 Task: Find connections with filter location Kāmāreddi with filter topic #Investingwith filter profile language French with filter current company PUMA Group with filter school Guru Nanak Khalsa College of Arts Science & Commerce with filter industry Plastics Manufacturing with filter service category Copywriting with filter keywords title Safety Engineer
Action: Mouse moved to (247, 310)
Screenshot: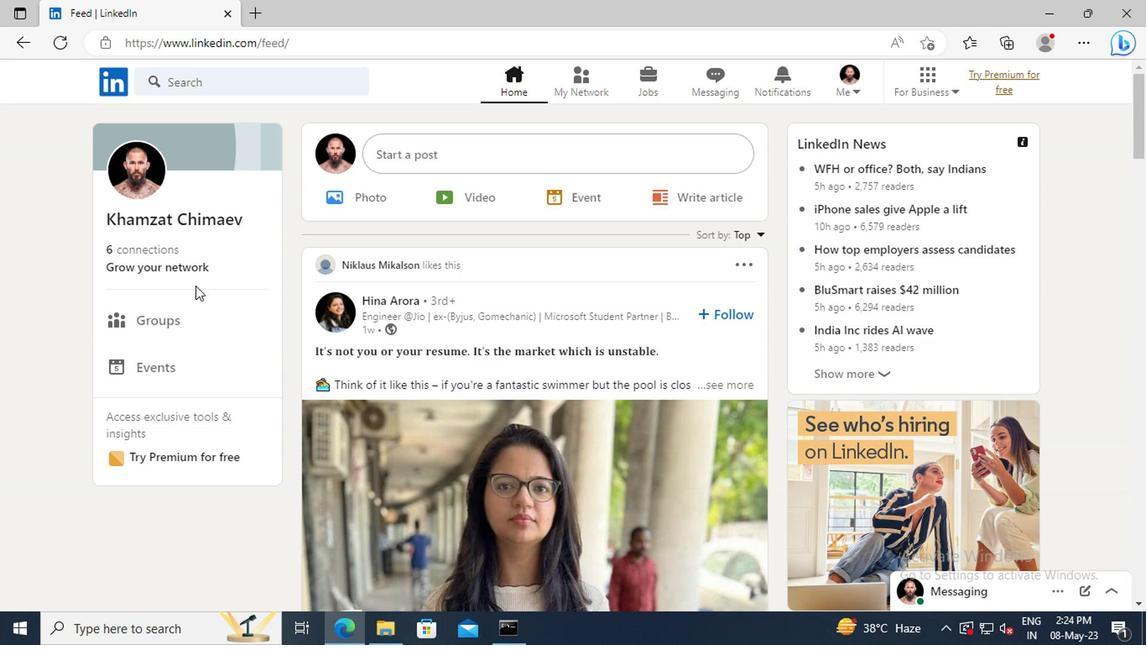 
Action: Mouse pressed left at (247, 310)
Screenshot: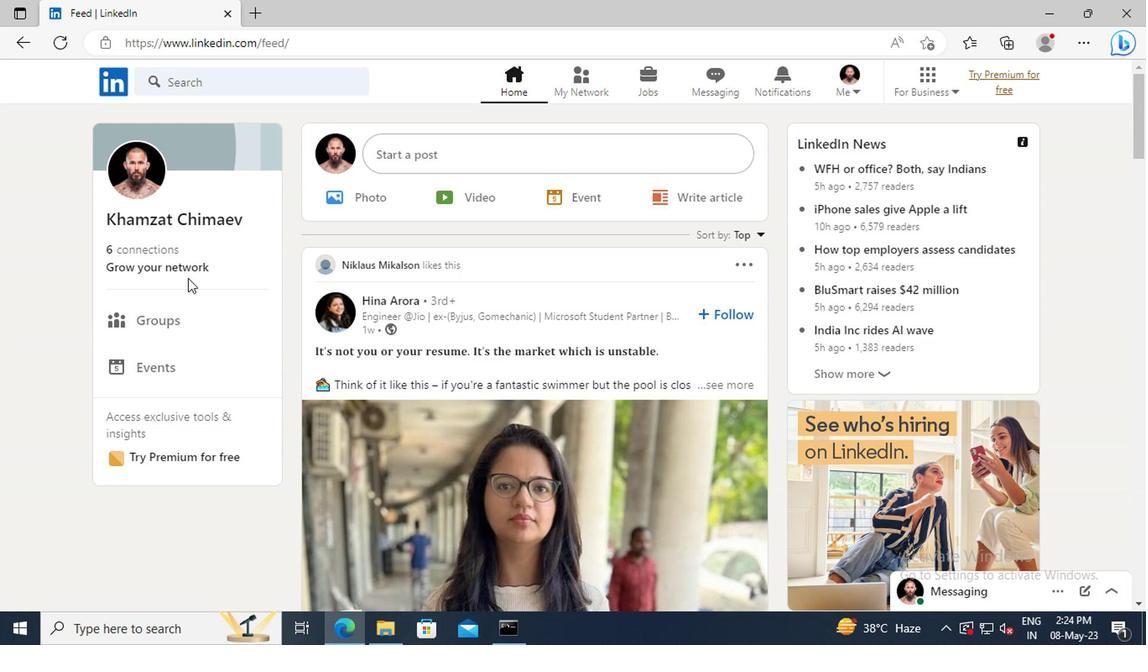 
Action: Mouse moved to (248, 248)
Screenshot: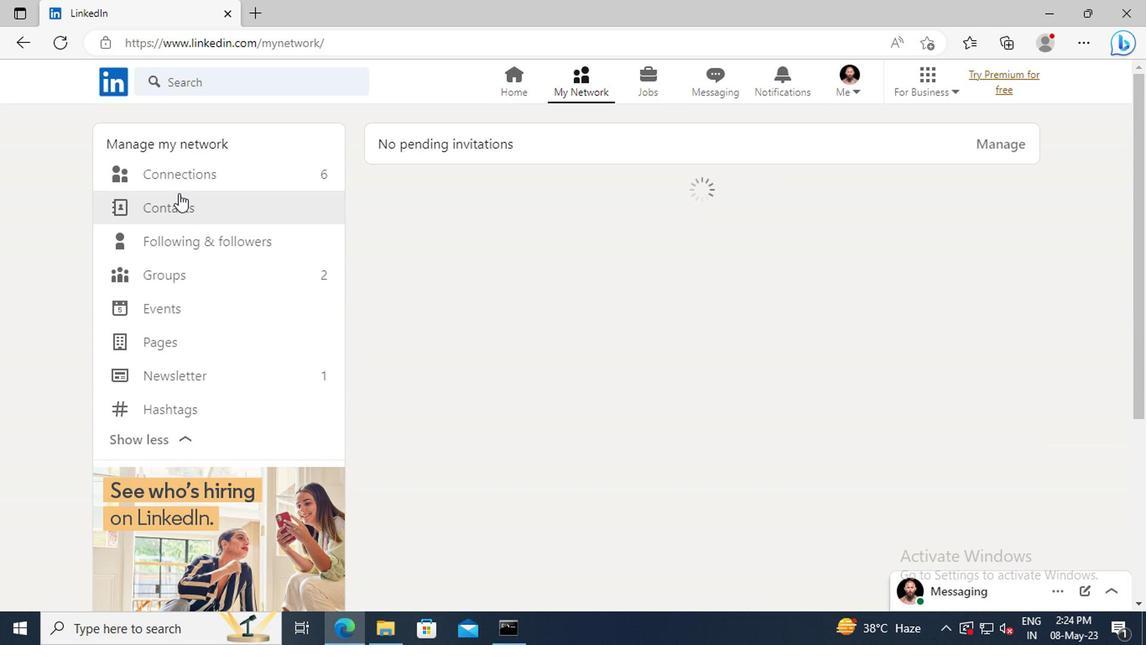 
Action: Mouse pressed left at (248, 248)
Screenshot: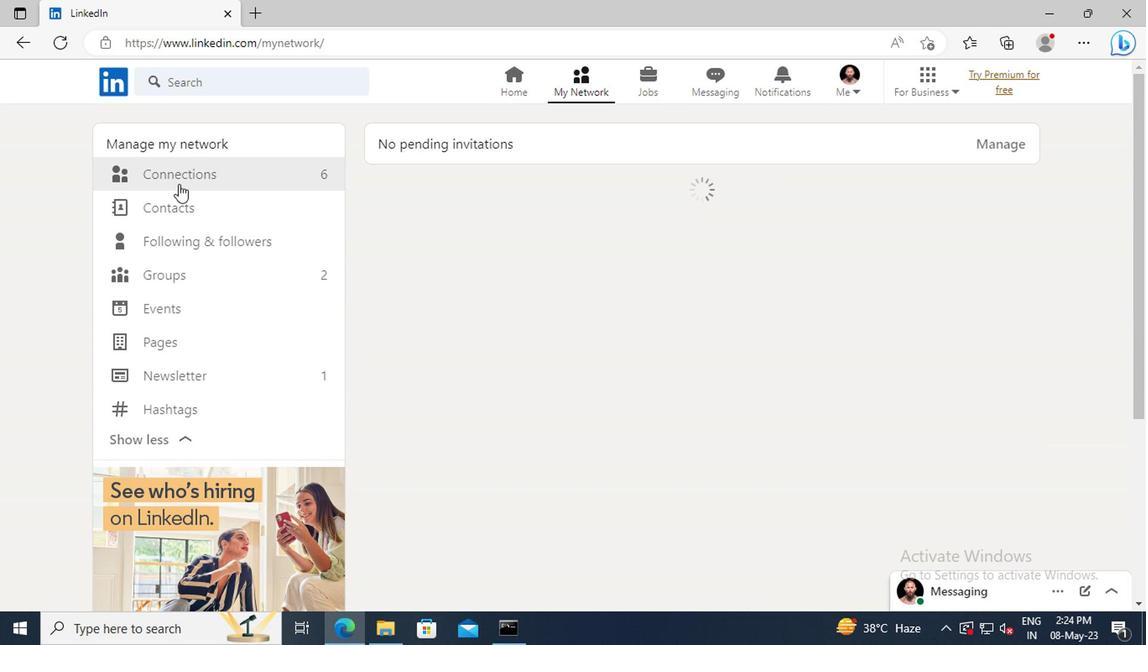 
Action: Mouse moved to (616, 243)
Screenshot: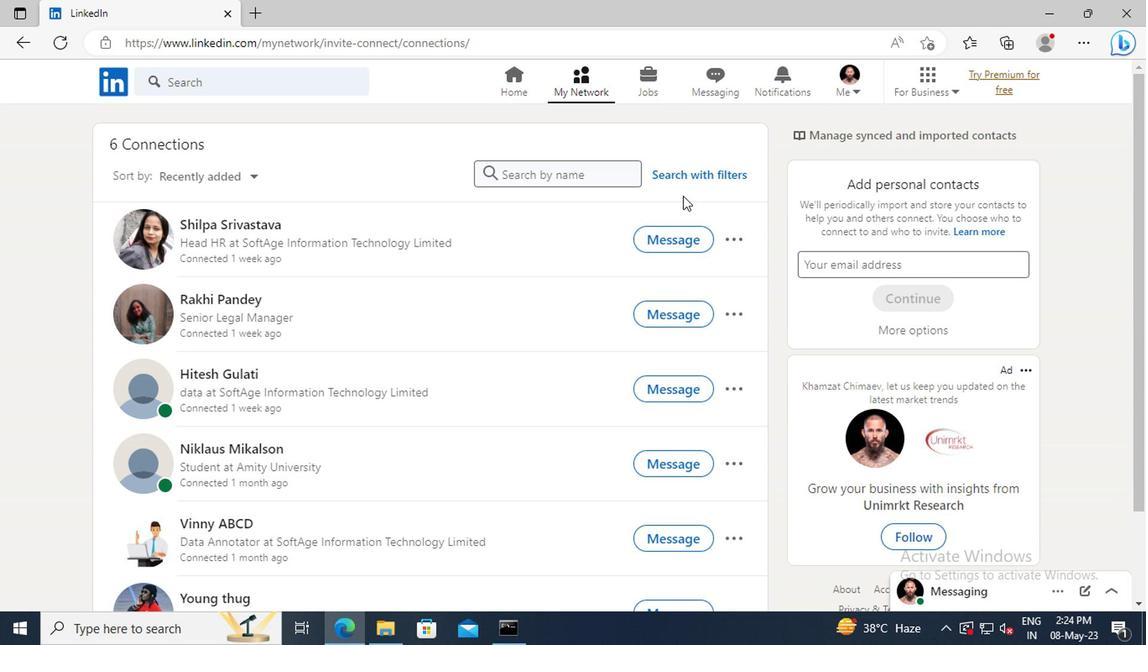 
Action: Mouse pressed left at (616, 243)
Screenshot: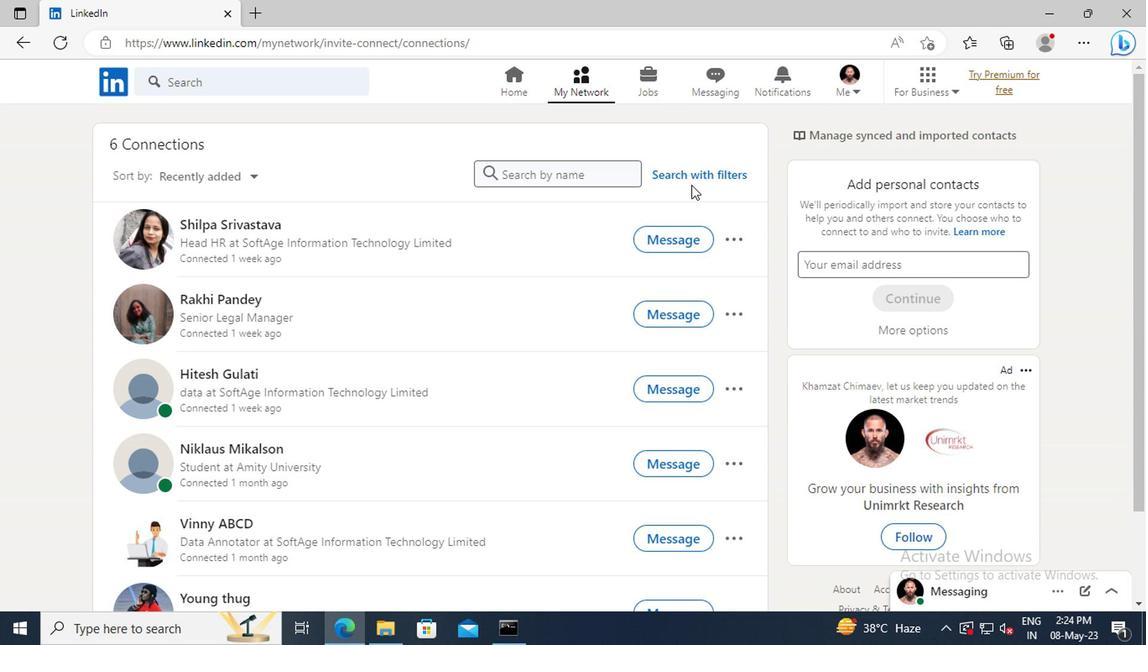 
Action: Mouse moved to (572, 213)
Screenshot: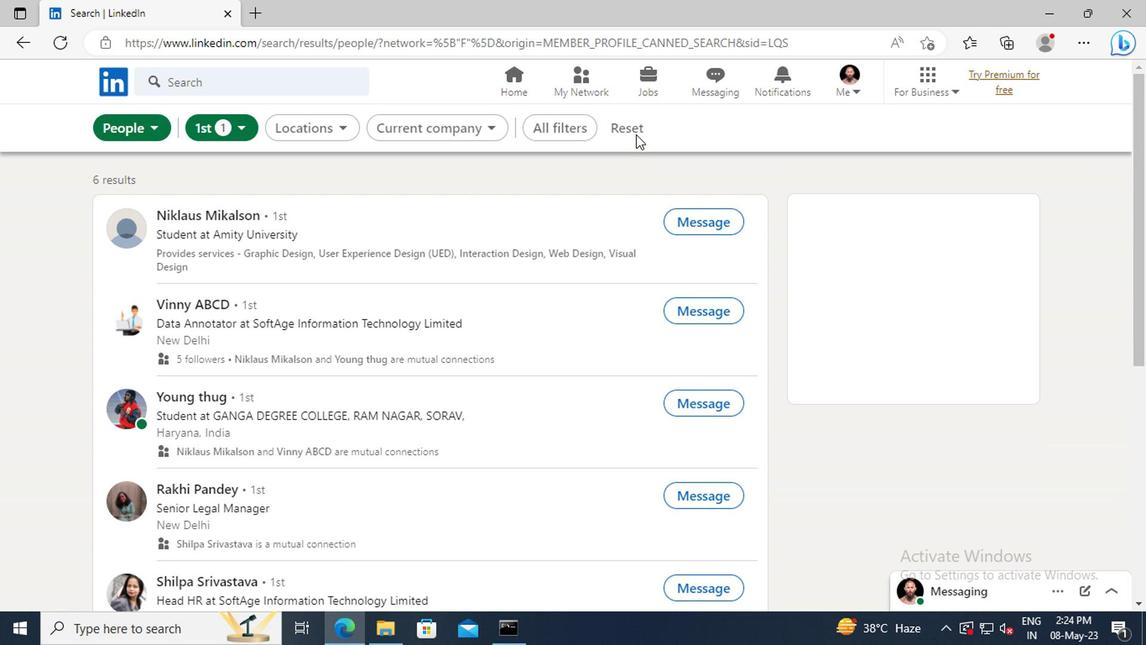 
Action: Mouse pressed left at (572, 213)
Screenshot: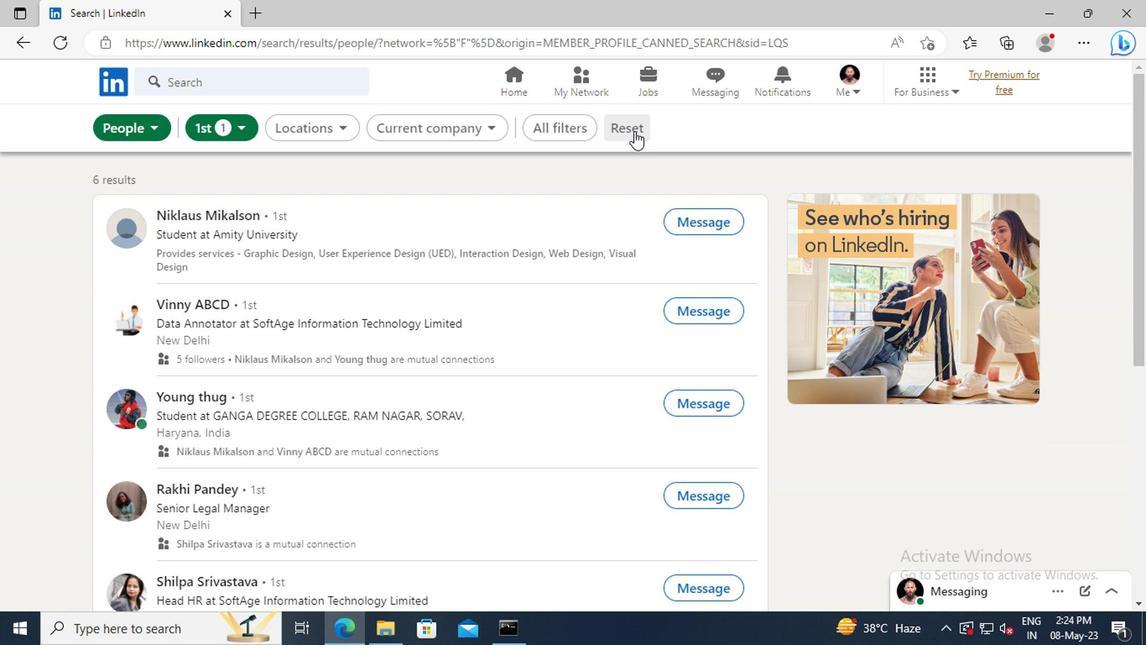 
Action: Mouse moved to (555, 213)
Screenshot: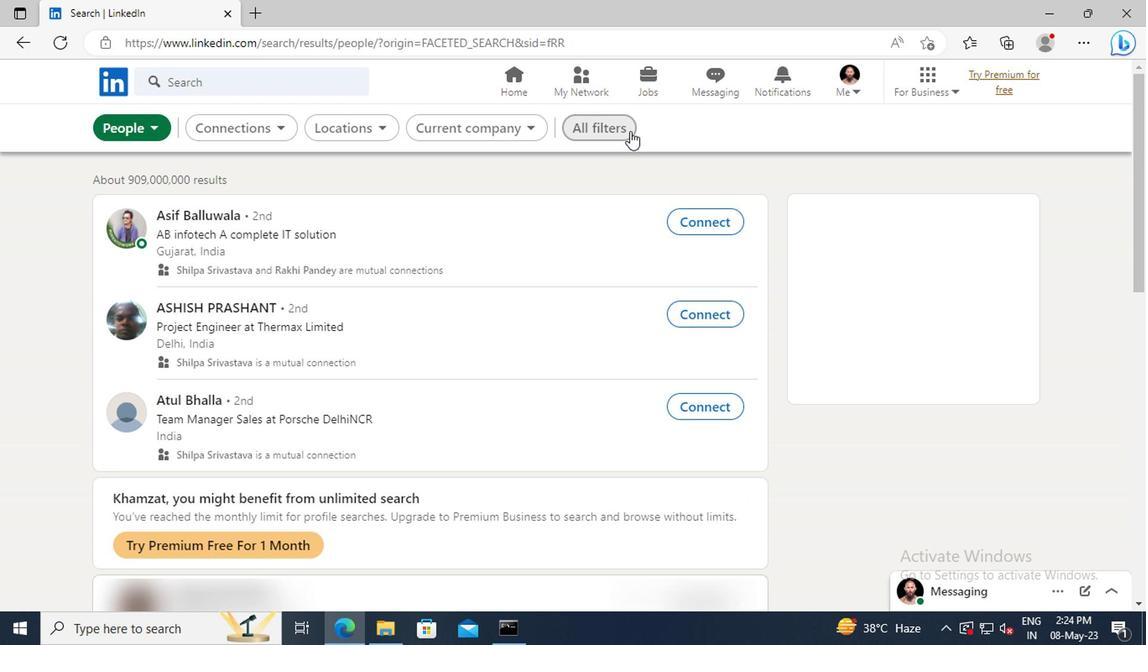 
Action: Mouse pressed left at (555, 213)
Screenshot: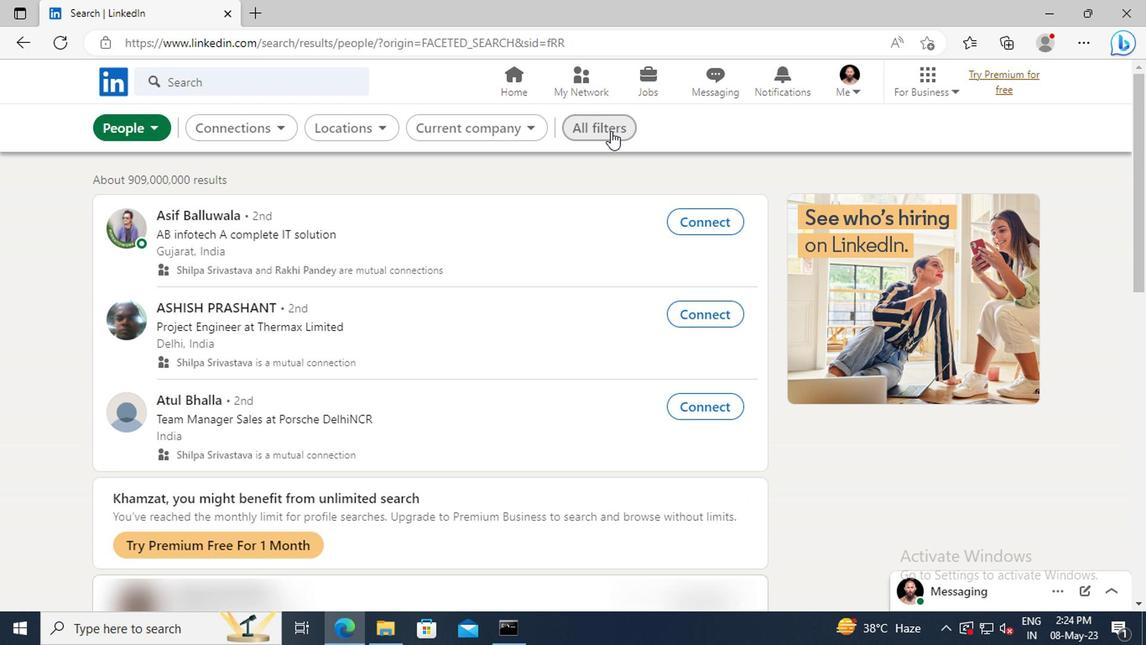 
Action: Mouse moved to (817, 343)
Screenshot: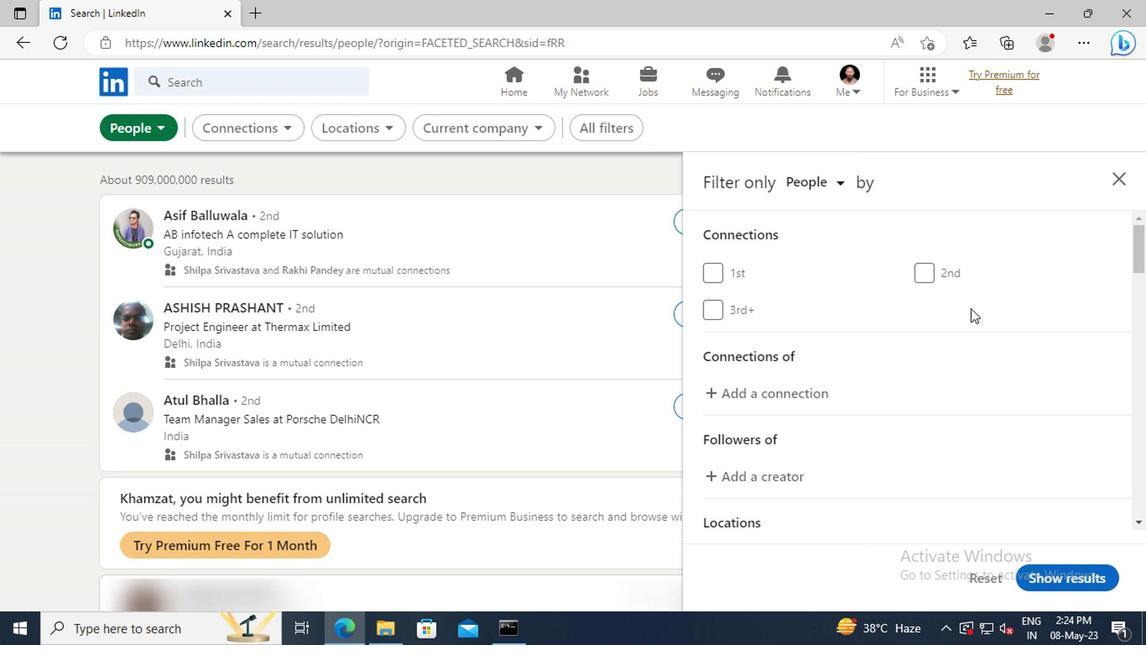 
Action: Mouse scrolled (817, 342) with delta (0, 0)
Screenshot: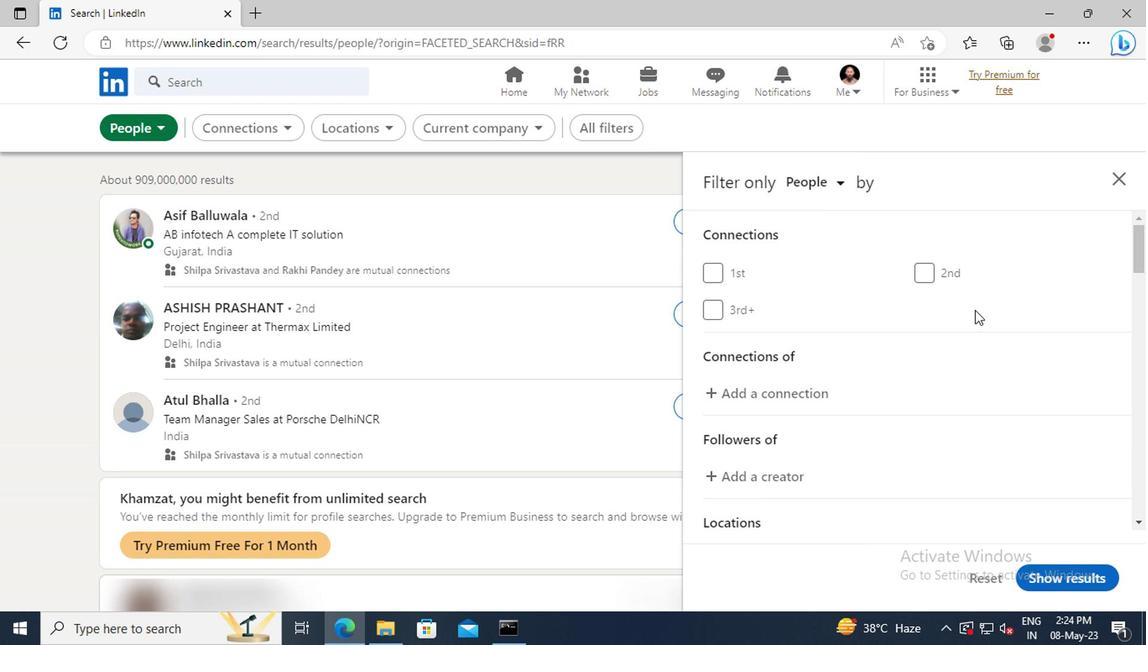 
Action: Mouse scrolled (817, 342) with delta (0, 0)
Screenshot: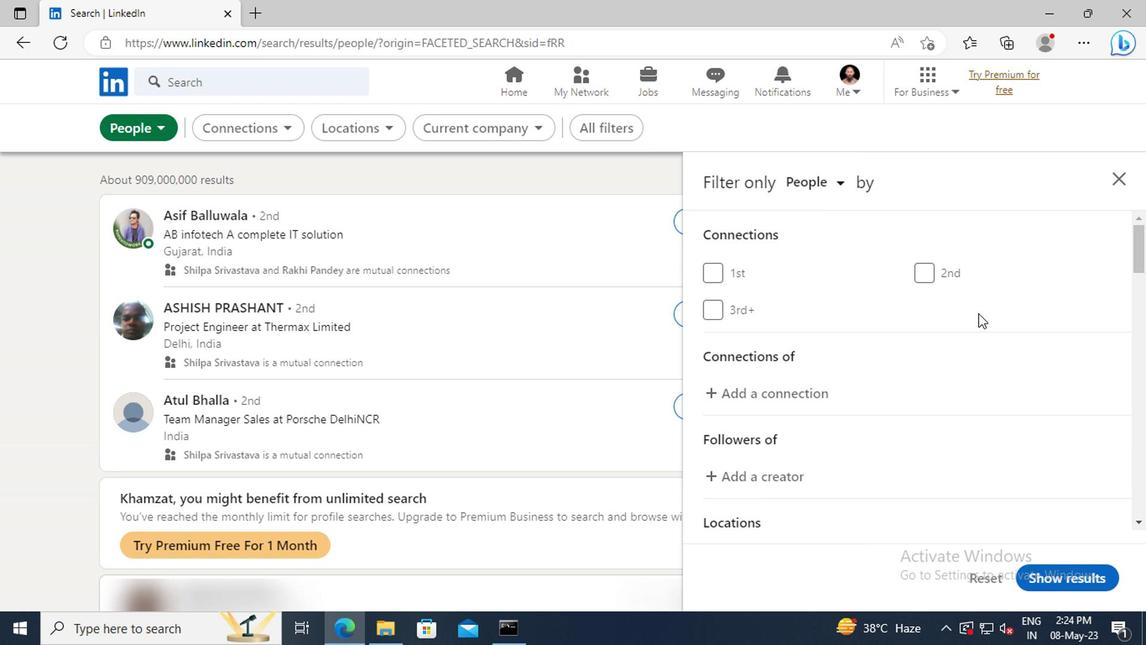 
Action: Mouse scrolled (817, 342) with delta (0, 0)
Screenshot: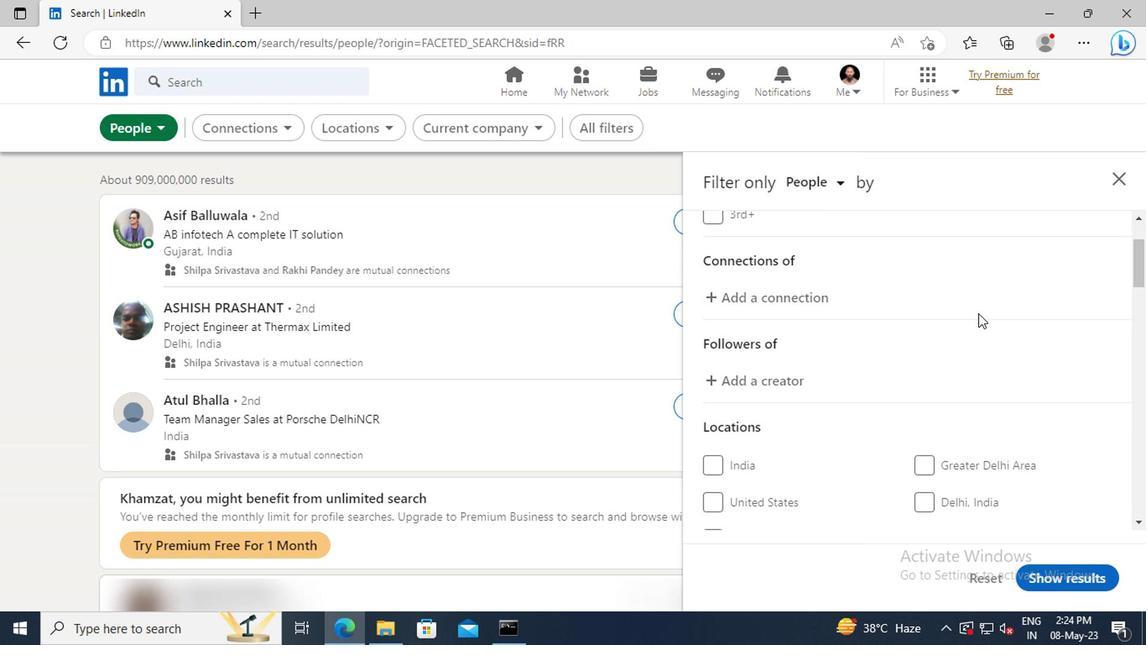 
Action: Mouse scrolled (817, 342) with delta (0, 0)
Screenshot: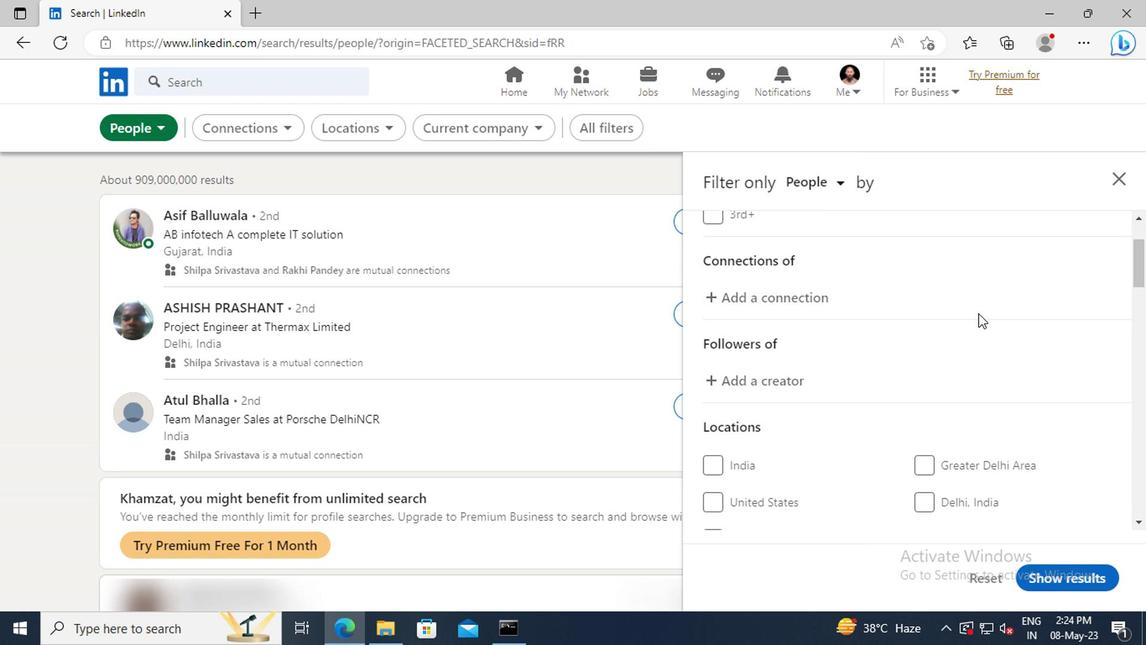 
Action: Mouse scrolled (817, 342) with delta (0, 0)
Screenshot: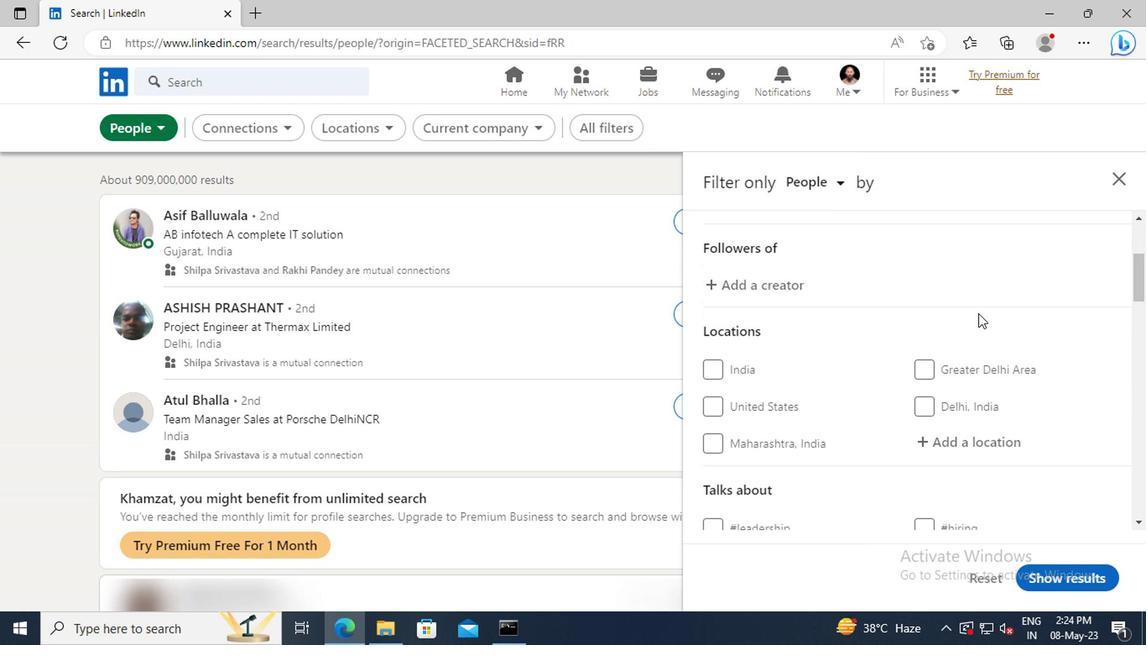 
Action: Mouse scrolled (817, 342) with delta (0, 0)
Screenshot: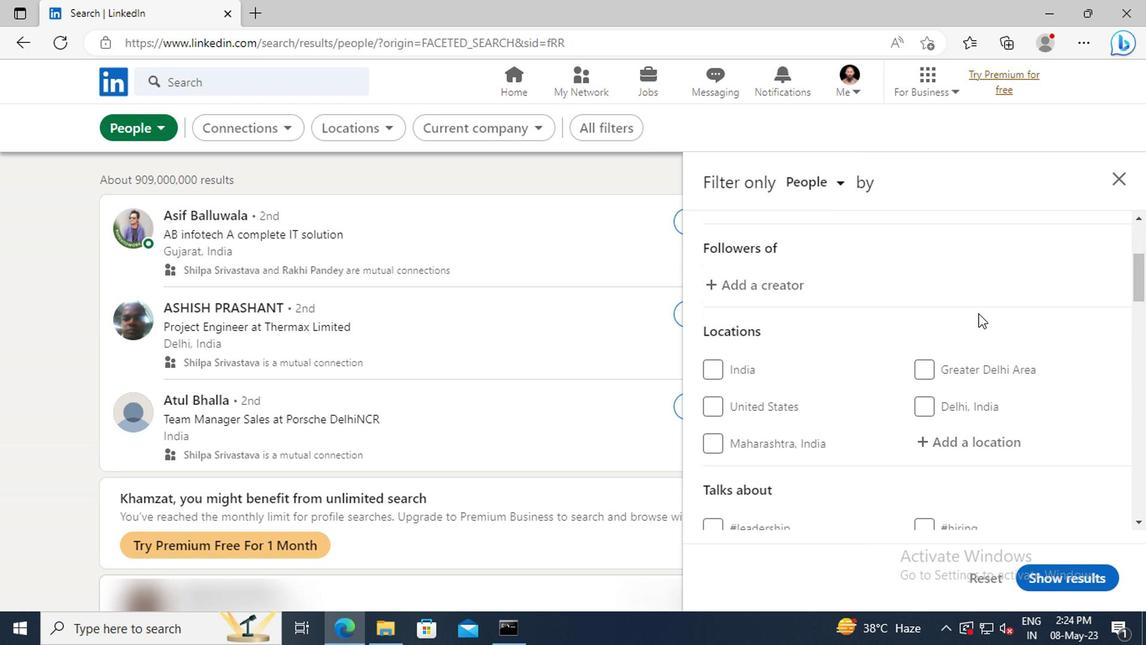 
Action: Mouse moved to (819, 370)
Screenshot: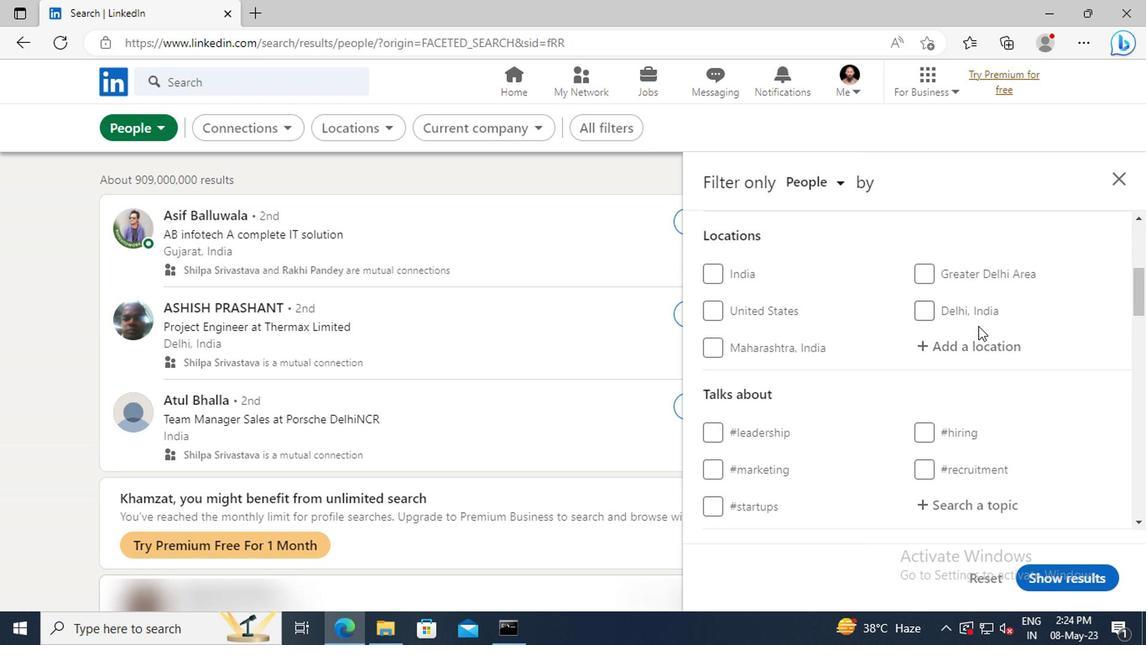 
Action: Mouse pressed left at (819, 370)
Screenshot: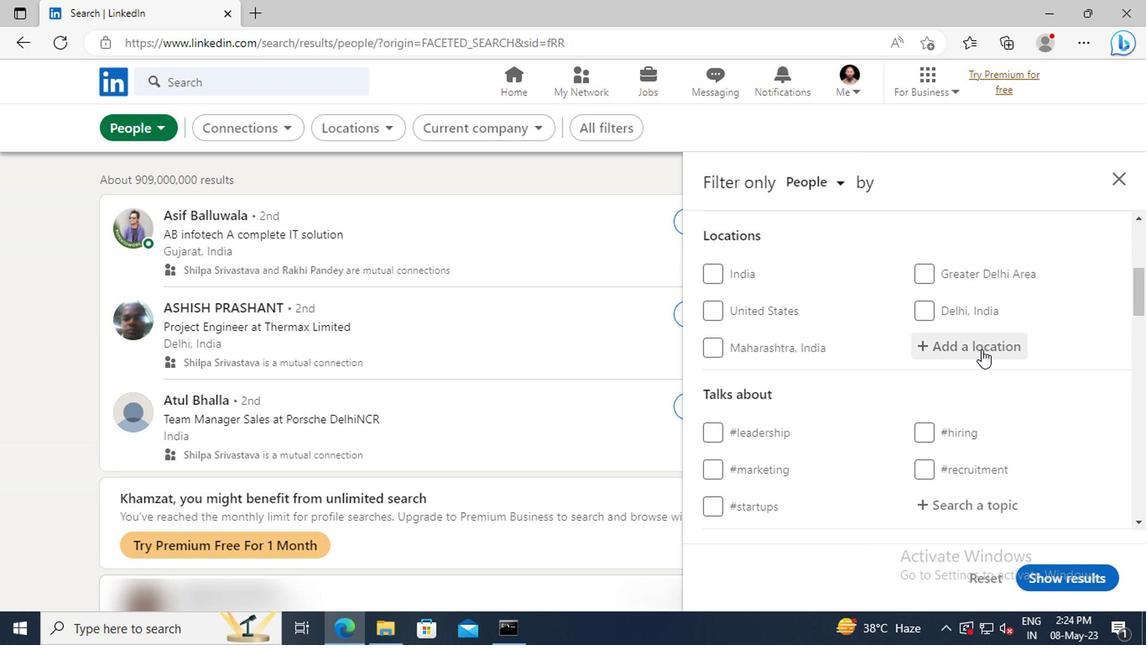 
Action: Key pressed <Key.shift>KAMAREDDI<Key.enter>
Screenshot: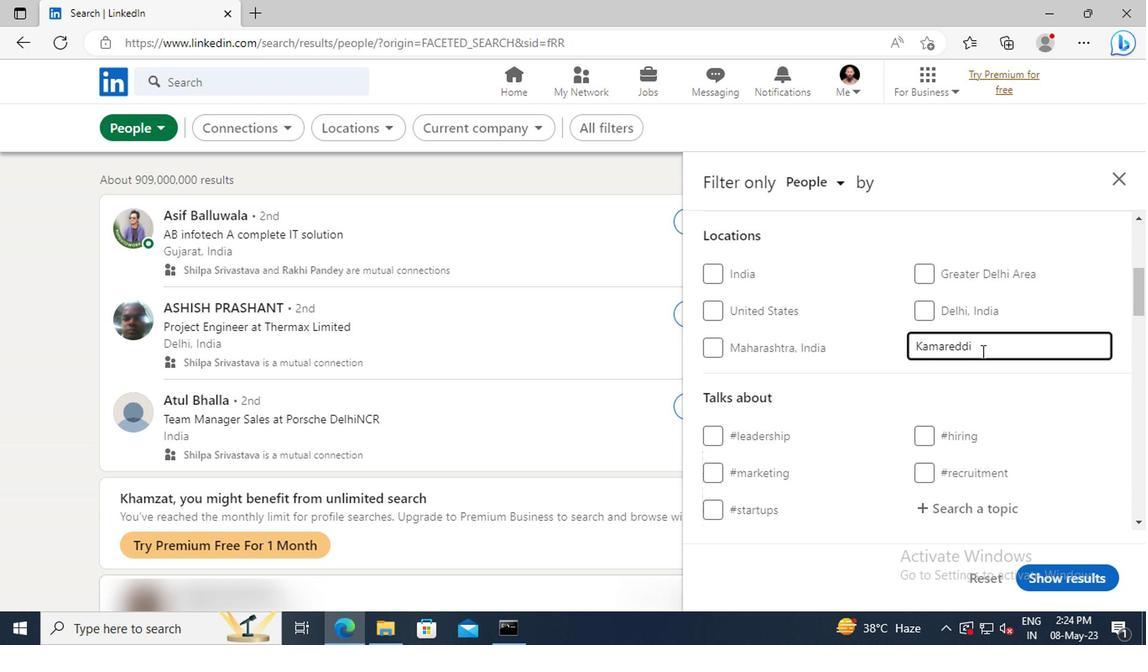 
Action: Mouse scrolled (819, 369) with delta (0, 0)
Screenshot: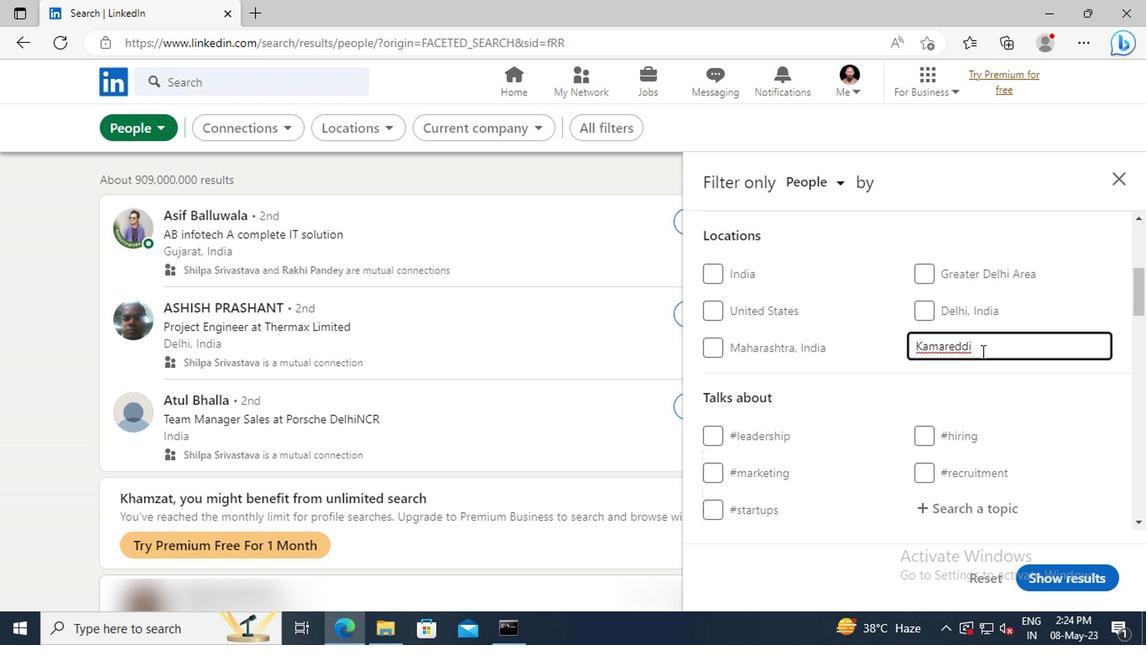 
Action: Mouse scrolled (819, 369) with delta (0, 0)
Screenshot: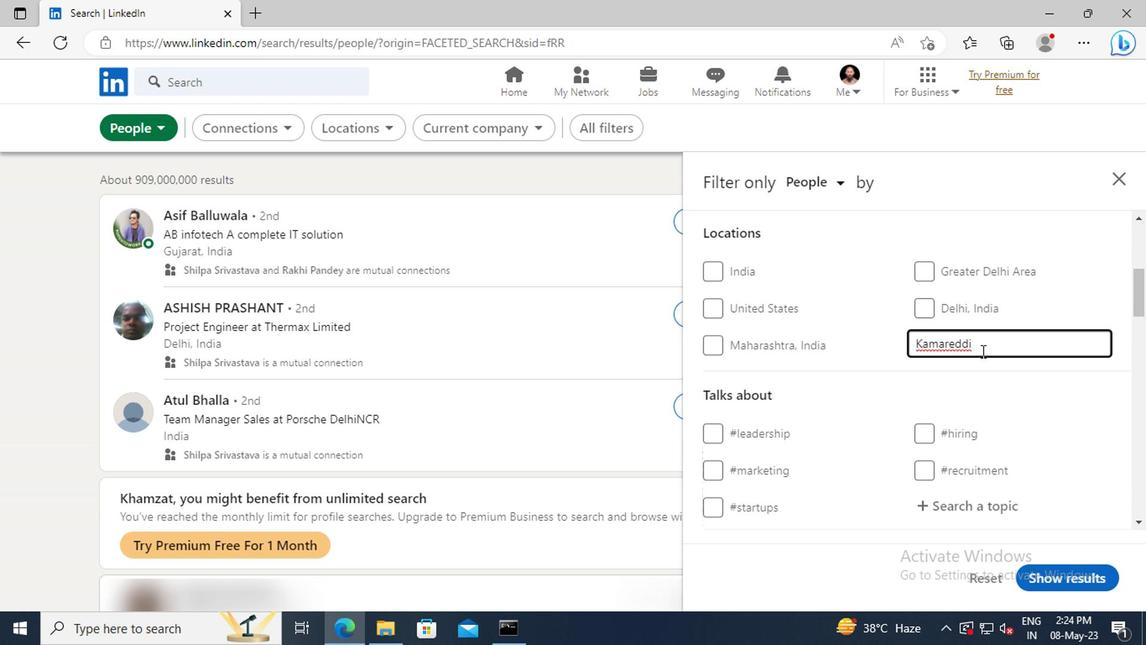 
Action: Mouse scrolled (819, 369) with delta (0, 0)
Screenshot: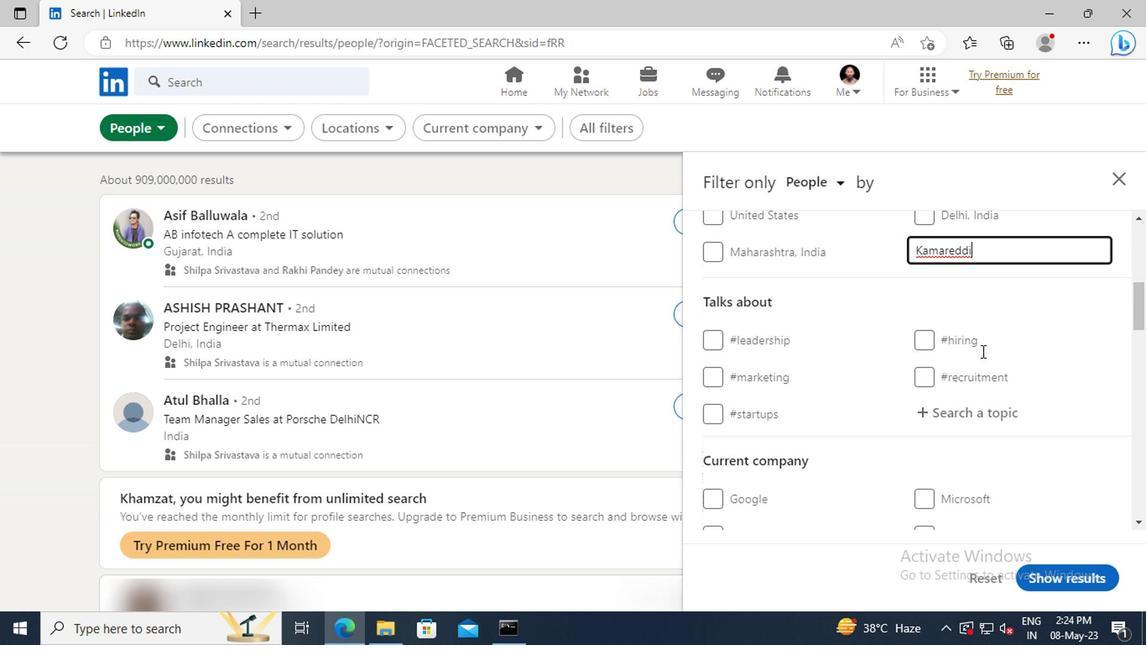 
Action: Mouse moved to (820, 376)
Screenshot: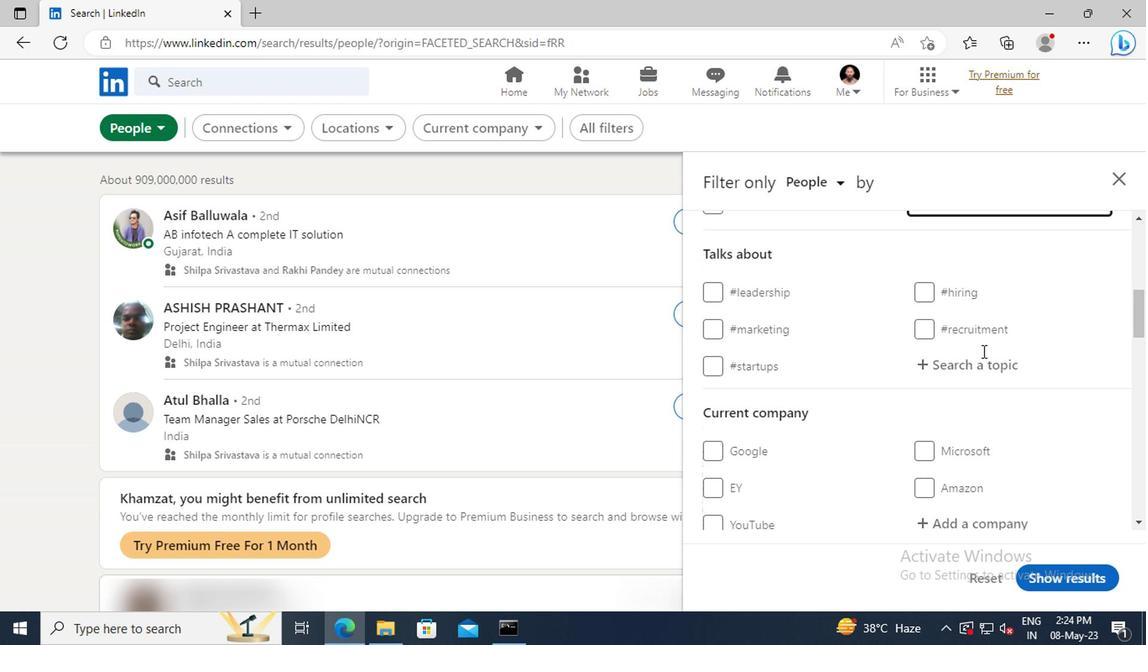 
Action: Mouse pressed left at (820, 376)
Screenshot: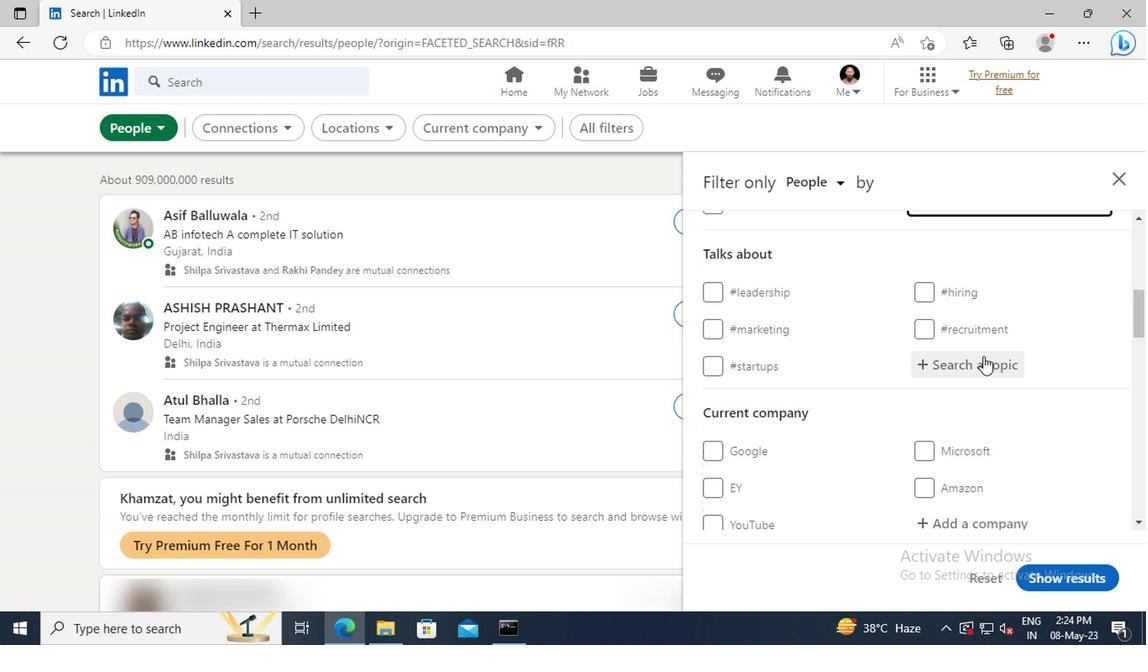 
Action: Key pressed <Key.shift>INVEST
Screenshot: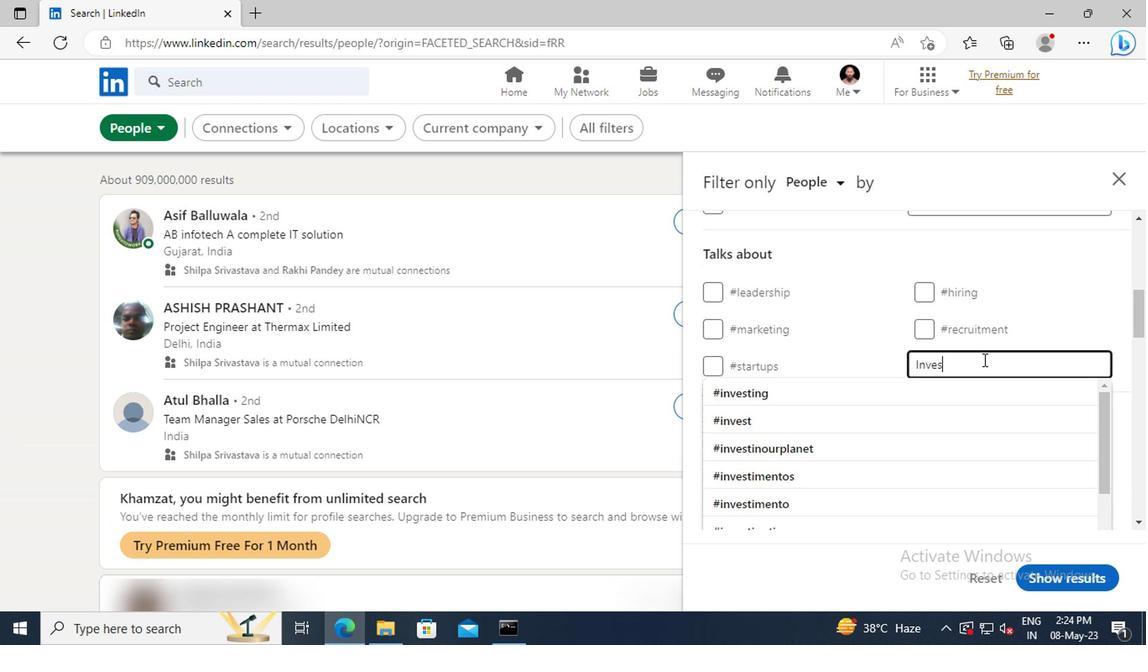 
Action: Mouse moved to (824, 394)
Screenshot: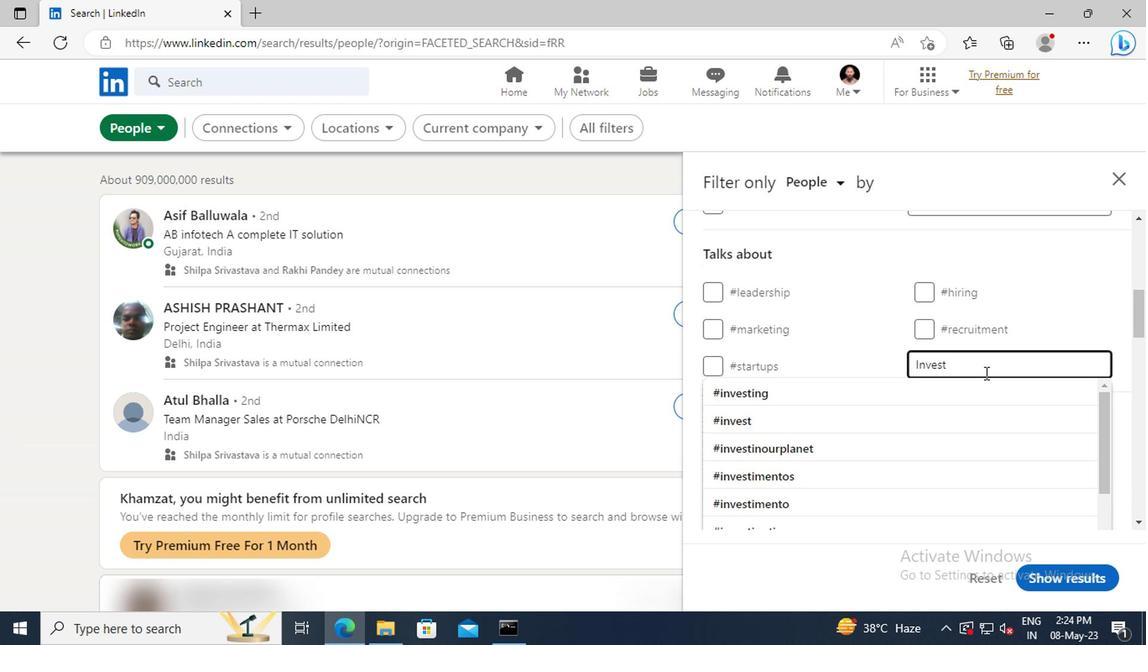 
Action: Mouse pressed left at (824, 394)
Screenshot: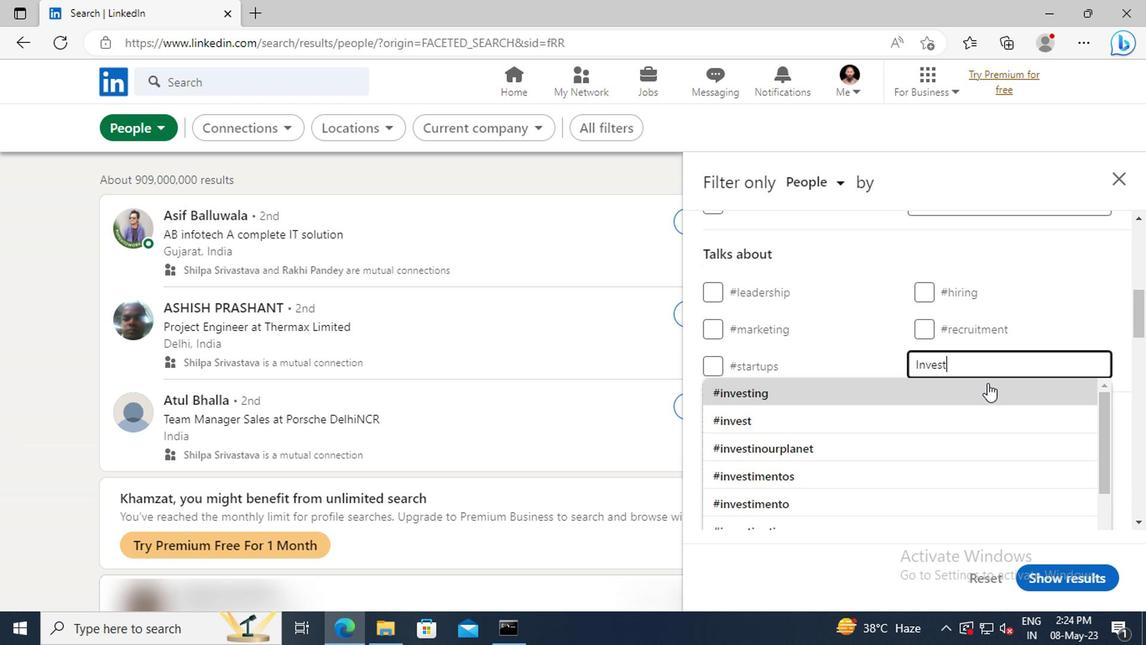 
Action: Mouse scrolled (824, 393) with delta (0, 0)
Screenshot: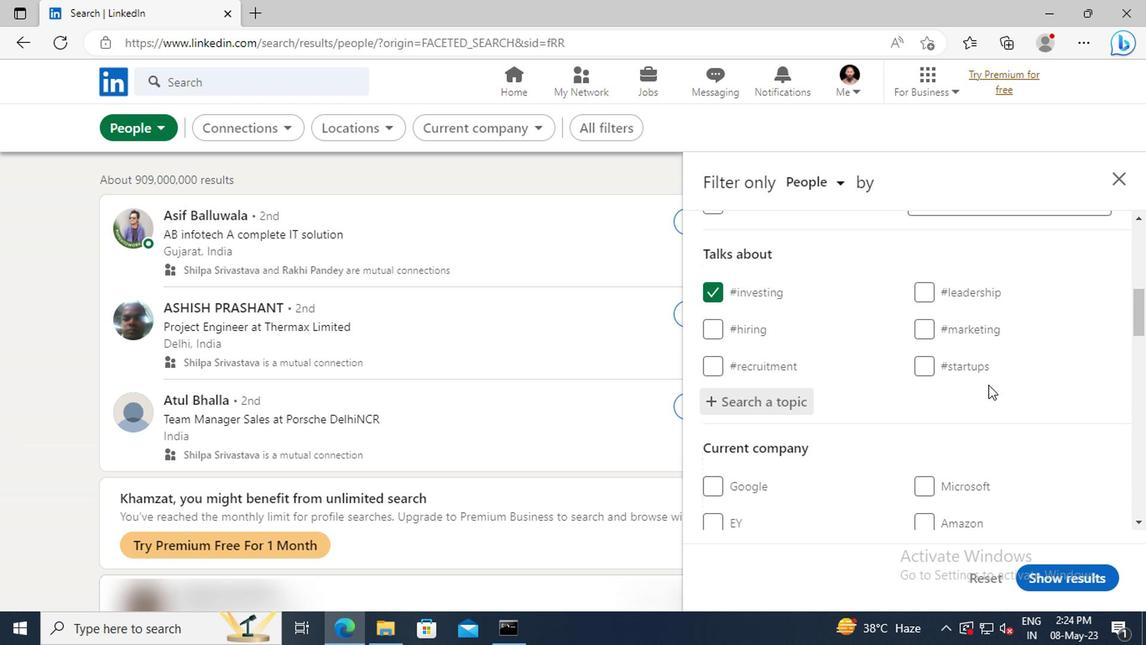 
Action: Mouse scrolled (824, 393) with delta (0, 0)
Screenshot: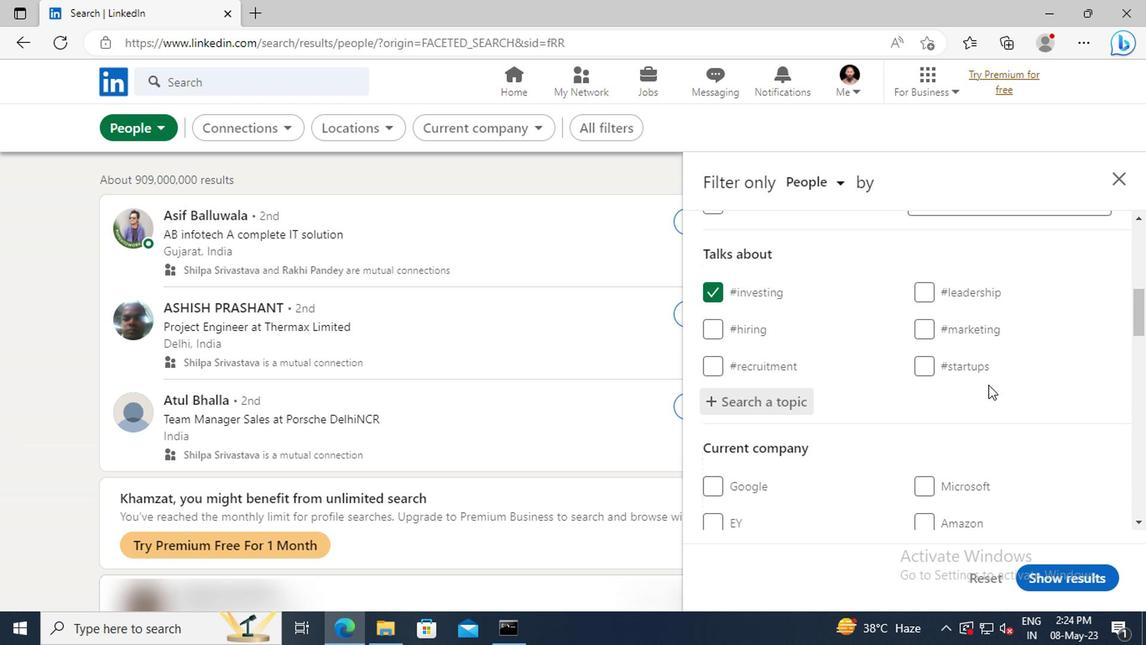 
Action: Mouse scrolled (824, 393) with delta (0, 0)
Screenshot: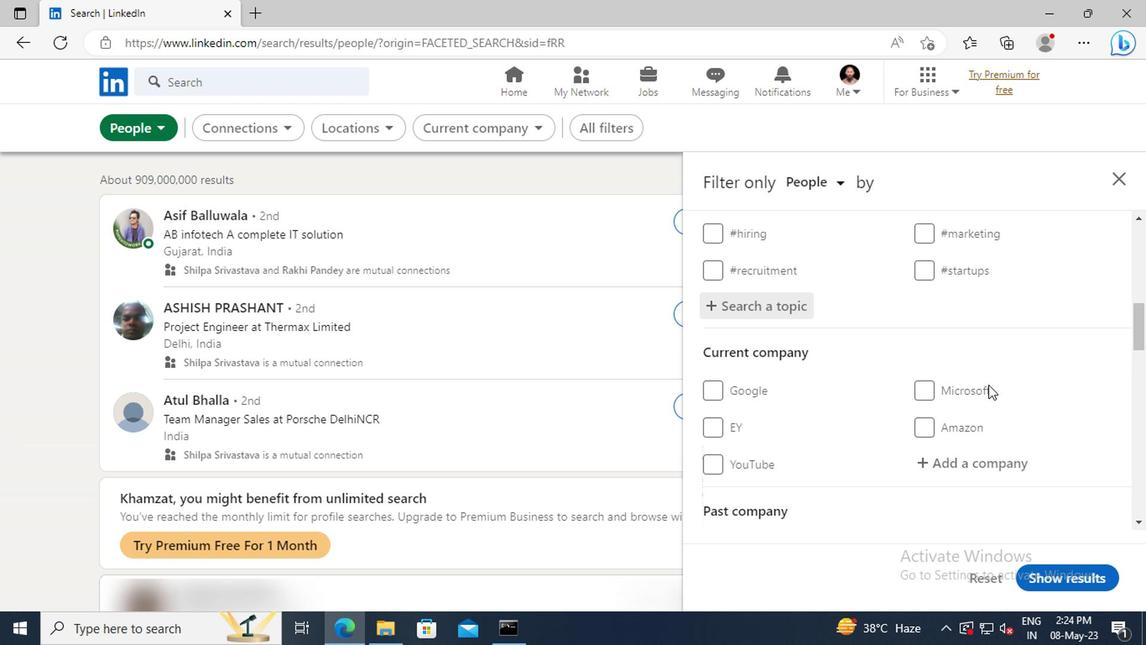 
Action: Mouse scrolled (824, 393) with delta (0, 0)
Screenshot: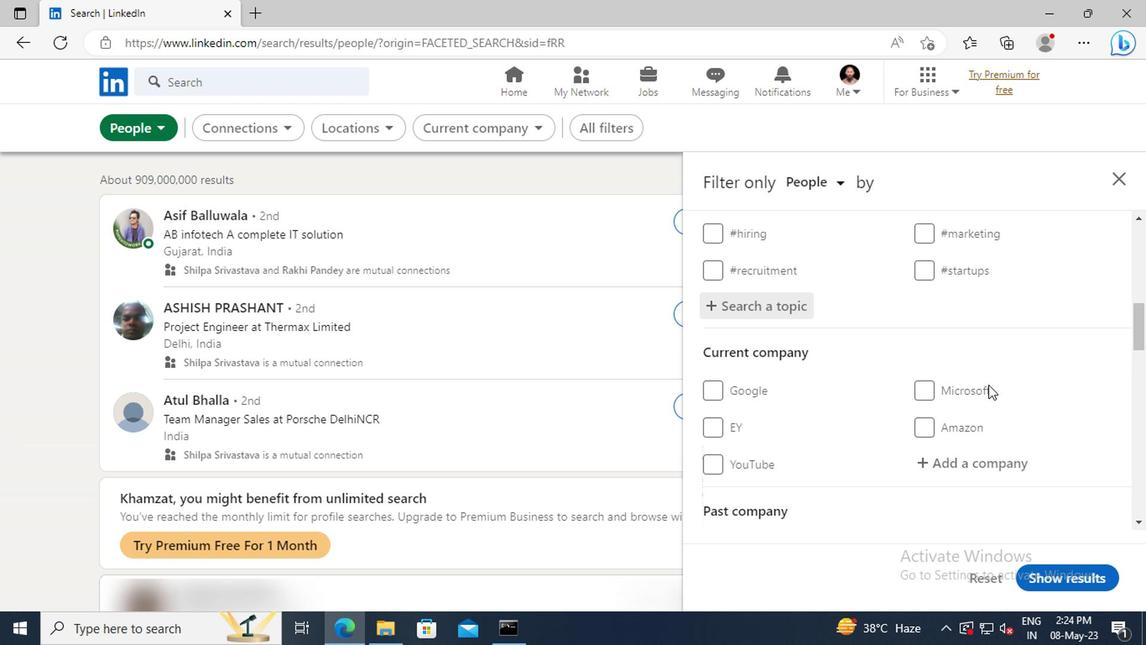 
Action: Mouse scrolled (824, 393) with delta (0, 0)
Screenshot: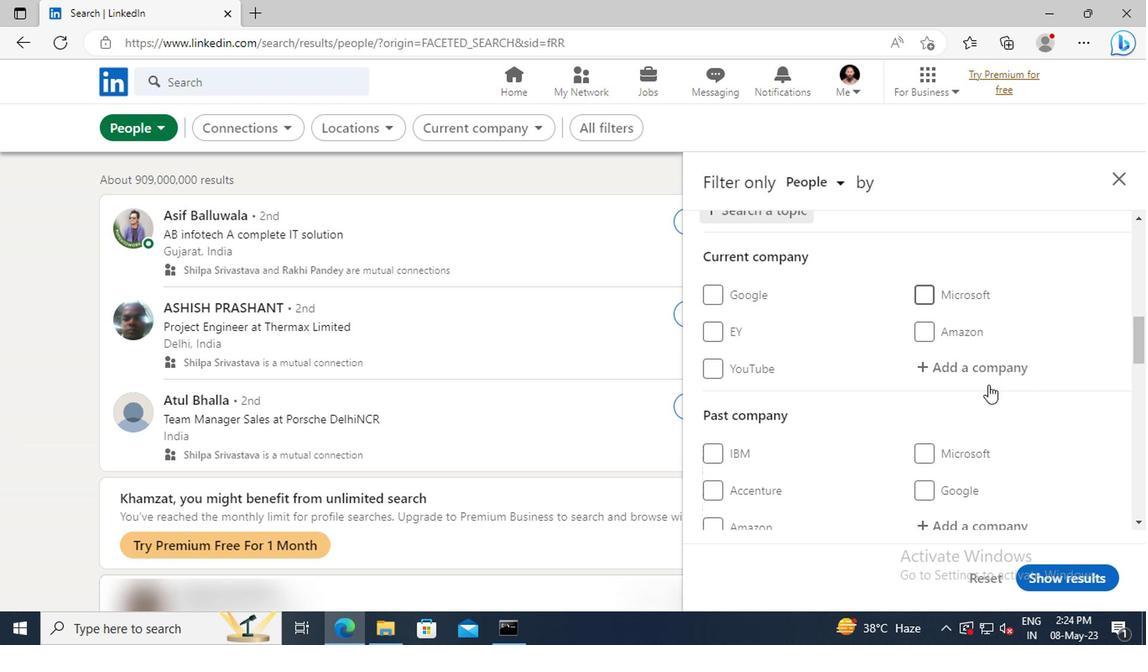 
Action: Mouse scrolled (824, 393) with delta (0, 0)
Screenshot: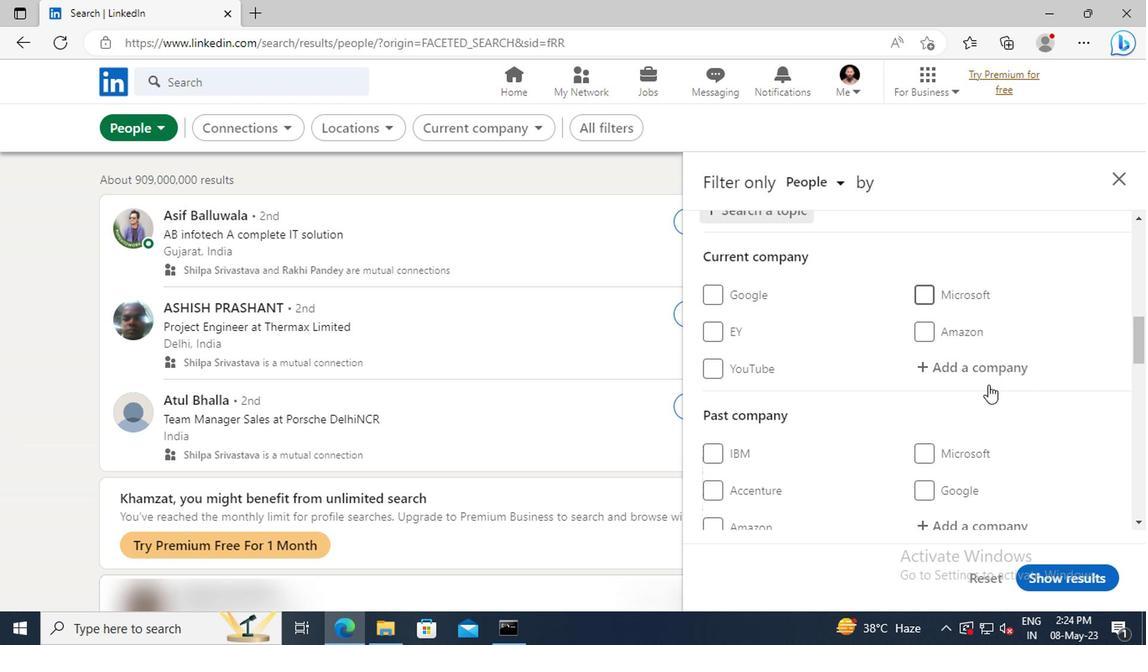 
Action: Mouse scrolled (824, 393) with delta (0, 0)
Screenshot: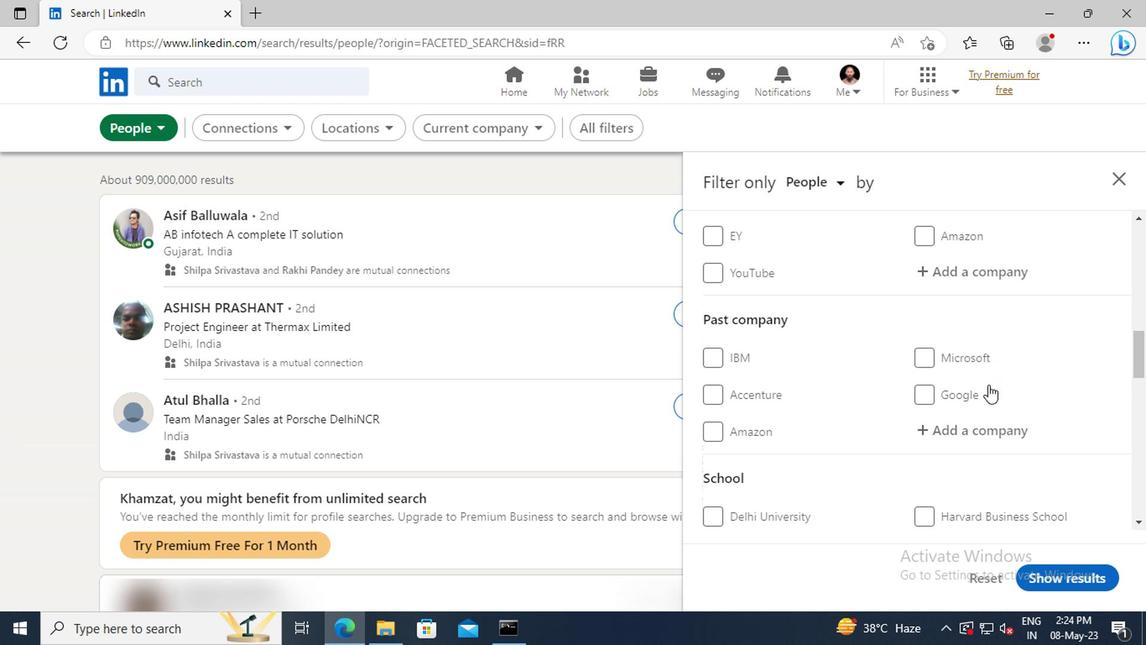 
Action: Mouse scrolled (824, 393) with delta (0, 0)
Screenshot: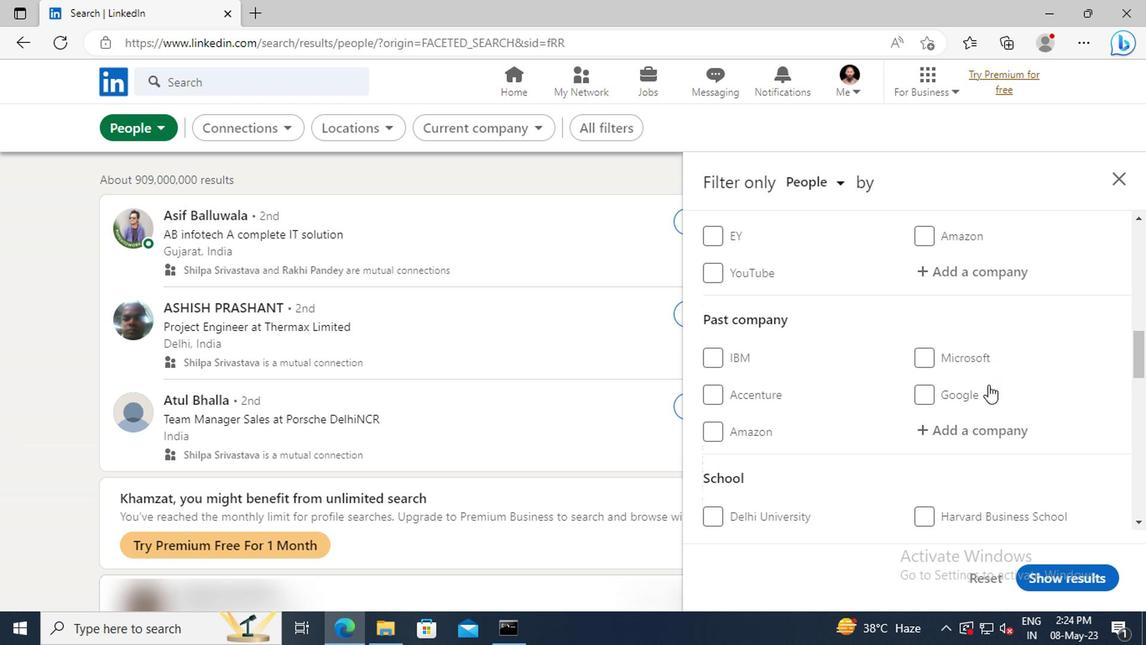 
Action: Mouse scrolled (824, 393) with delta (0, 0)
Screenshot: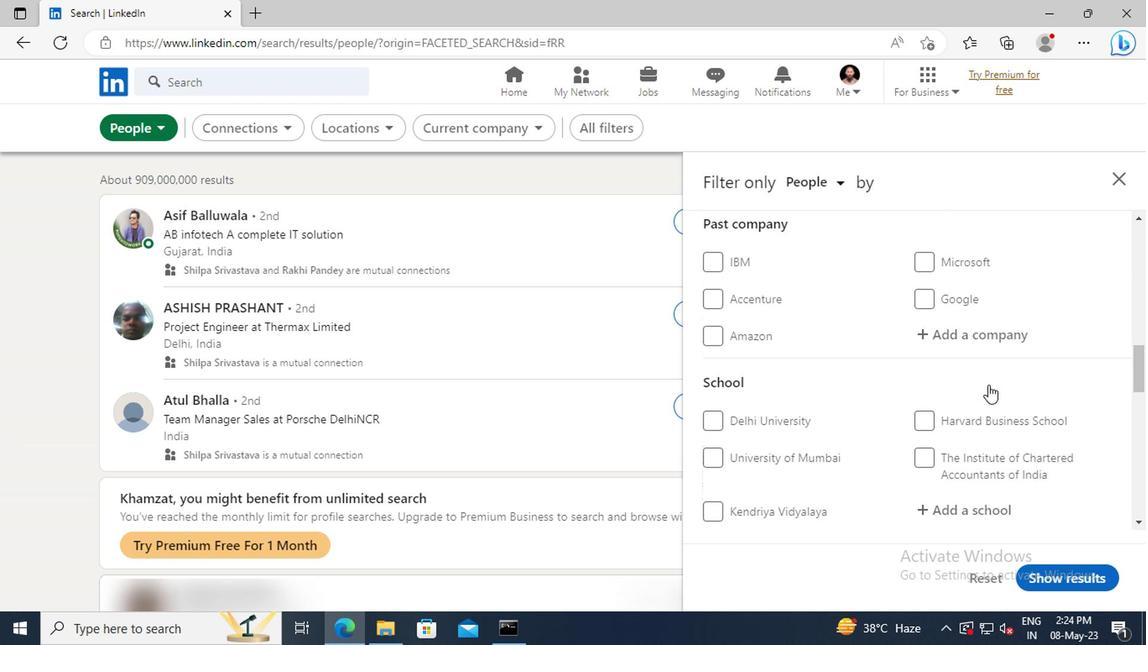 
Action: Mouse scrolled (824, 393) with delta (0, 0)
Screenshot: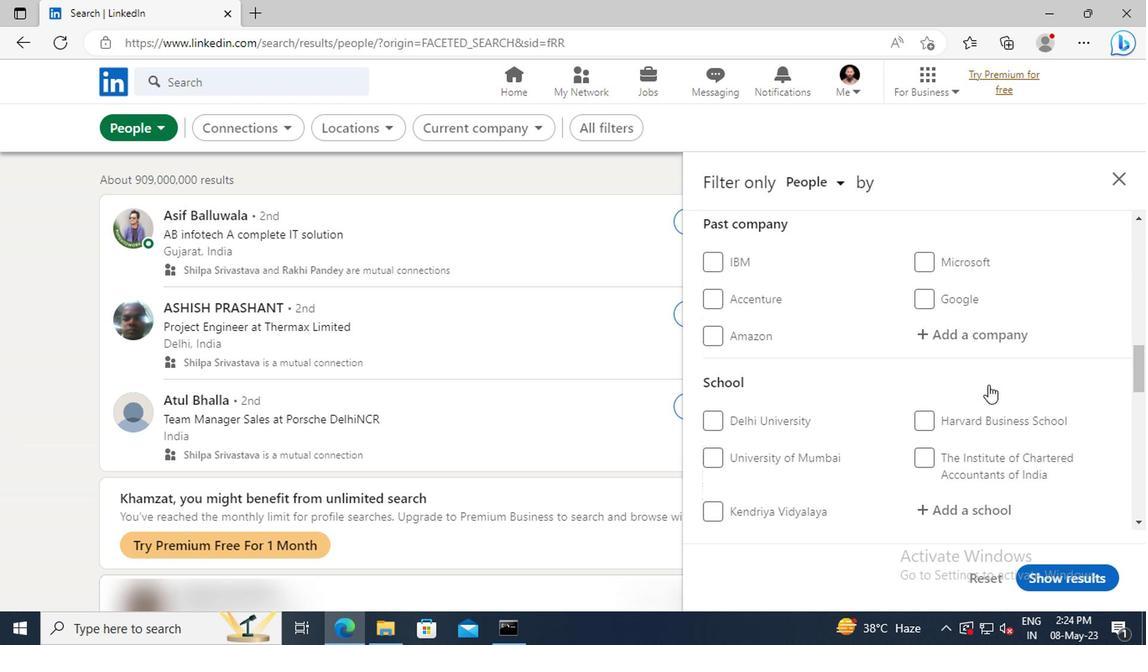 
Action: Mouse scrolled (824, 393) with delta (0, 0)
Screenshot: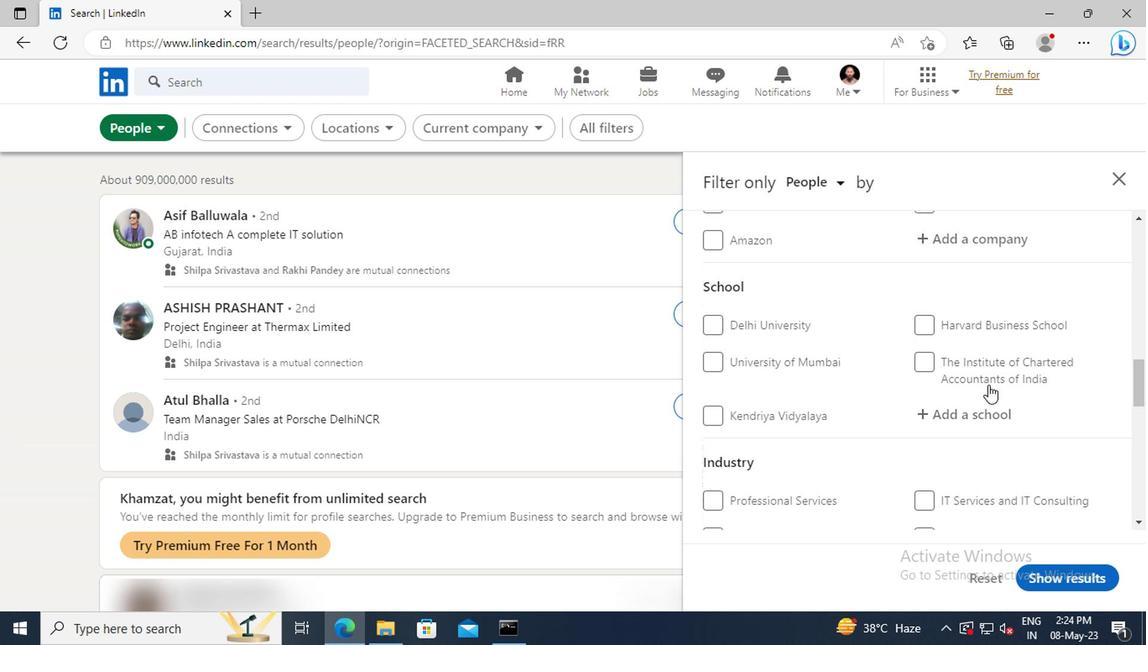 
Action: Mouse scrolled (824, 393) with delta (0, 0)
Screenshot: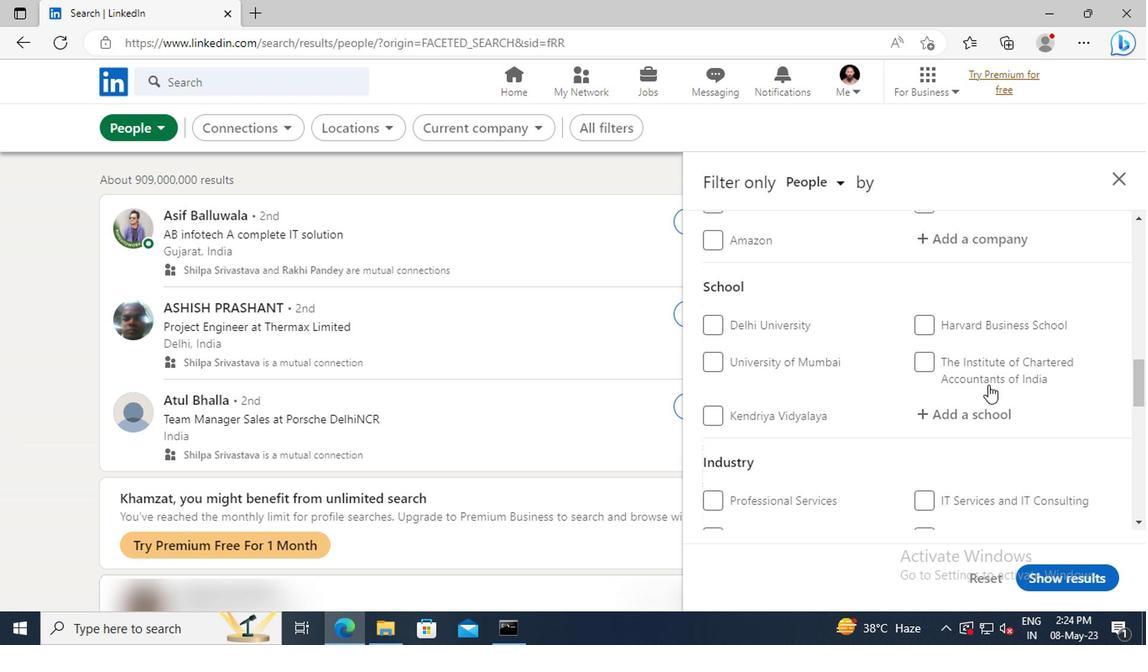 
Action: Mouse scrolled (824, 393) with delta (0, 0)
Screenshot: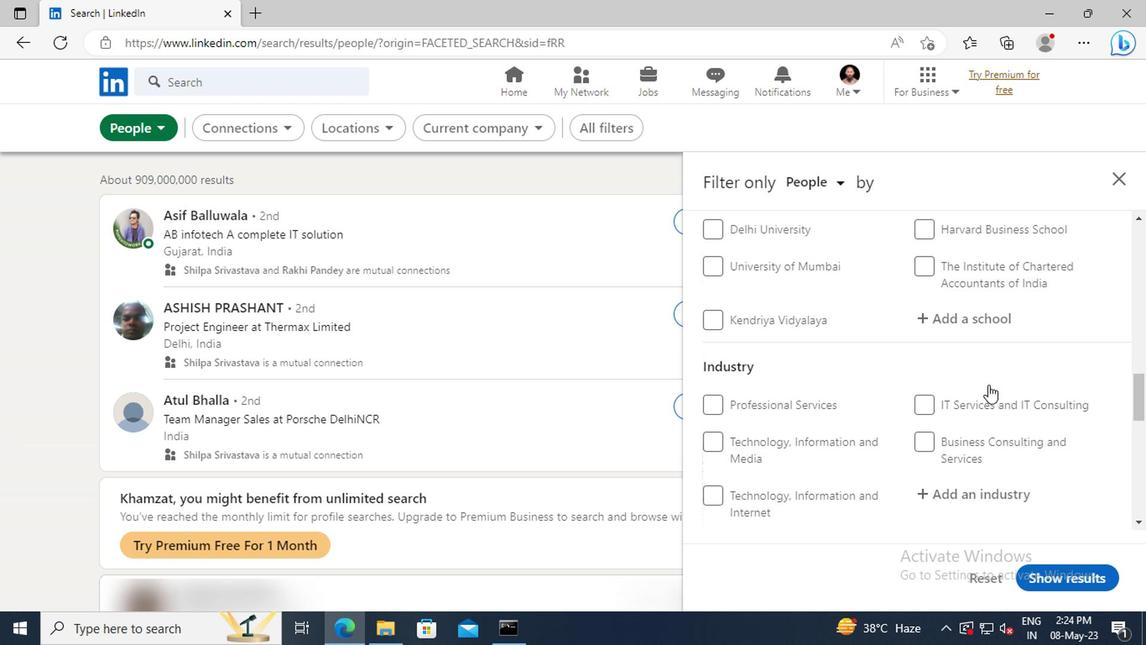 
Action: Mouse scrolled (824, 393) with delta (0, 0)
Screenshot: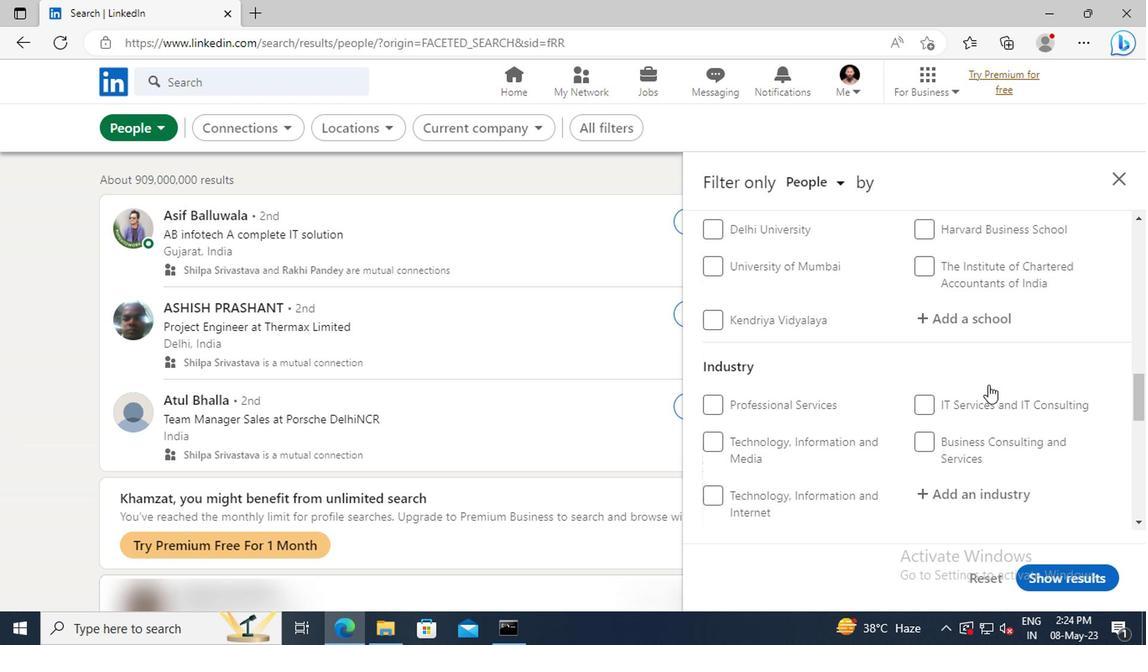 
Action: Mouse scrolled (824, 393) with delta (0, 0)
Screenshot: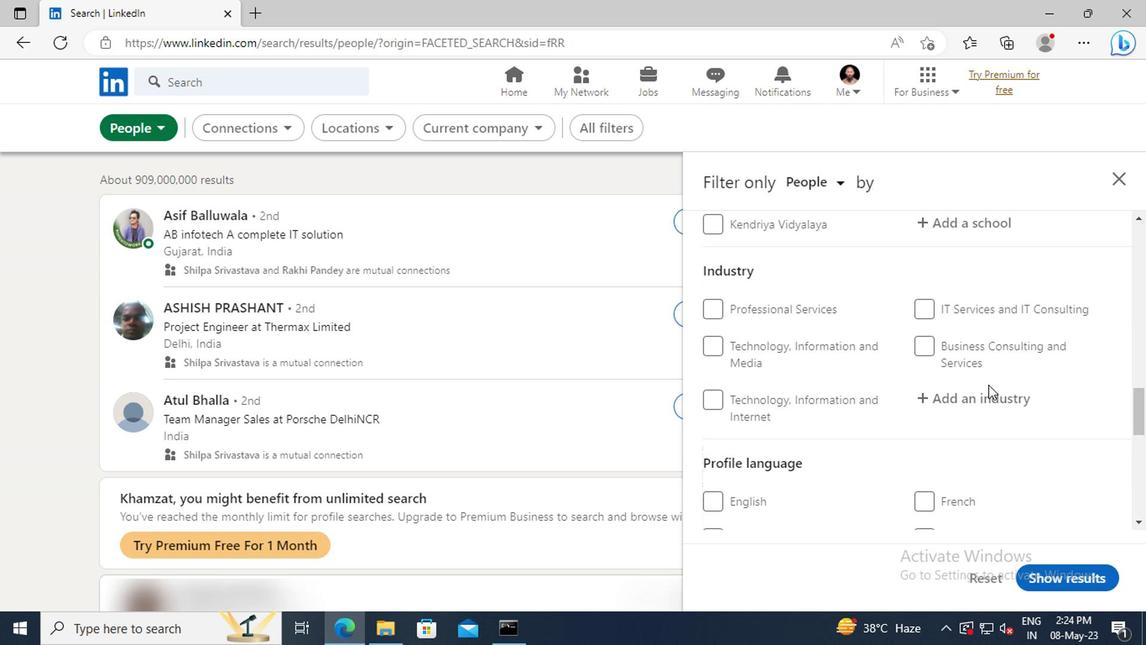 
Action: Mouse scrolled (824, 393) with delta (0, 0)
Screenshot: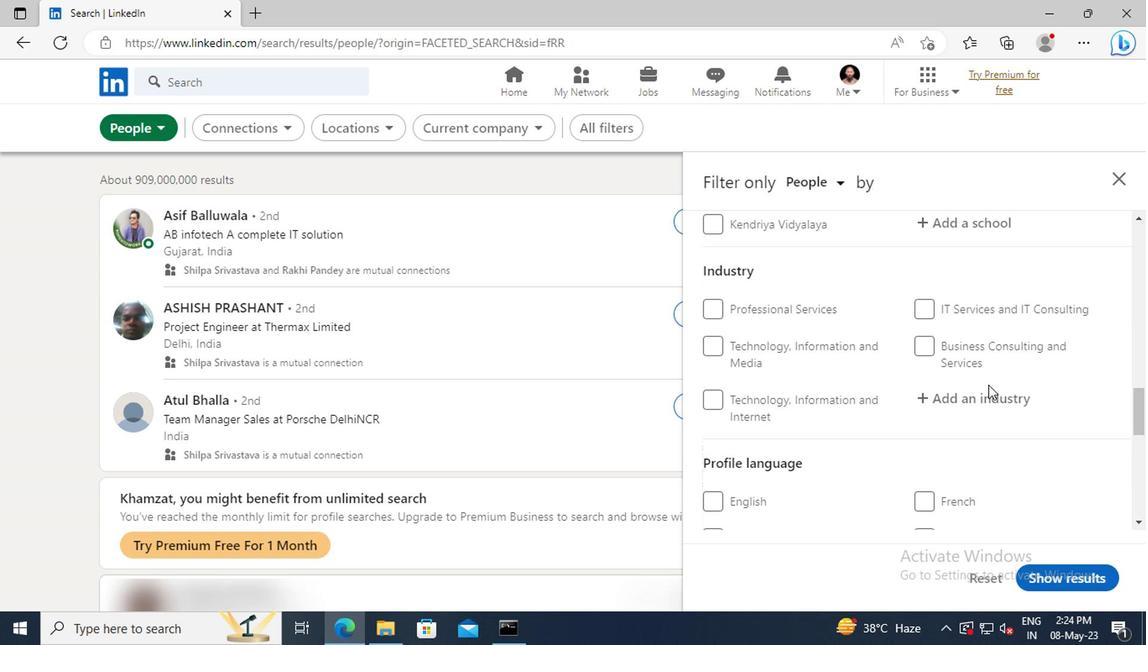 
Action: Mouse moved to (781, 410)
Screenshot: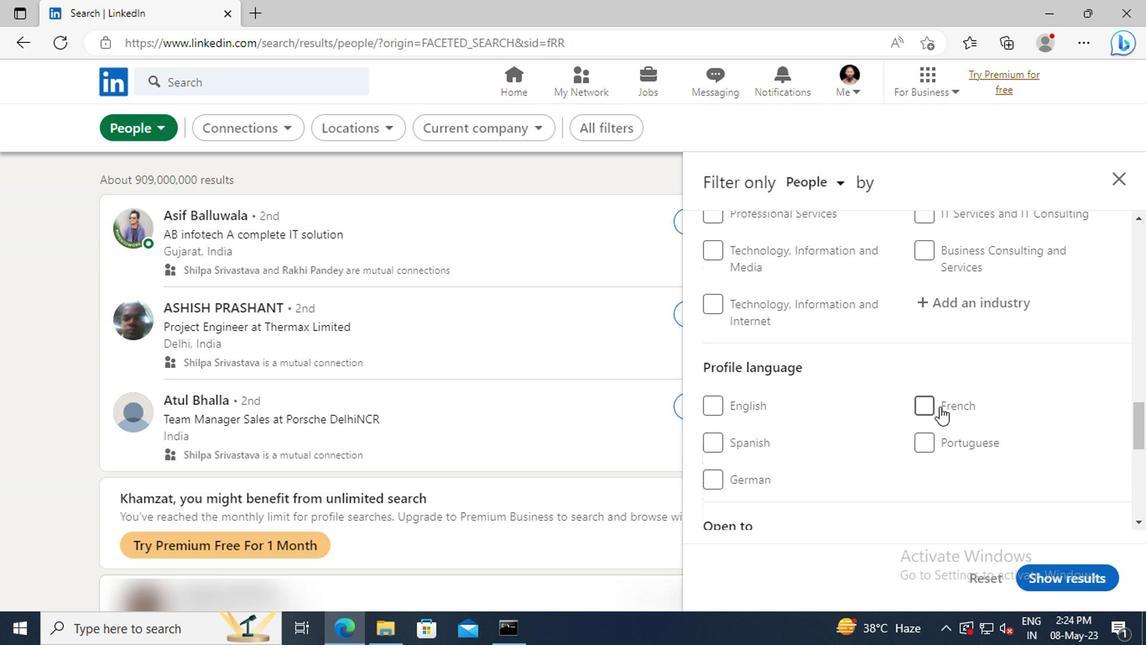 
Action: Mouse pressed left at (781, 410)
Screenshot: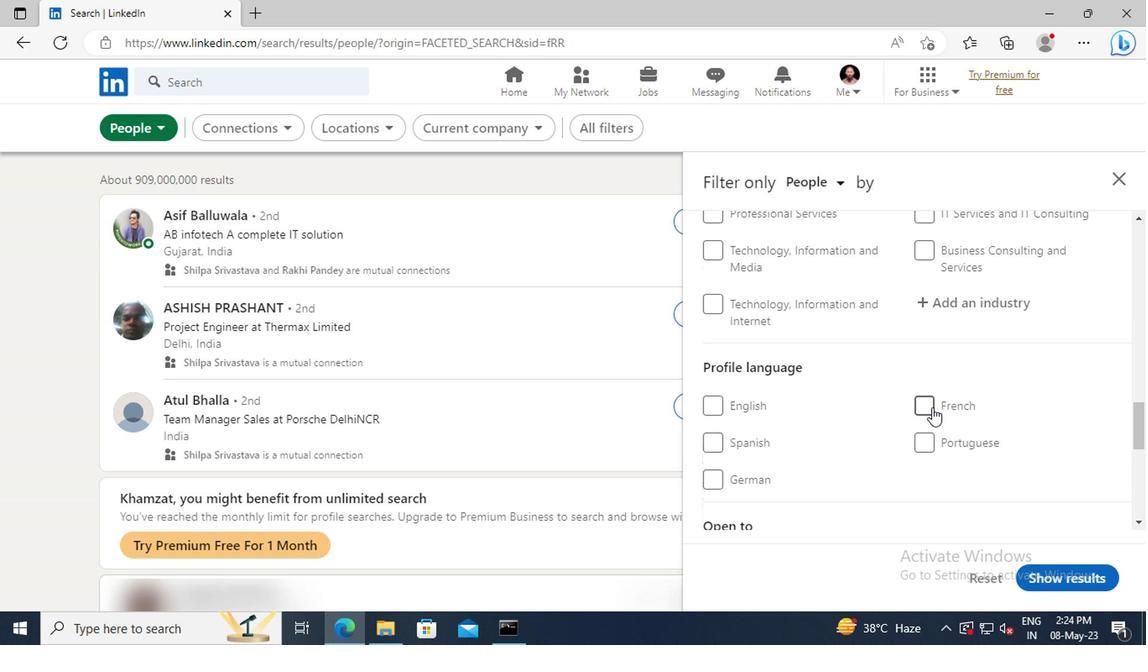 
Action: Mouse moved to (802, 388)
Screenshot: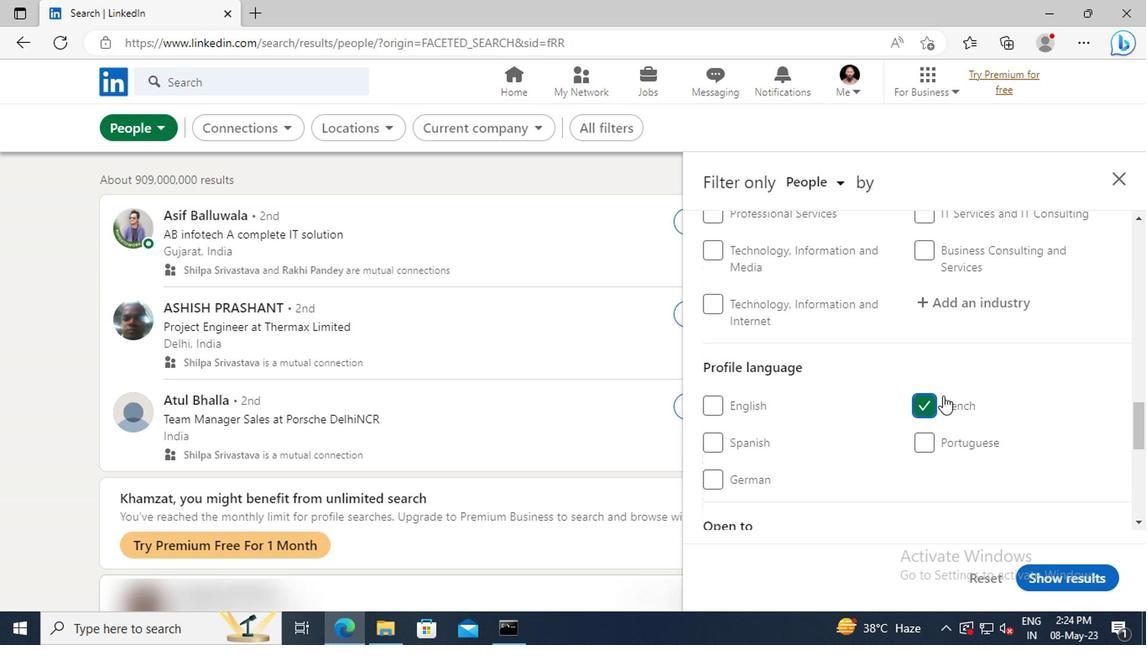 
Action: Mouse scrolled (802, 389) with delta (0, 0)
Screenshot: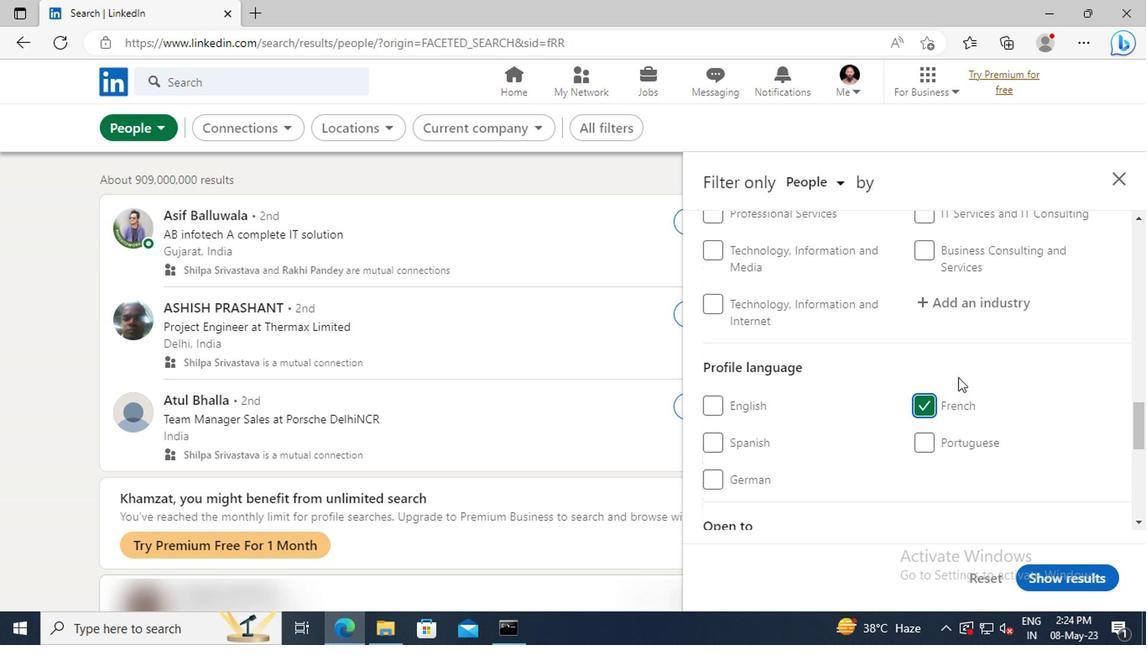 
Action: Mouse scrolled (802, 389) with delta (0, 0)
Screenshot: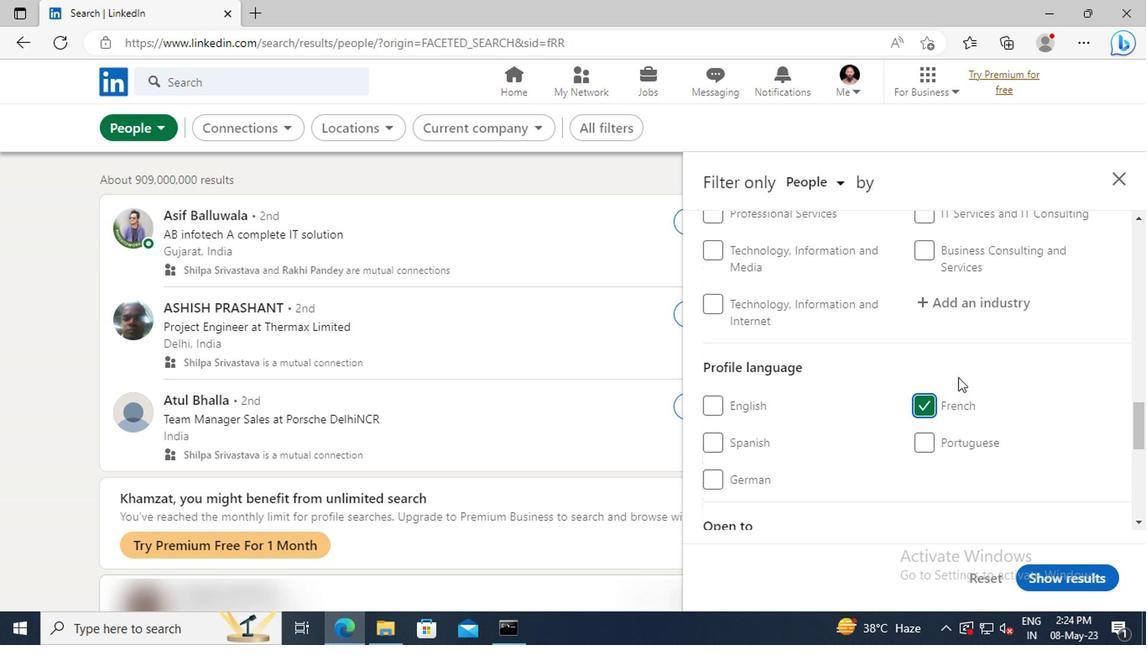 
Action: Mouse scrolled (802, 389) with delta (0, 0)
Screenshot: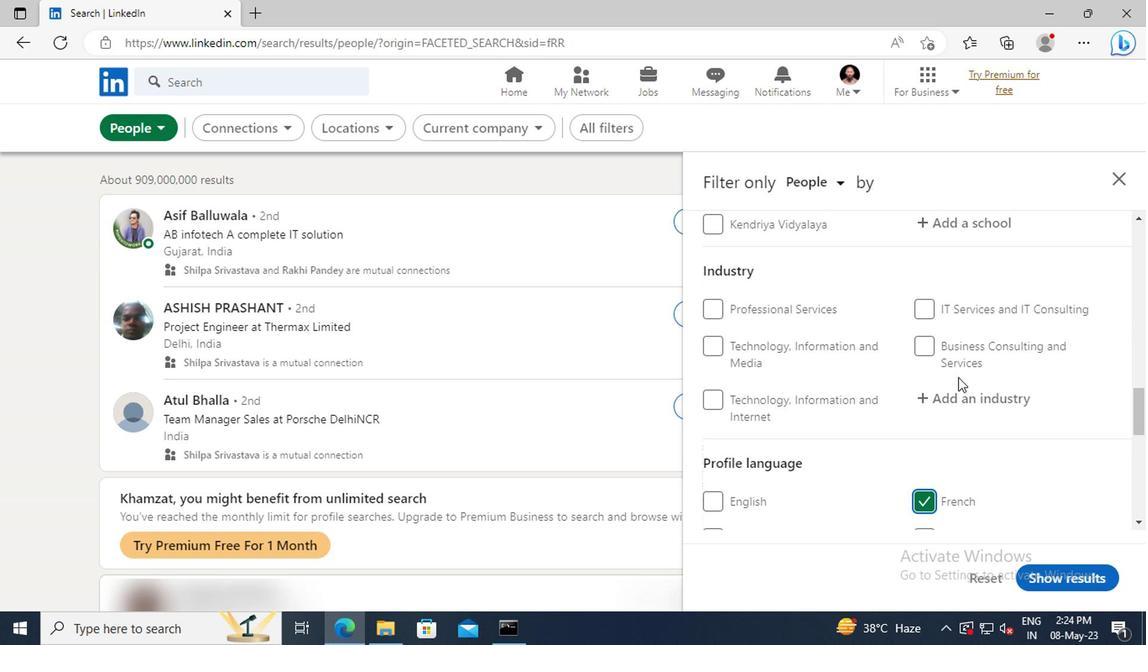 
Action: Mouse scrolled (802, 389) with delta (0, 0)
Screenshot: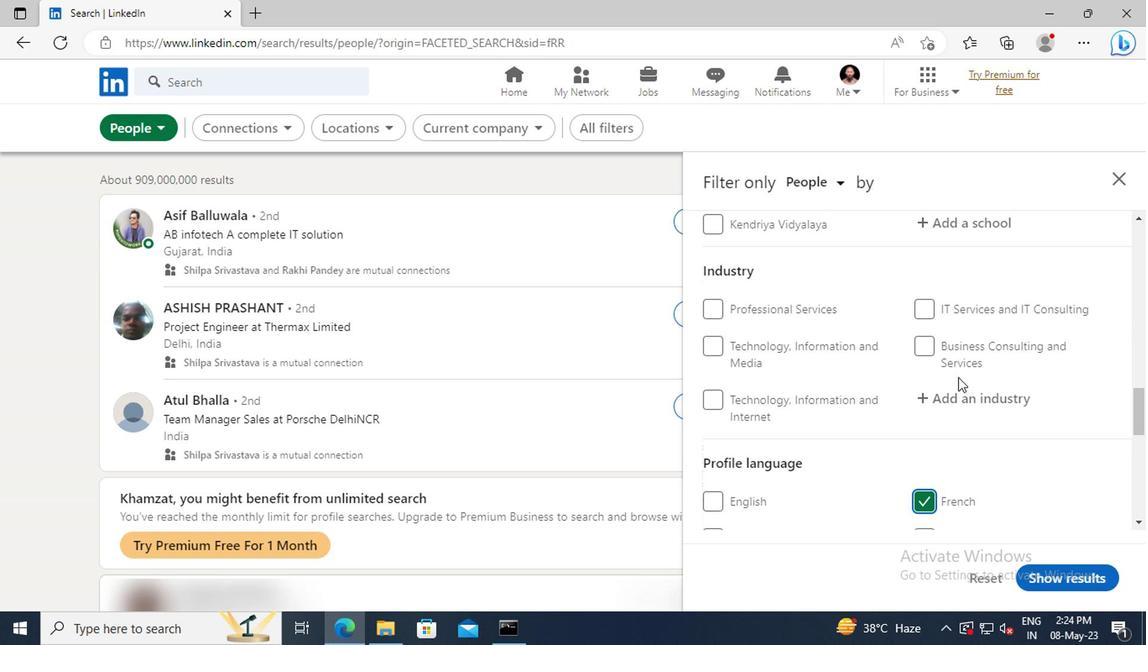 
Action: Mouse scrolled (802, 389) with delta (0, 0)
Screenshot: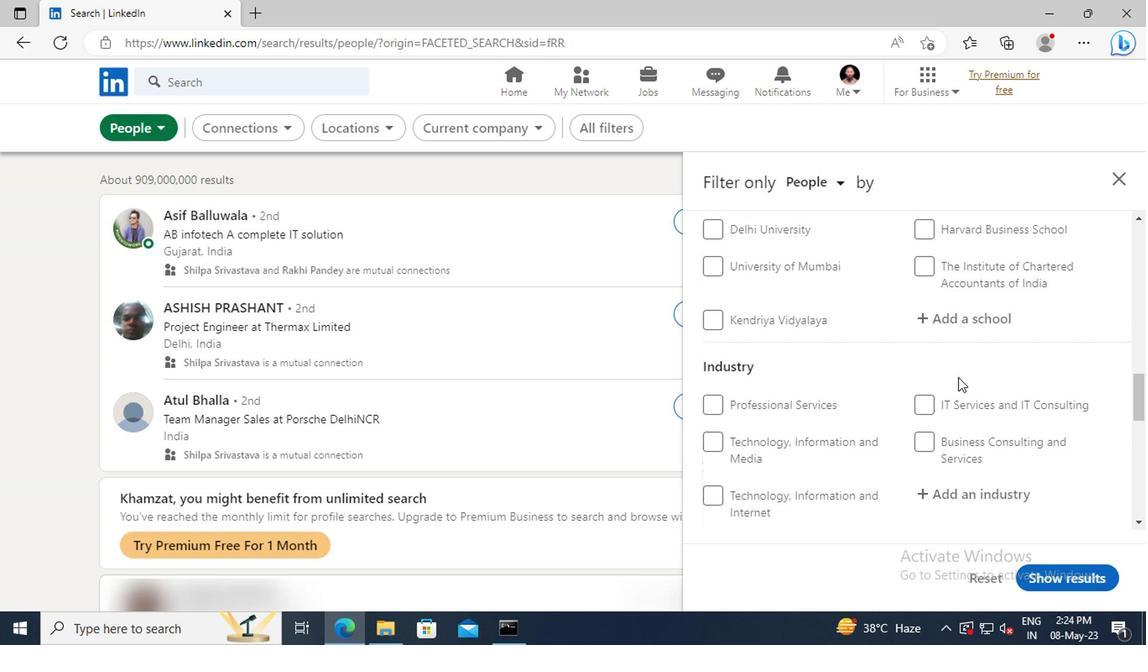 
Action: Mouse scrolled (802, 389) with delta (0, 0)
Screenshot: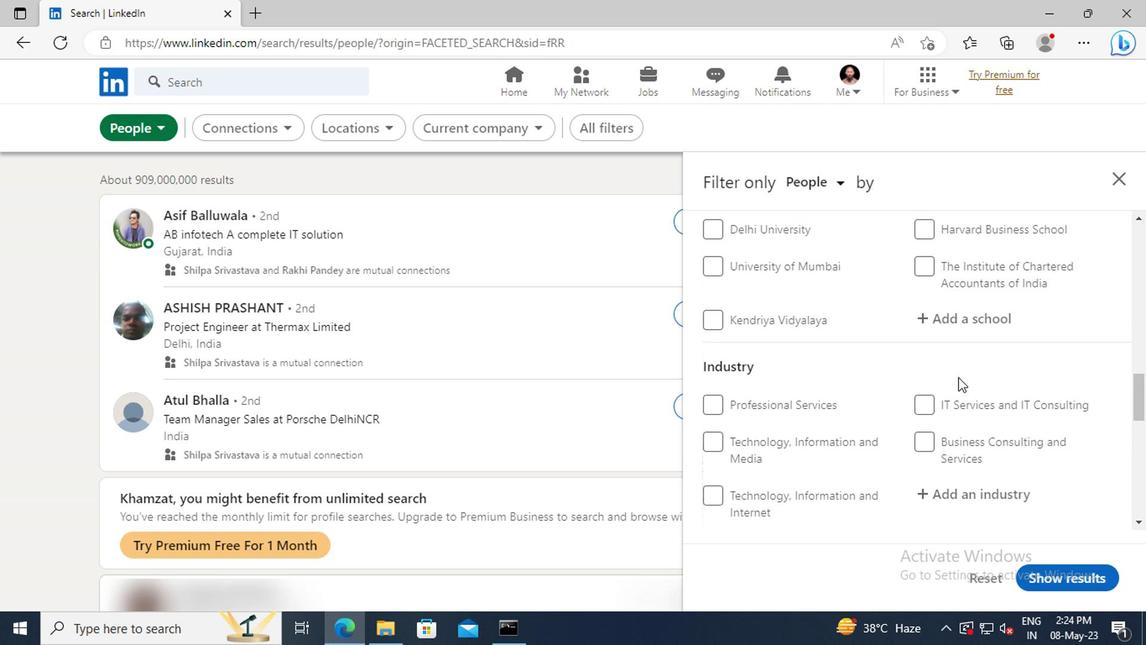 
Action: Mouse scrolled (802, 389) with delta (0, 0)
Screenshot: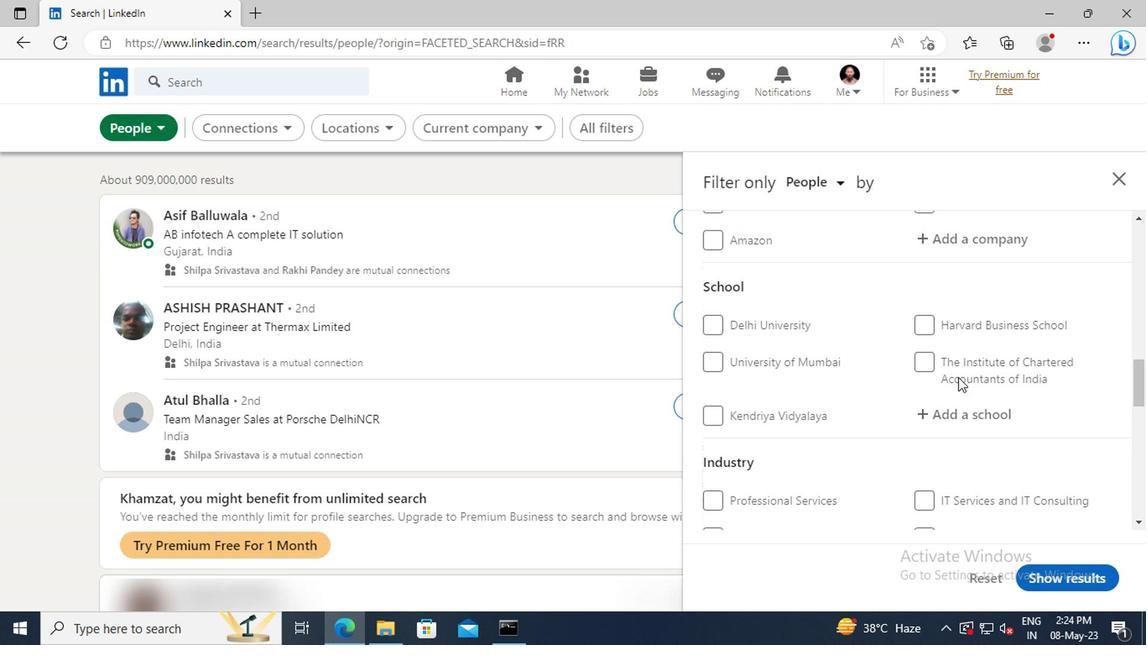 
Action: Mouse scrolled (802, 389) with delta (0, 0)
Screenshot: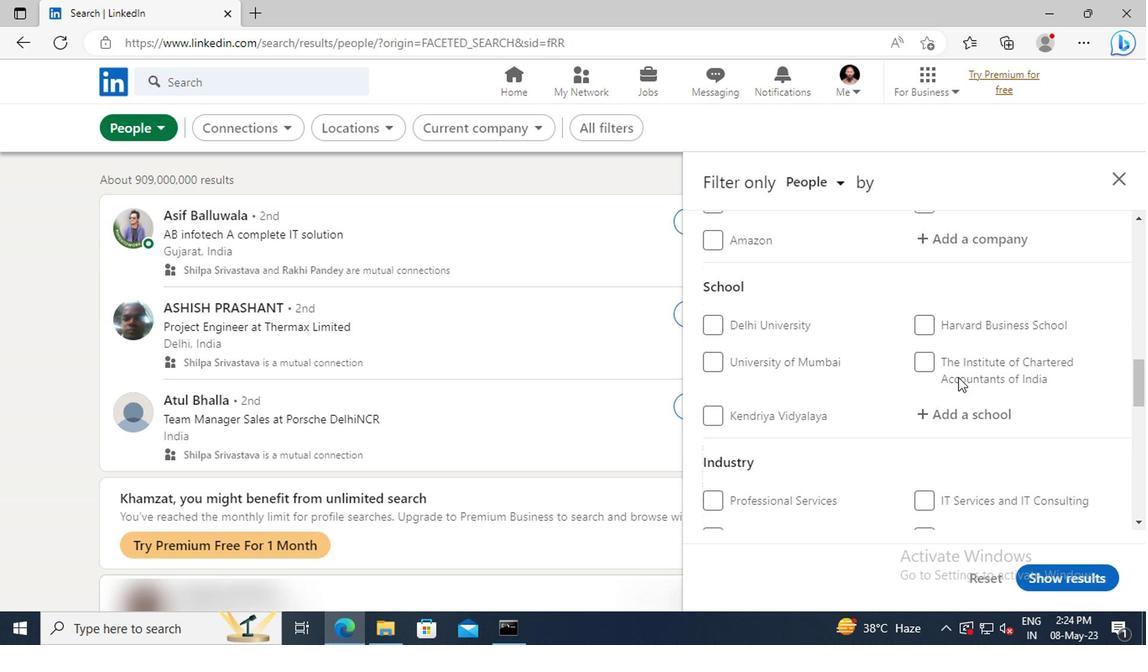
Action: Mouse scrolled (802, 389) with delta (0, 0)
Screenshot: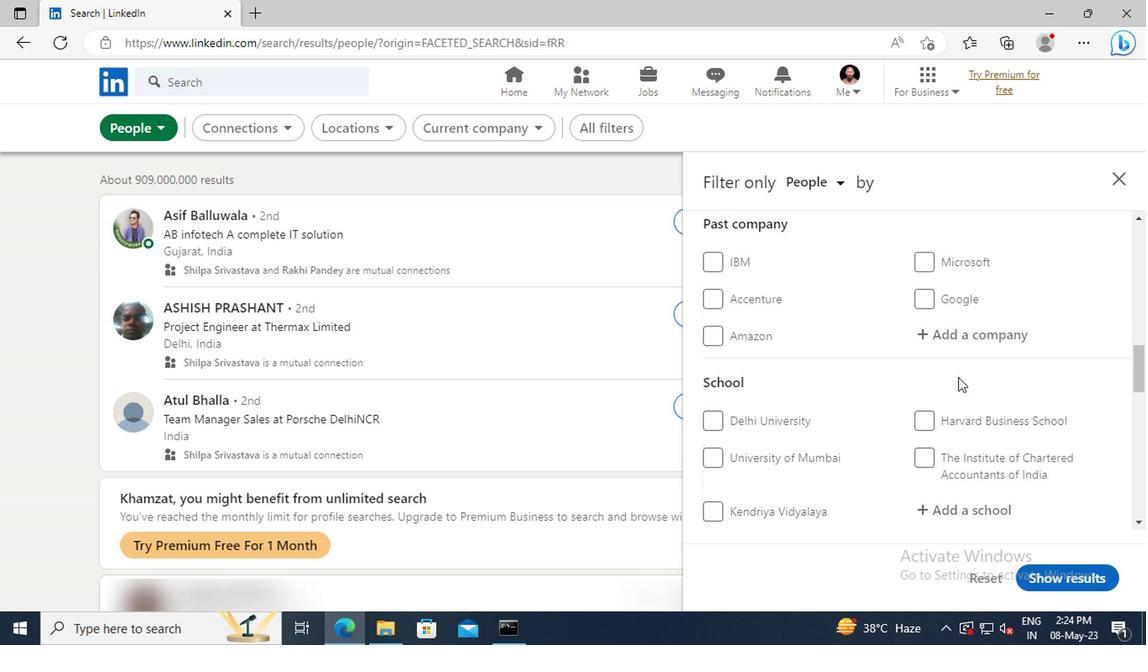 
Action: Mouse scrolled (802, 389) with delta (0, 0)
Screenshot: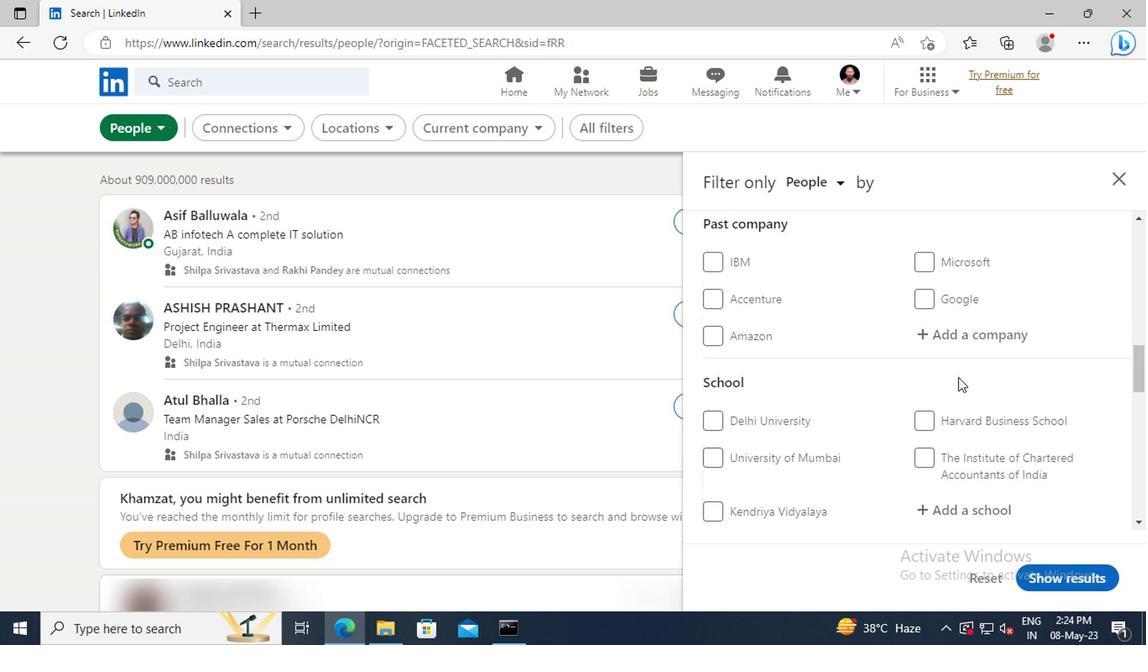 
Action: Mouse scrolled (802, 389) with delta (0, 0)
Screenshot: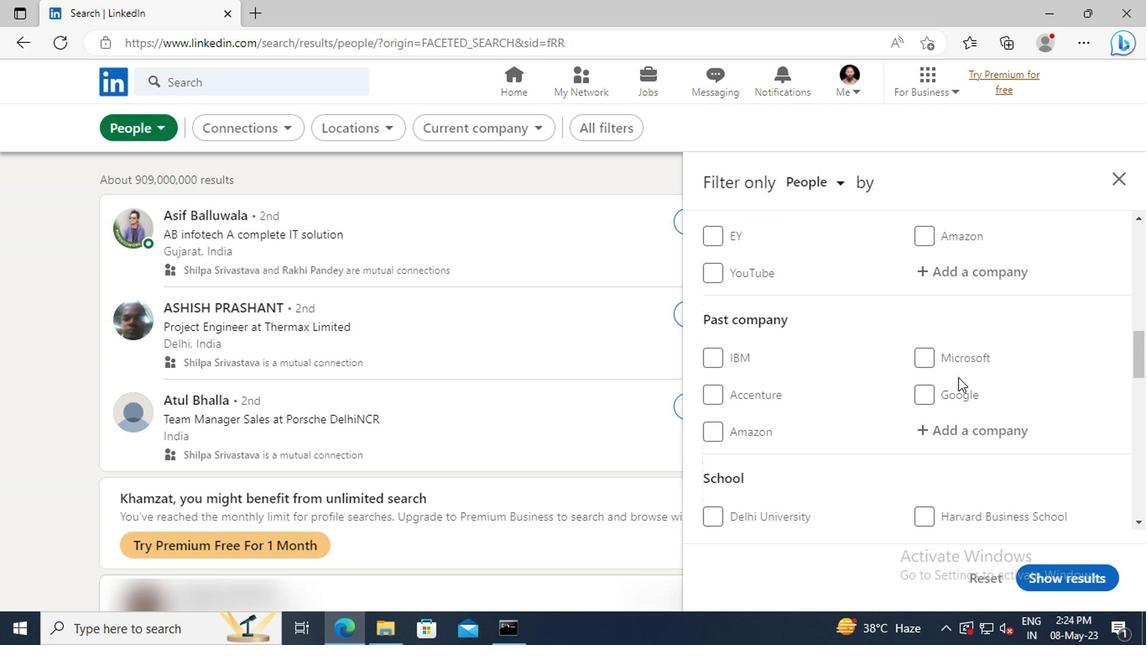 
Action: Mouse scrolled (802, 389) with delta (0, 0)
Screenshot: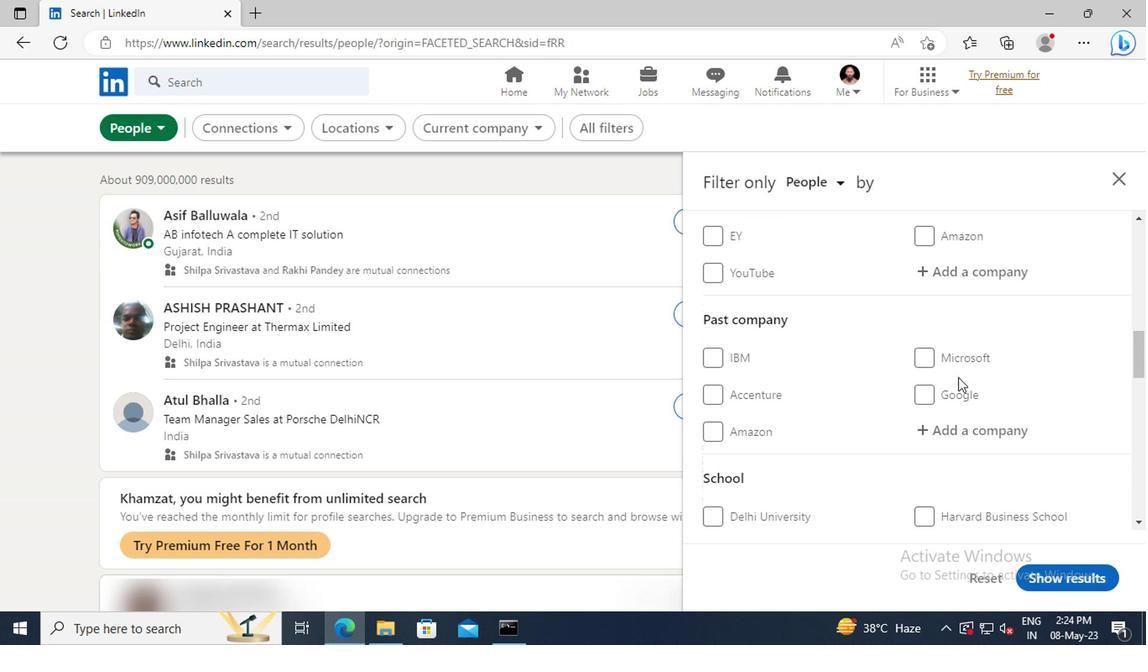 
Action: Mouse moved to (790, 382)
Screenshot: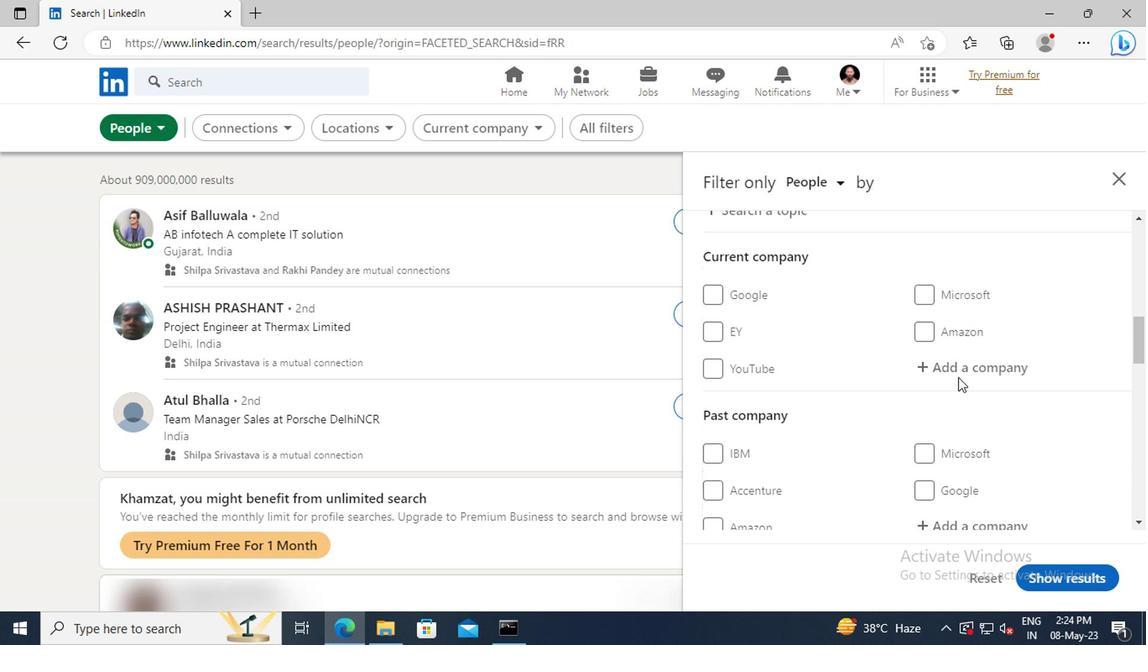 
Action: Mouse pressed left at (790, 382)
Screenshot: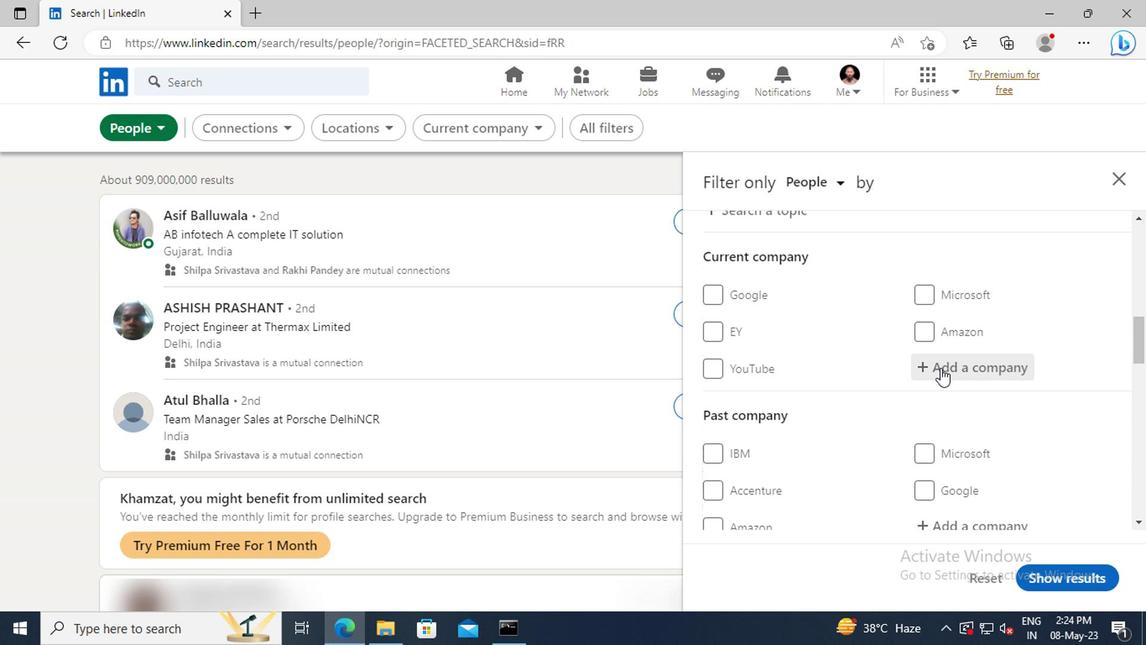 
Action: Key pressed <Key.shift>PUMA<Key.space><Key.shift>GR
Screenshot: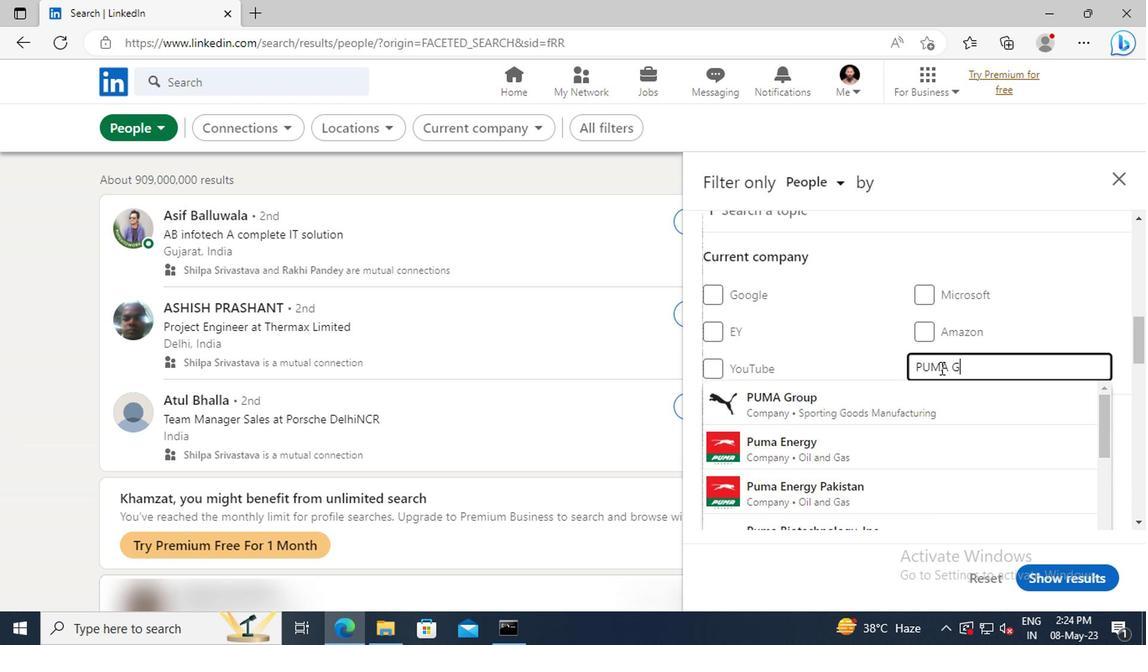 
Action: Mouse moved to (792, 401)
Screenshot: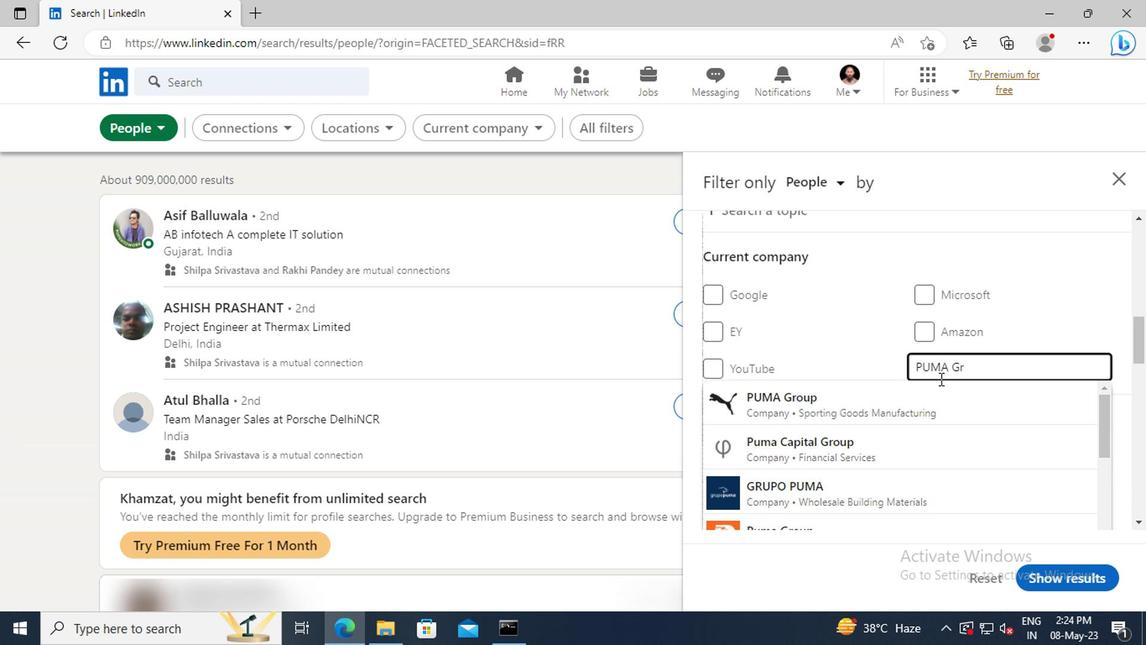 
Action: Mouse pressed left at (792, 401)
Screenshot: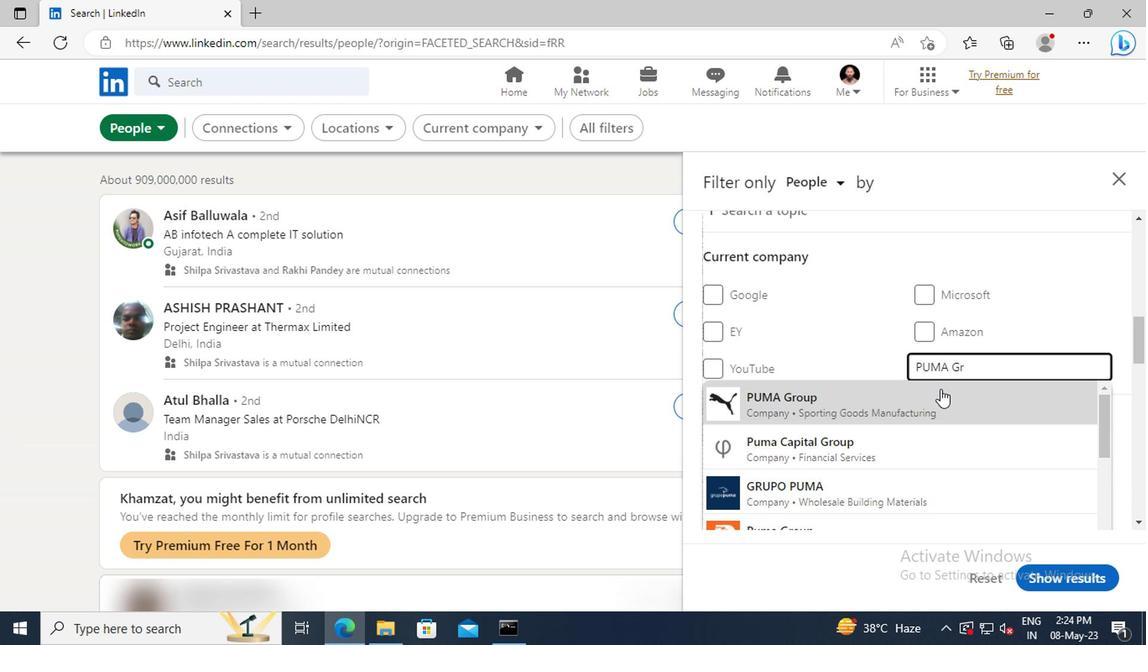 
Action: Mouse scrolled (792, 400) with delta (0, 0)
Screenshot: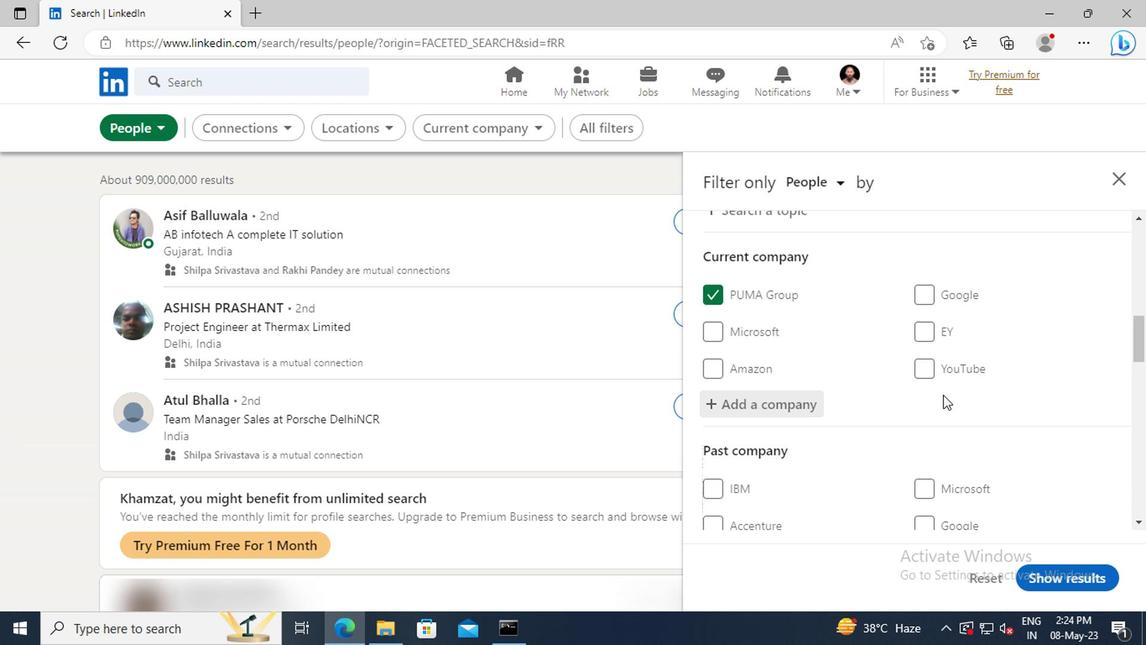 
Action: Mouse moved to (792, 400)
Screenshot: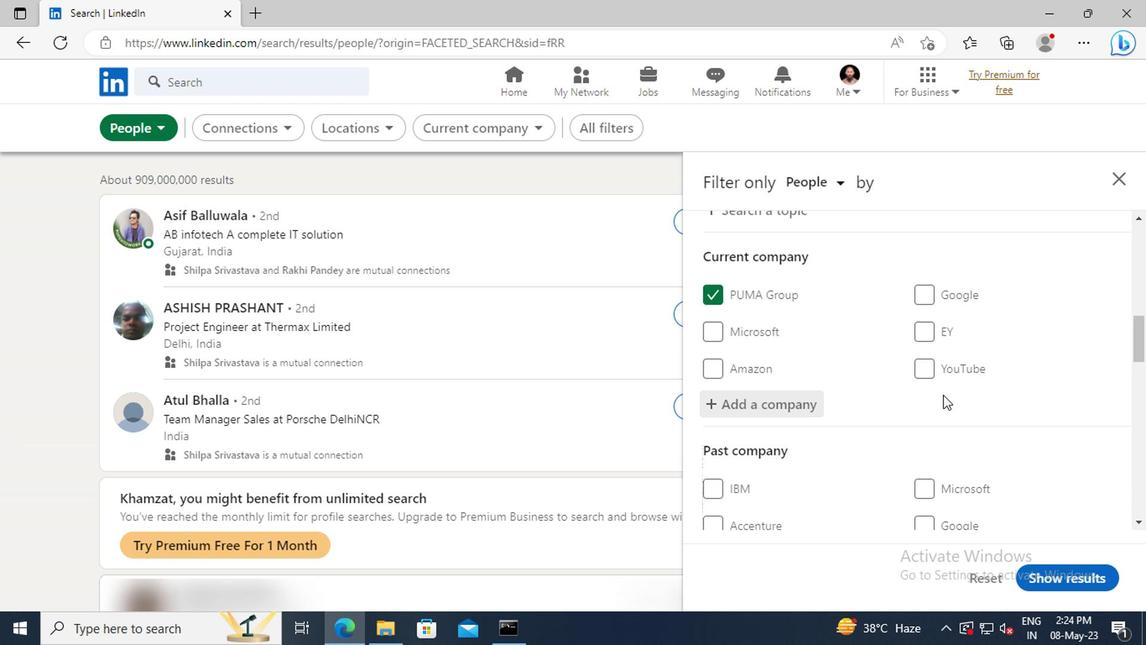 
Action: Mouse scrolled (792, 400) with delta (0, 0)
Screenshot: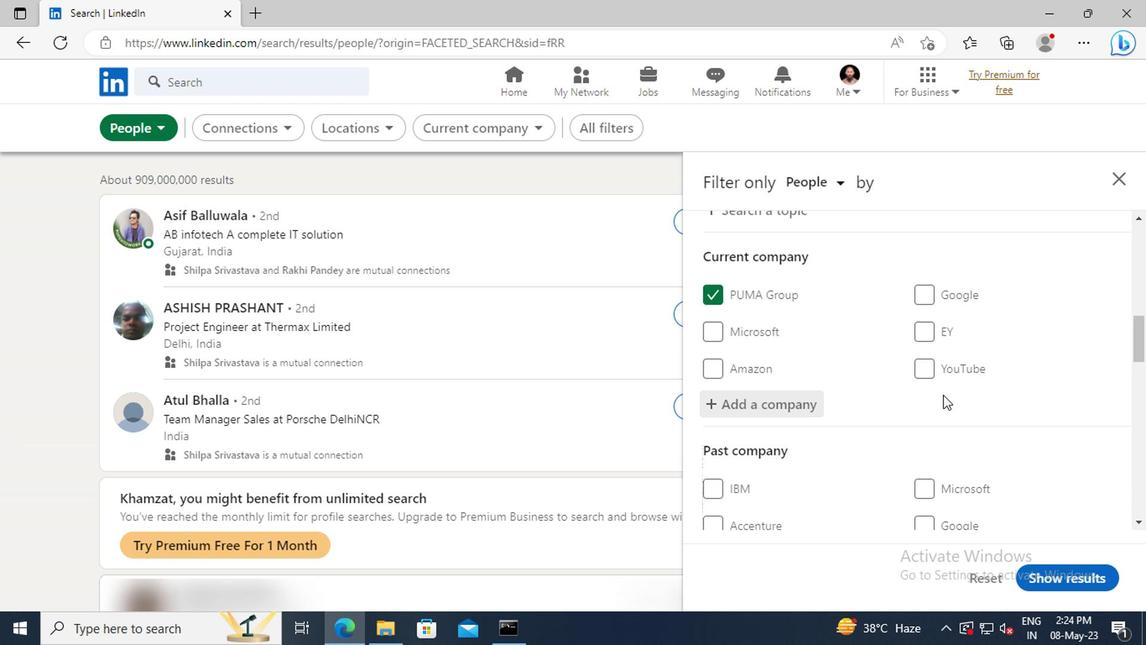 
Action: Mouse moved to (786, 392)
Screenshot: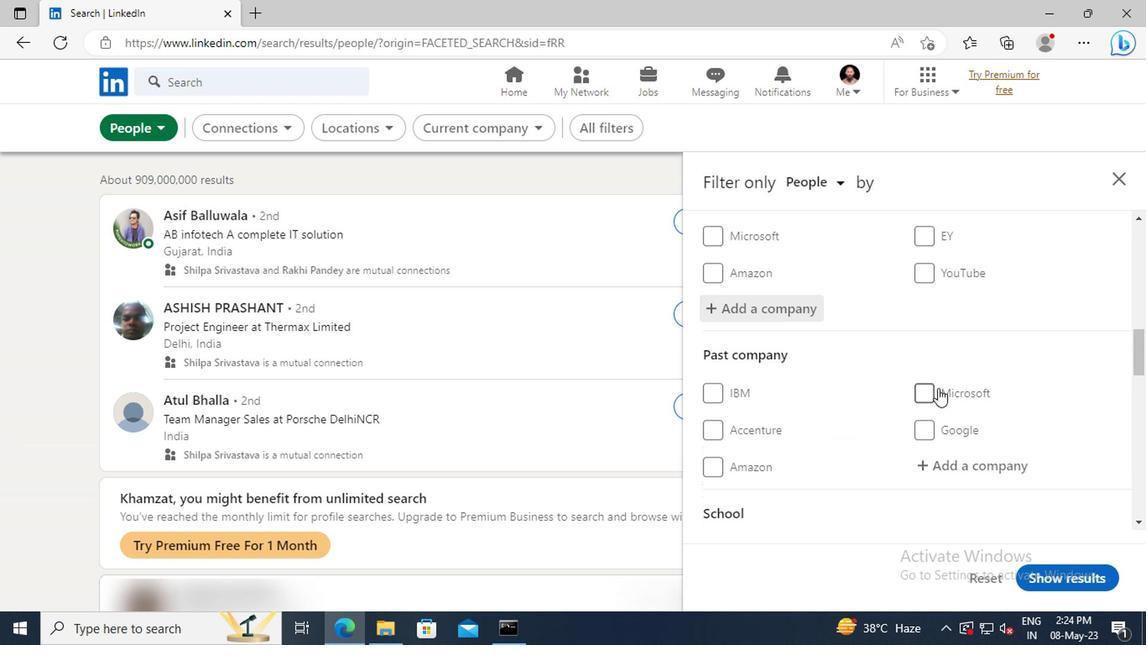 
Action: Mouse scrolled (786, 391) with delta (0, 0)
Screenshot: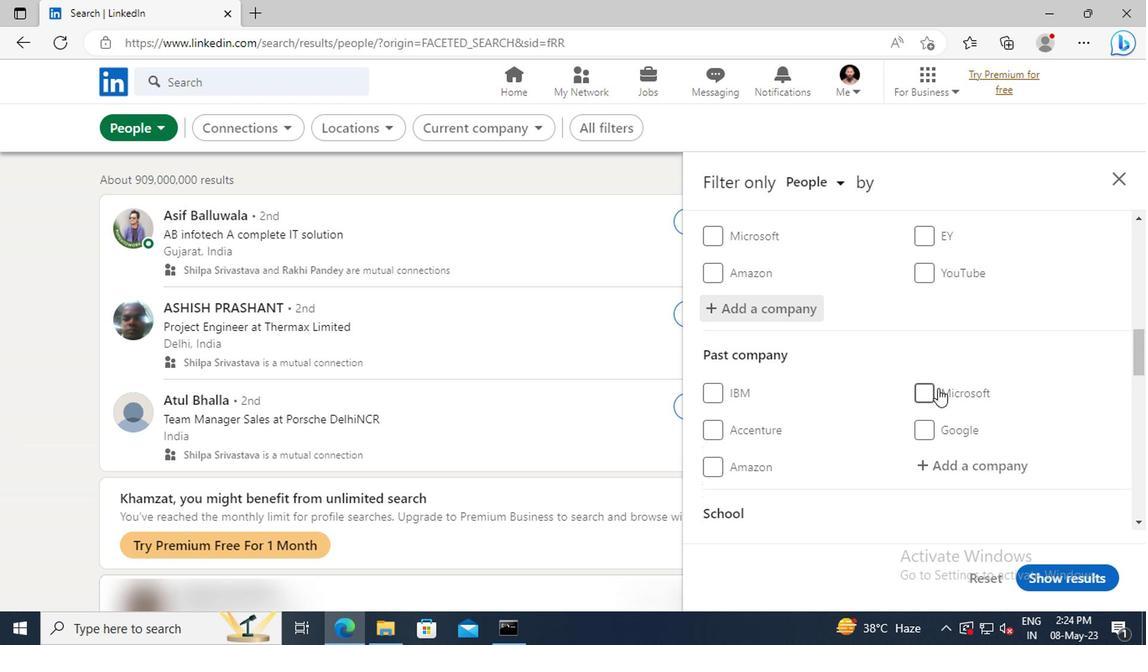
Action: Mouse moved to (784, 391)
Screenshot: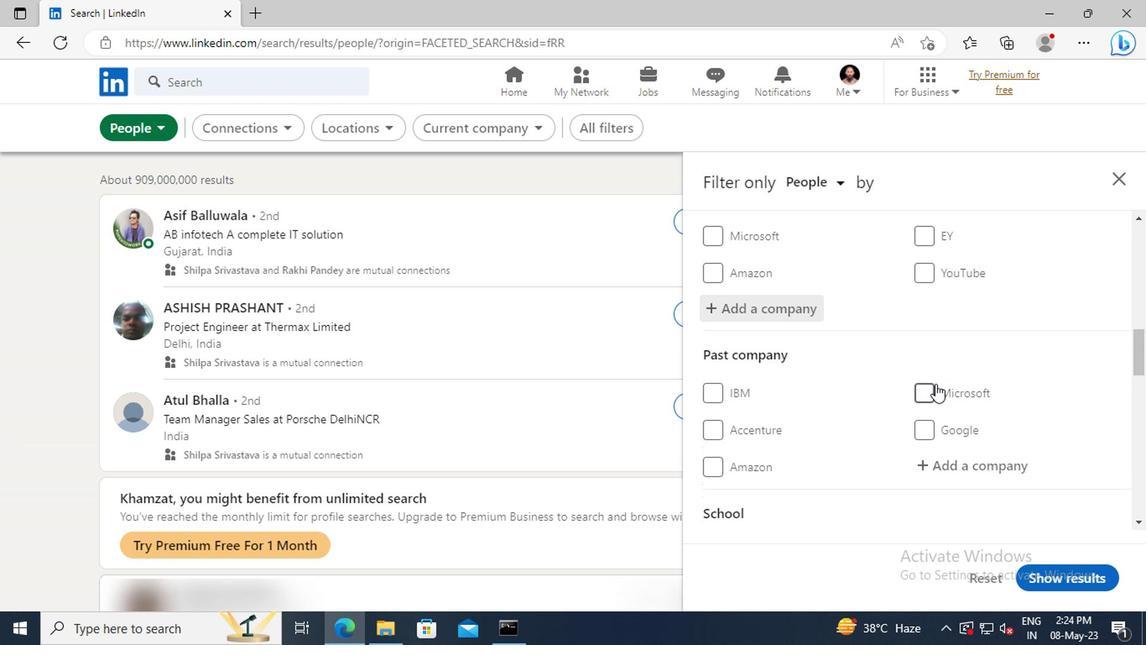 
Action: Mouse scrolled (784, 391) with delta (0, 0)
Screenshot: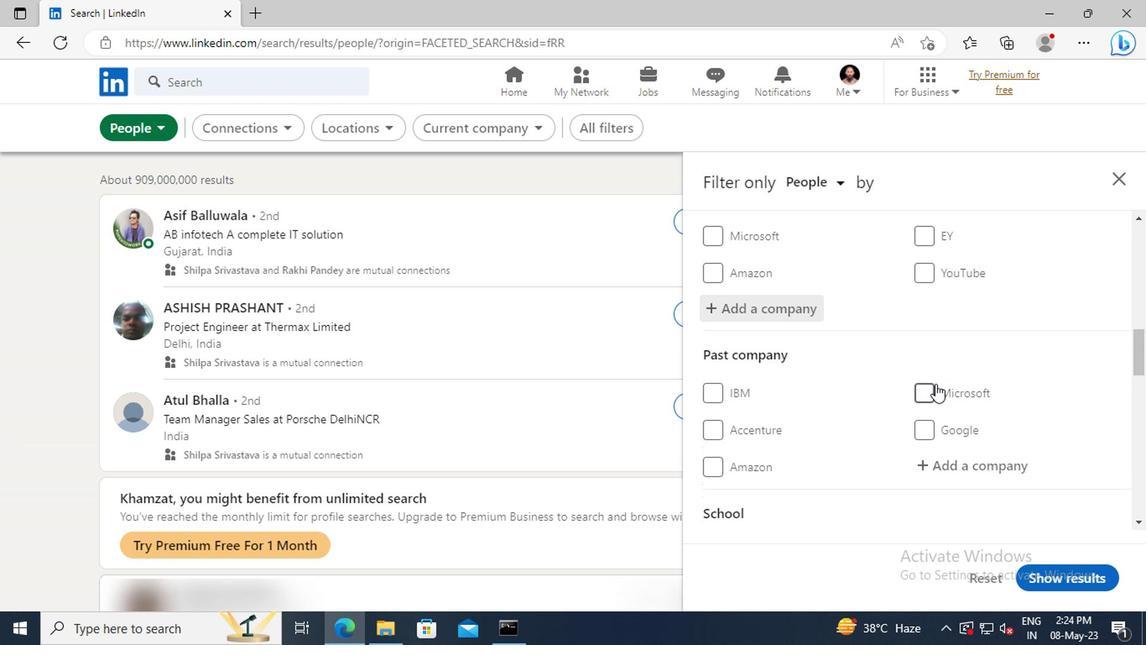 
Action: Mouse moved to (784, 390)
Screenshot: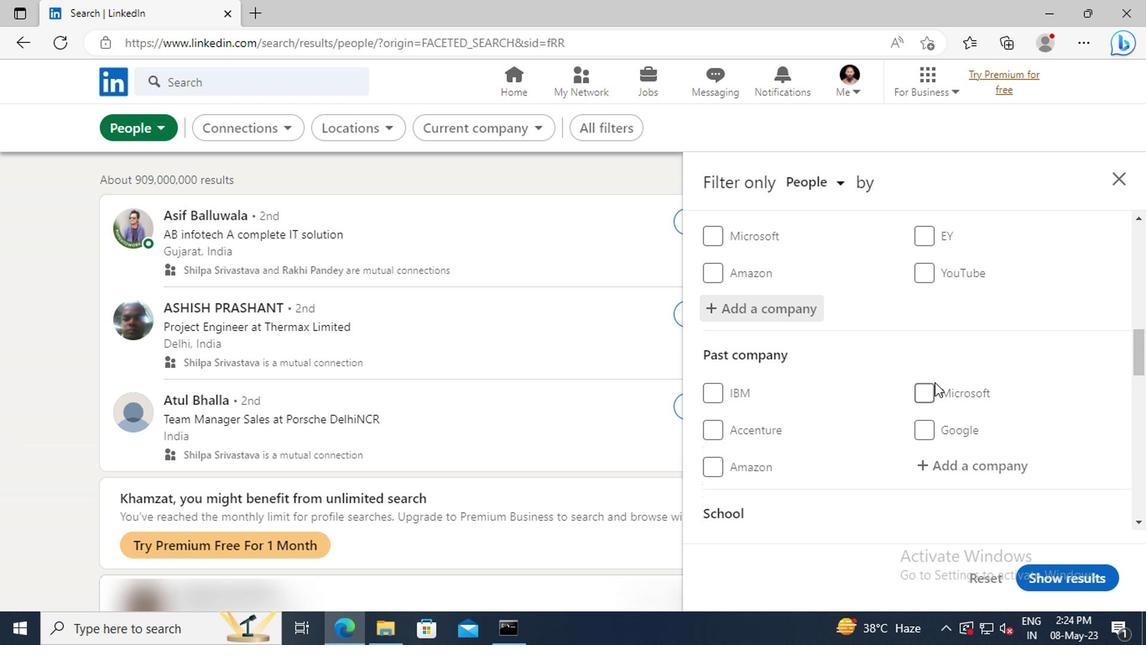 
Action: Mouse scrolled (784, 389) with delta (0, 0)
Screenshot: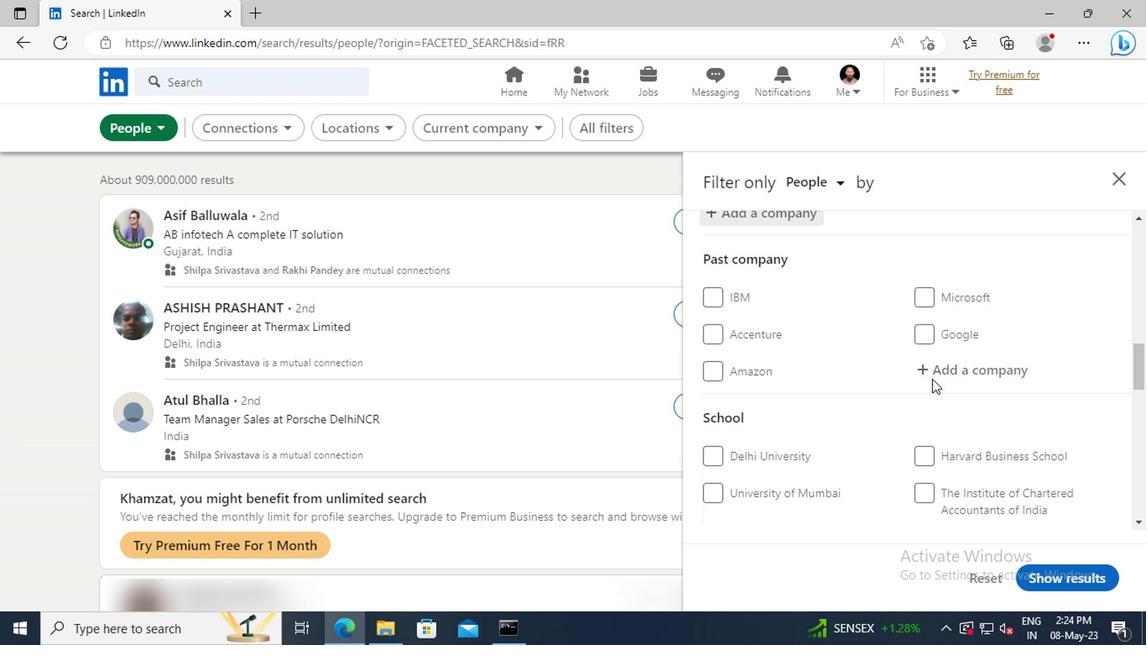 
Action: Mouse scrolled (784, 389) with delta (0, 0)
Screenshot: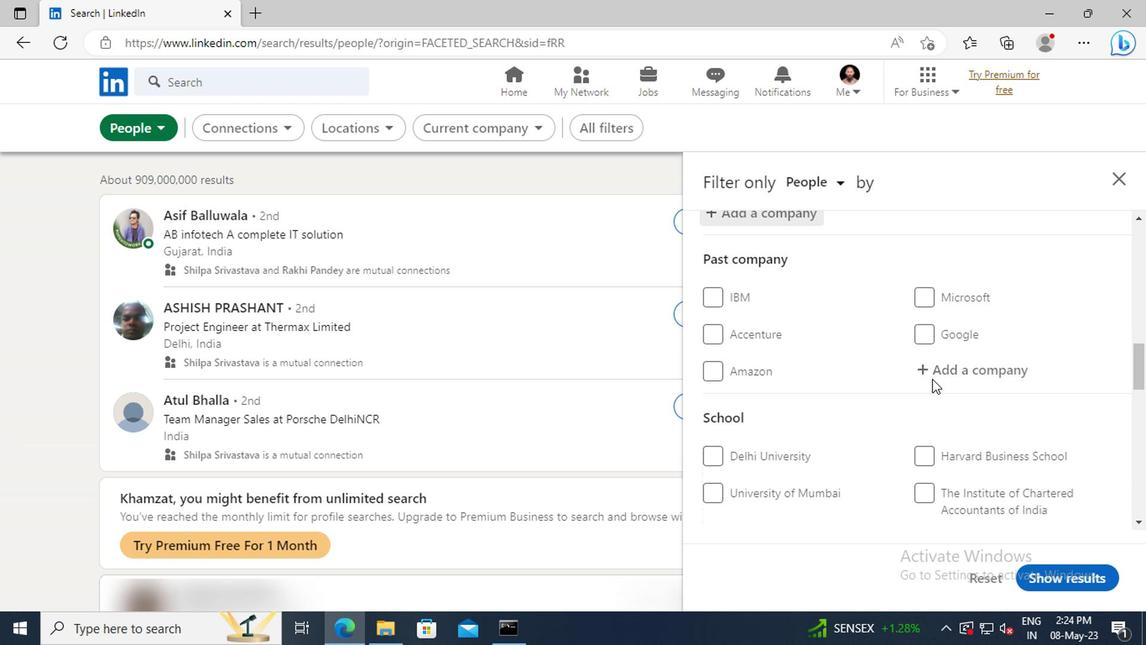 
Action: Mouse scrolled (784, 389) with delta (0, 0)
Screenshot: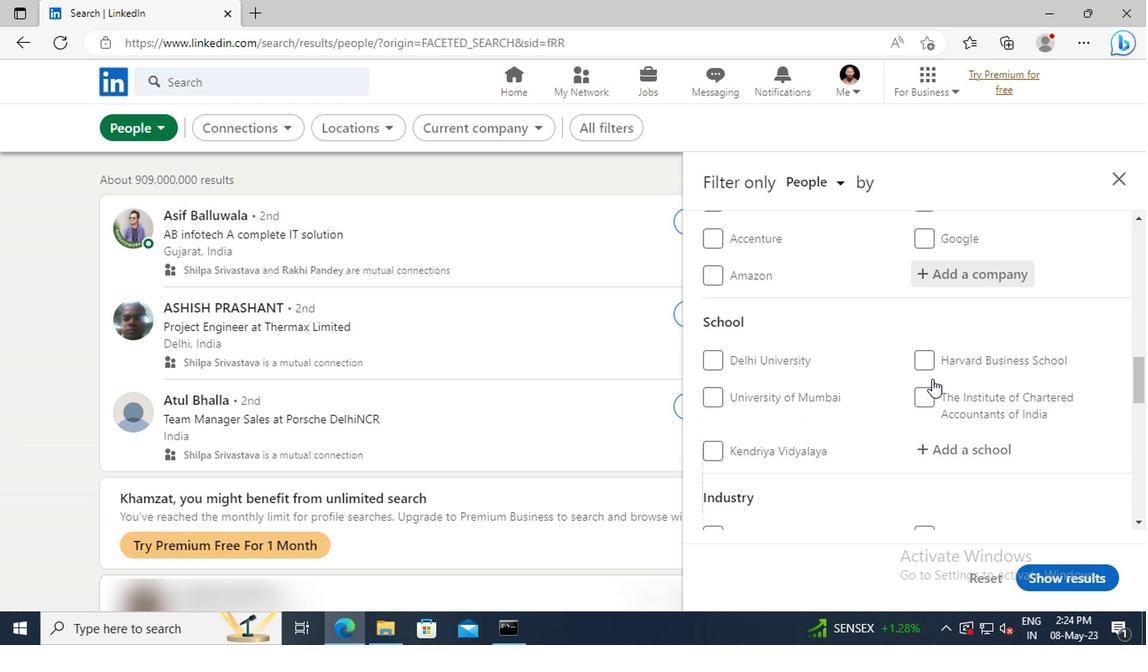 
Action: Mouse moved to (786, 404)
Screenshot: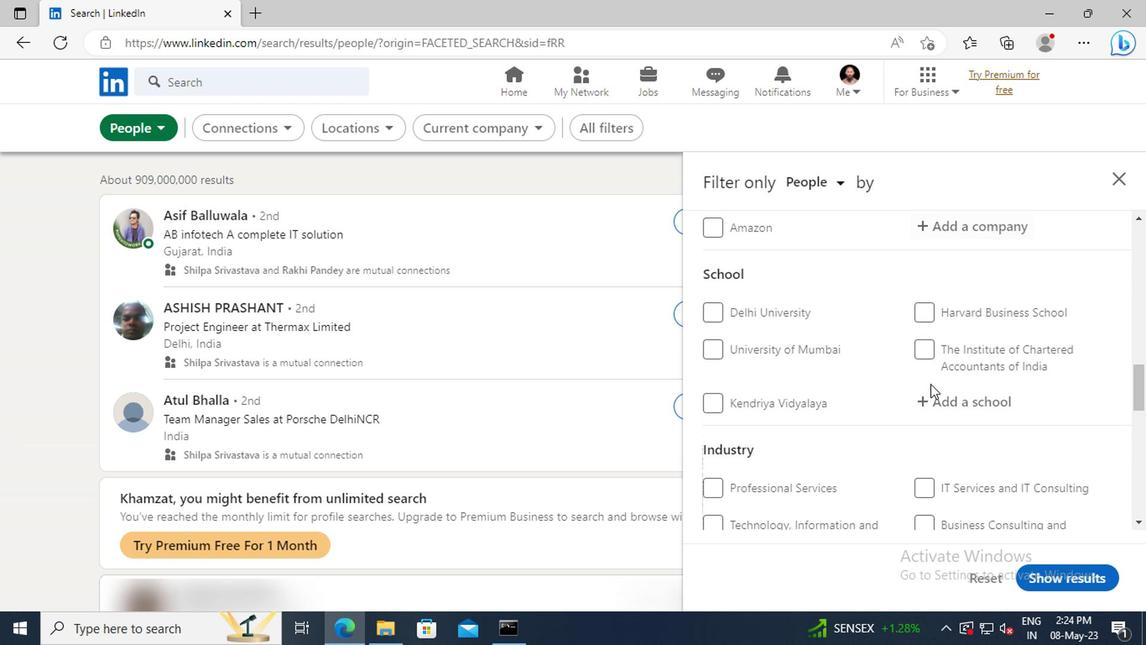 
Action: Mouse pressed left at (786, 404)
Screenshot: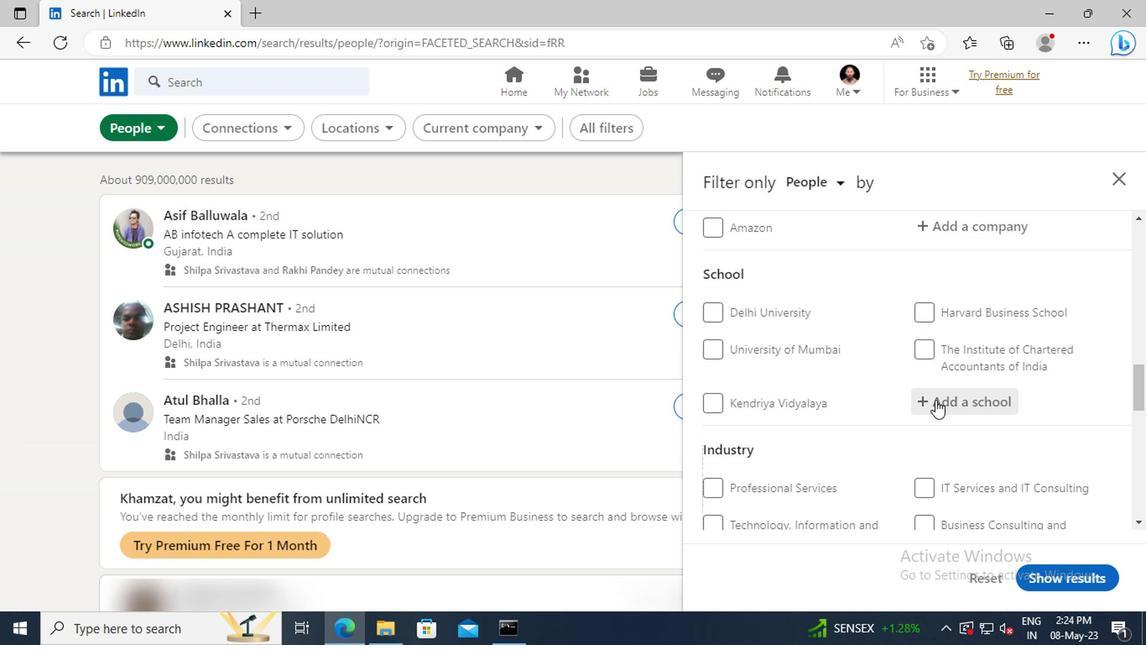 
Action: Key pressed <Key.shift>GURU<Key.space><Key.shift>NANAK<Key.space><Key.shift>KHA
Screenshot: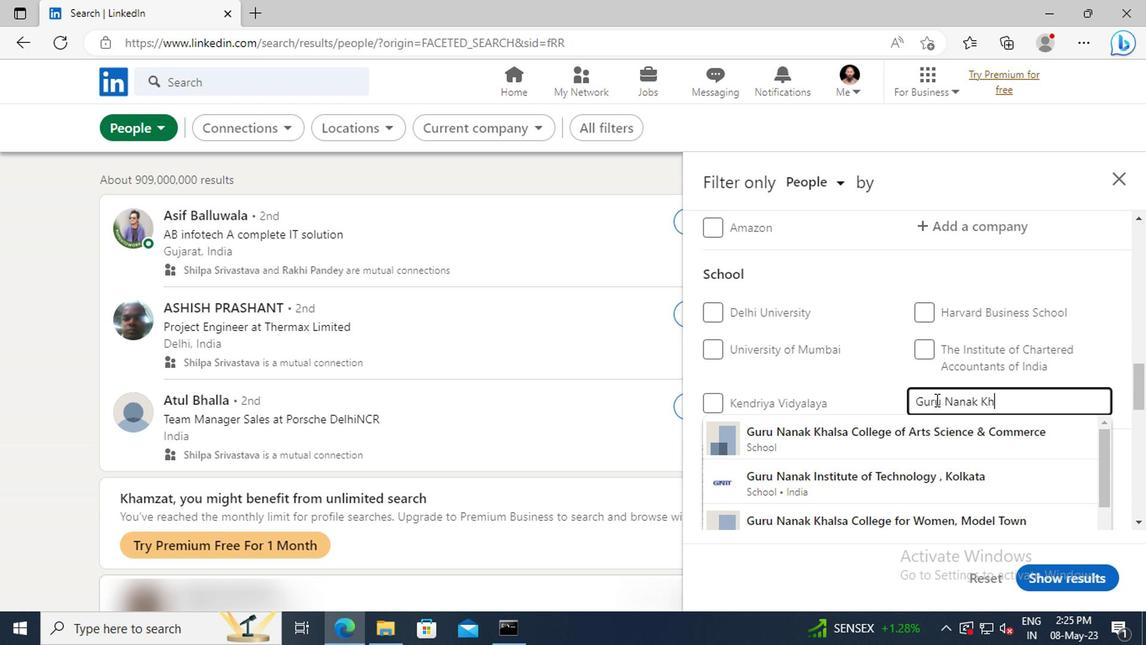 
Action: Mouse moved to (792, 426)
Screenshot: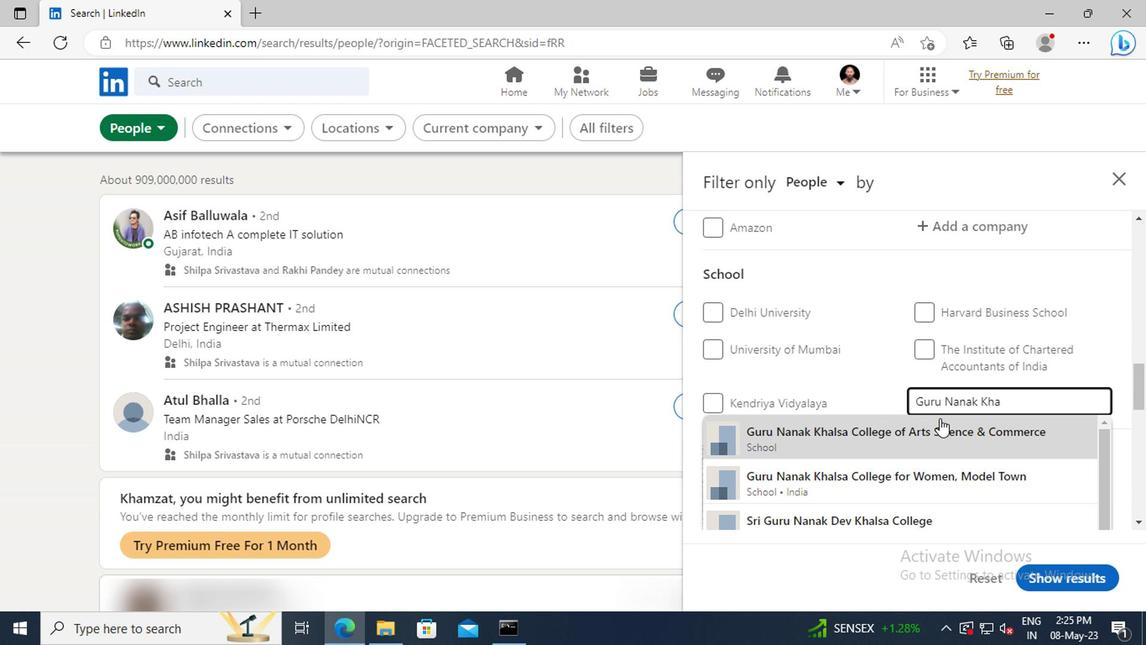 
Action: Mouse pressed left at (792, 426)
Screenshot: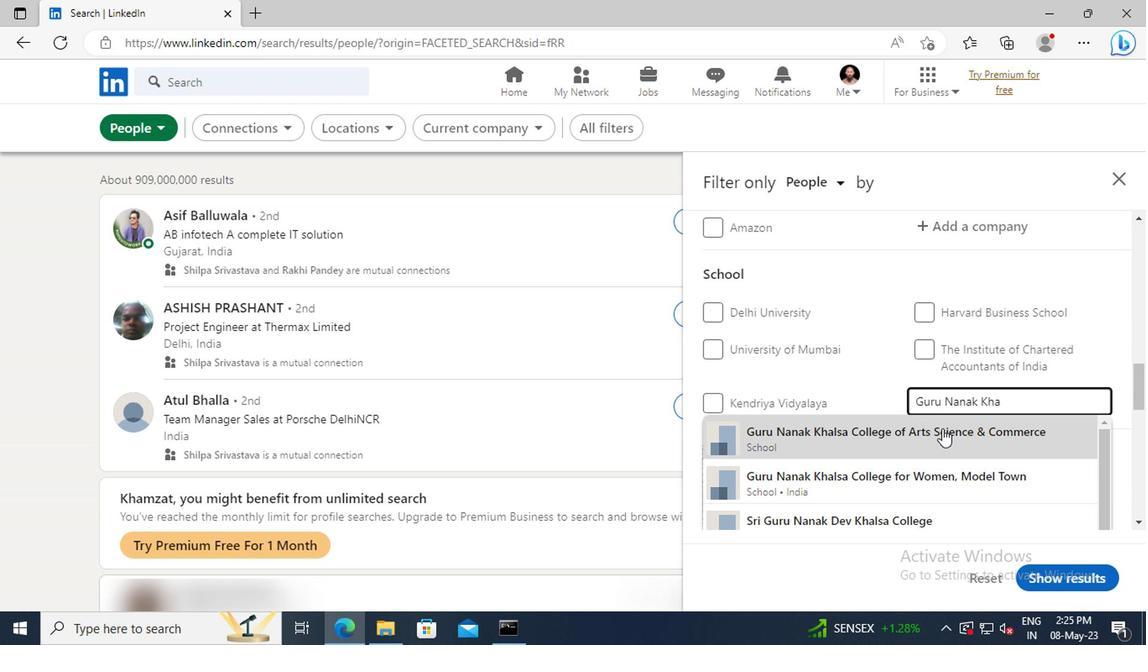 
Action: Mouse moved to (790, 418)
Screenshot: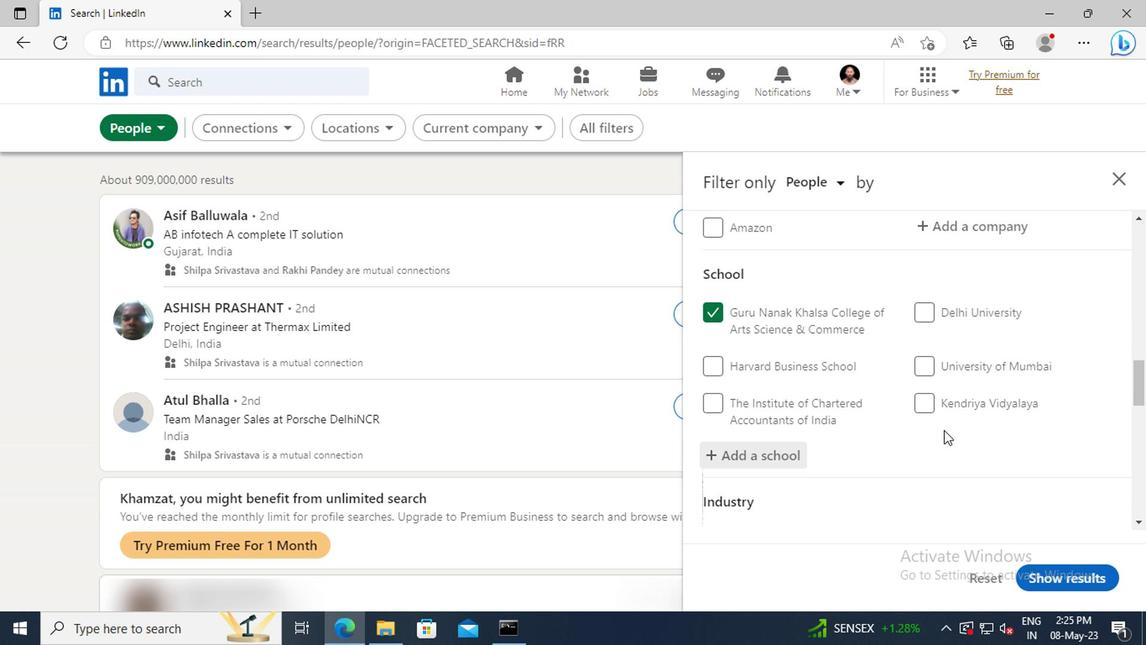 
Action: Mouse scrolled (790, 417) with delta (0, 0)
Screenshot: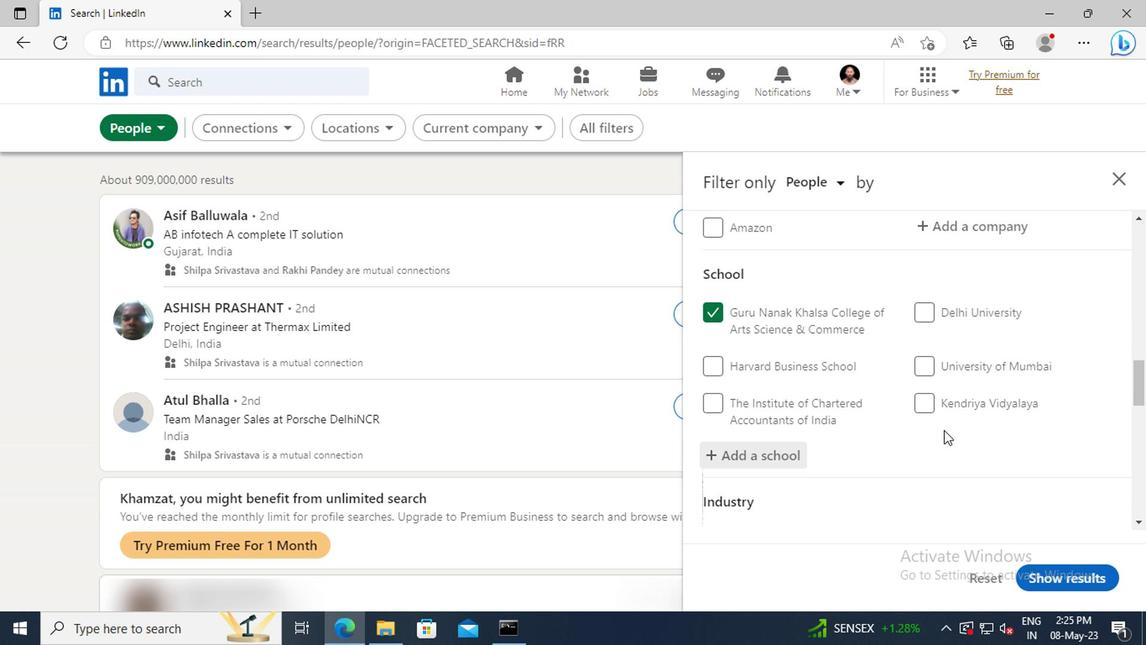 
Action: Mouse moved to (786, 408)
Screenshot: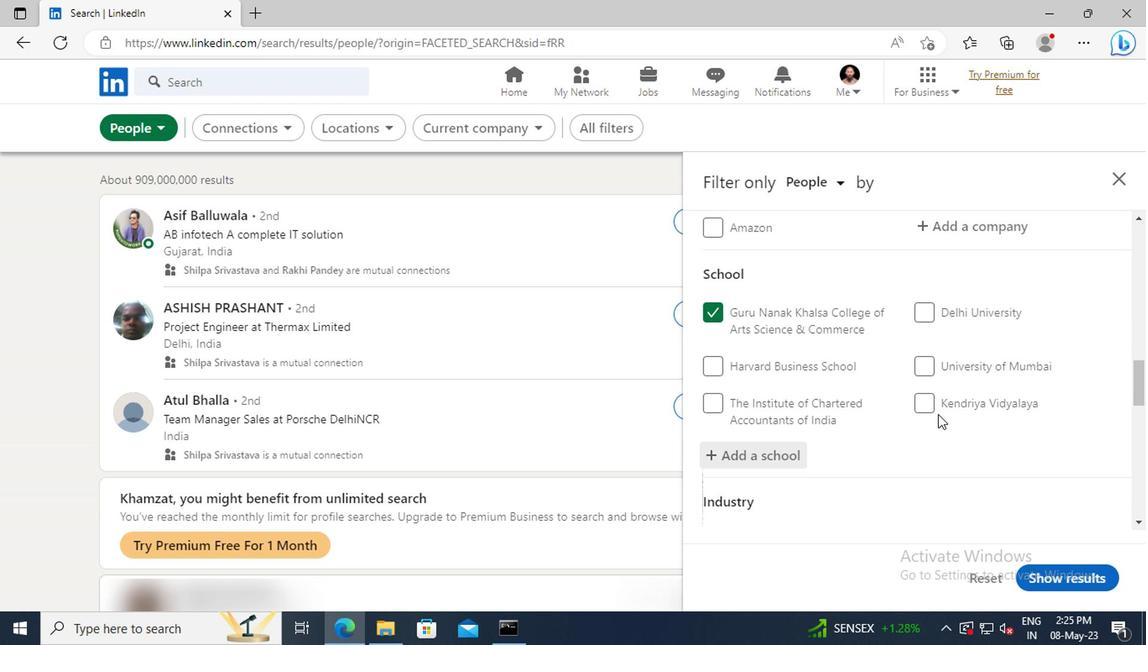 
Action: Mouse scrolled (786, 407) with delta (0, 0)
Screenshot: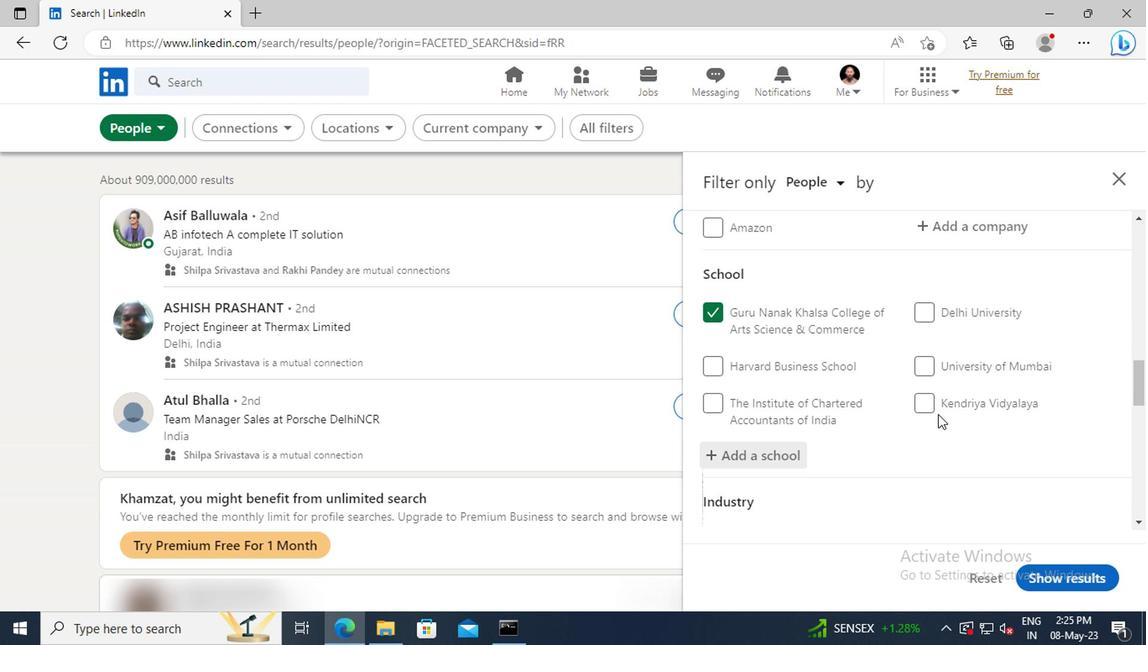 
Action: Mouse moved to (783, 402)
Screenshot: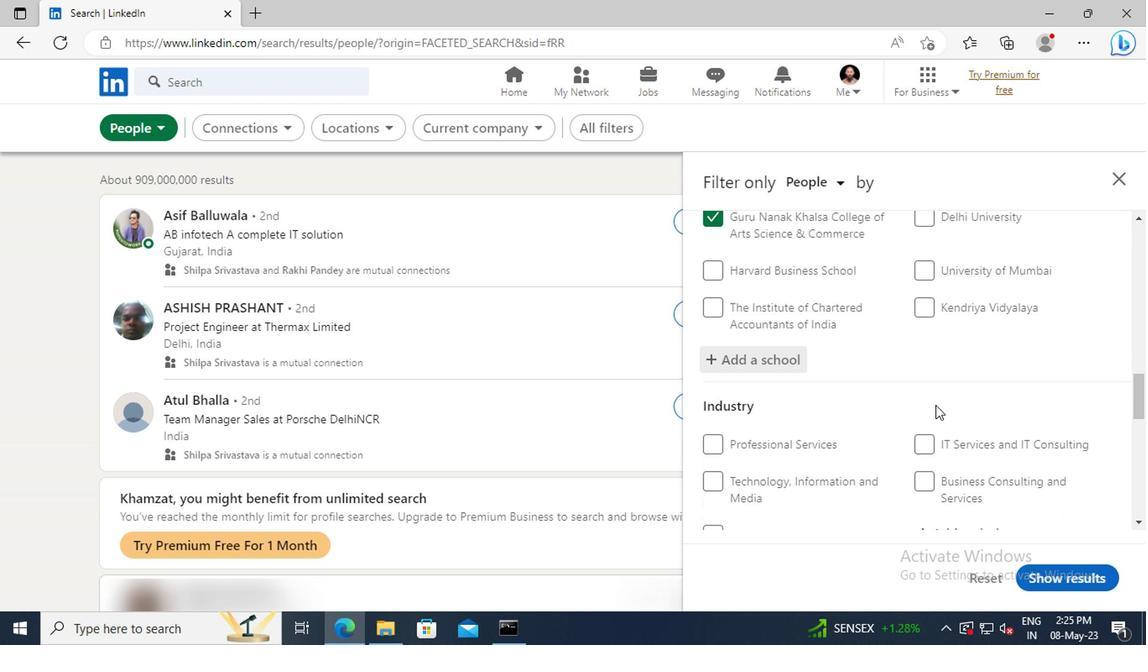 
Action: Mouse scrolled (783, 402) with delta (0, 0)
Screenshot: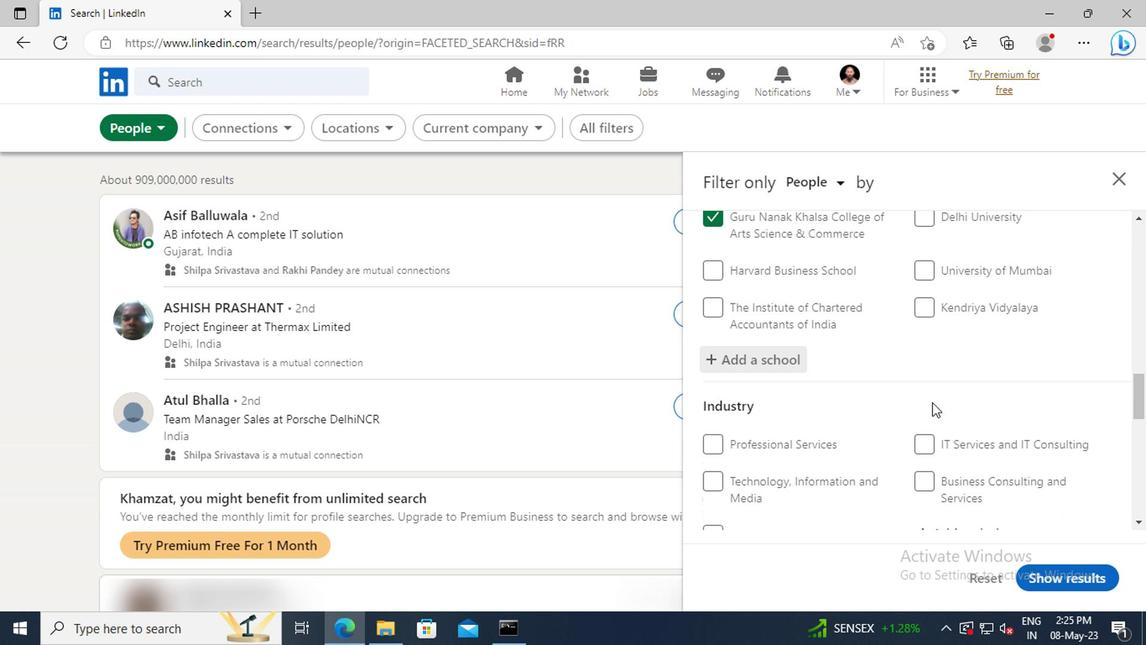 
Action: Mouse moved to (782, 400)
Screenshot: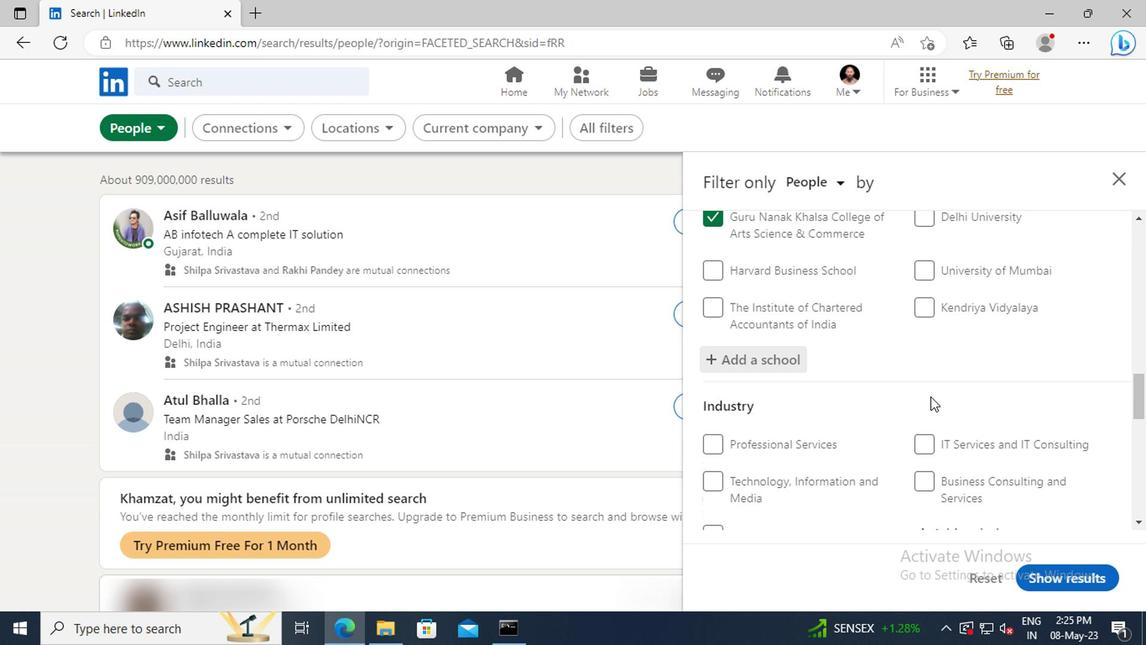 
Action: Mouse scrolled (782, 399) with delta (0, 0)
Screenshot: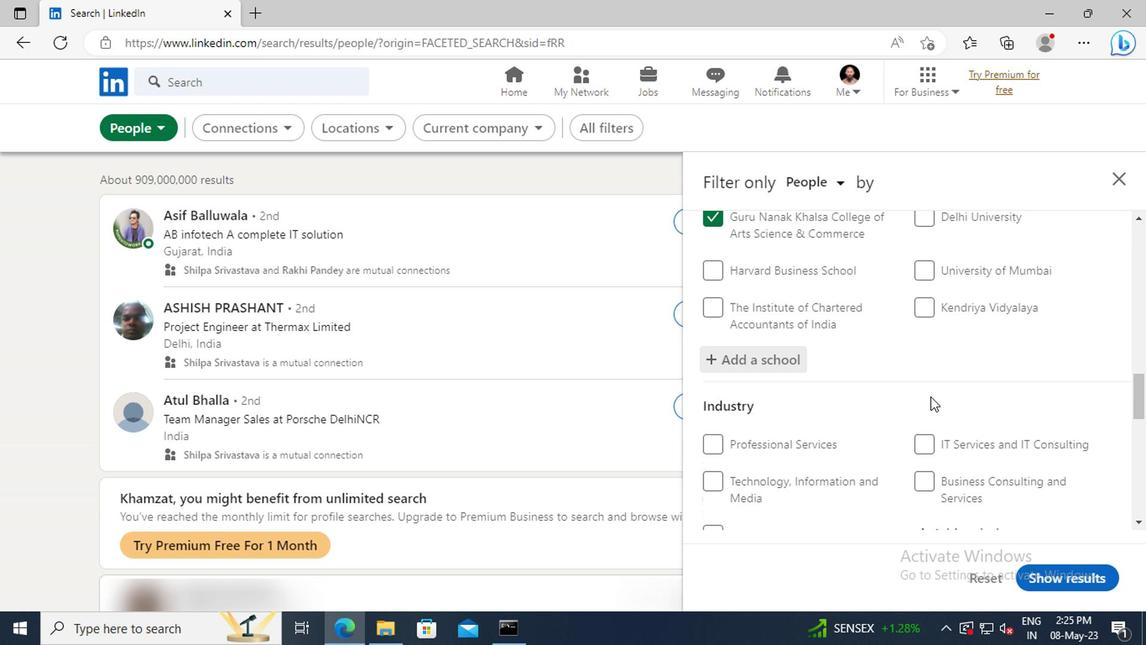 
Action: Mouse moved to (781, 399)
Screenshot: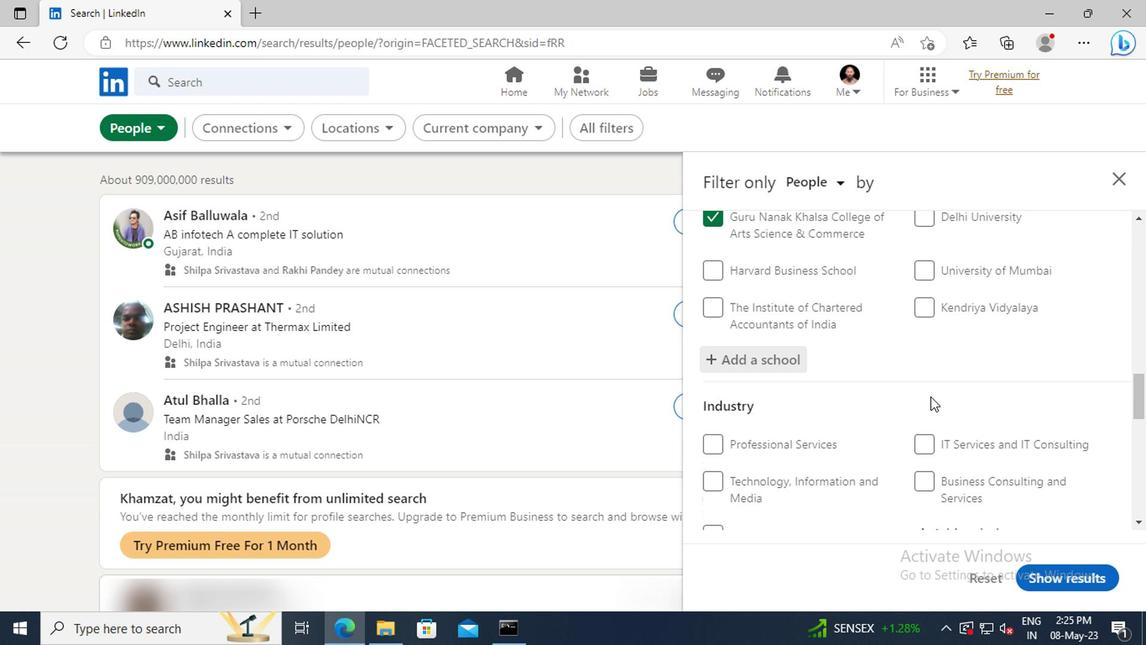 
Action: Mouse scrolled (781, 399) with delta (0, 0)
Screenshot: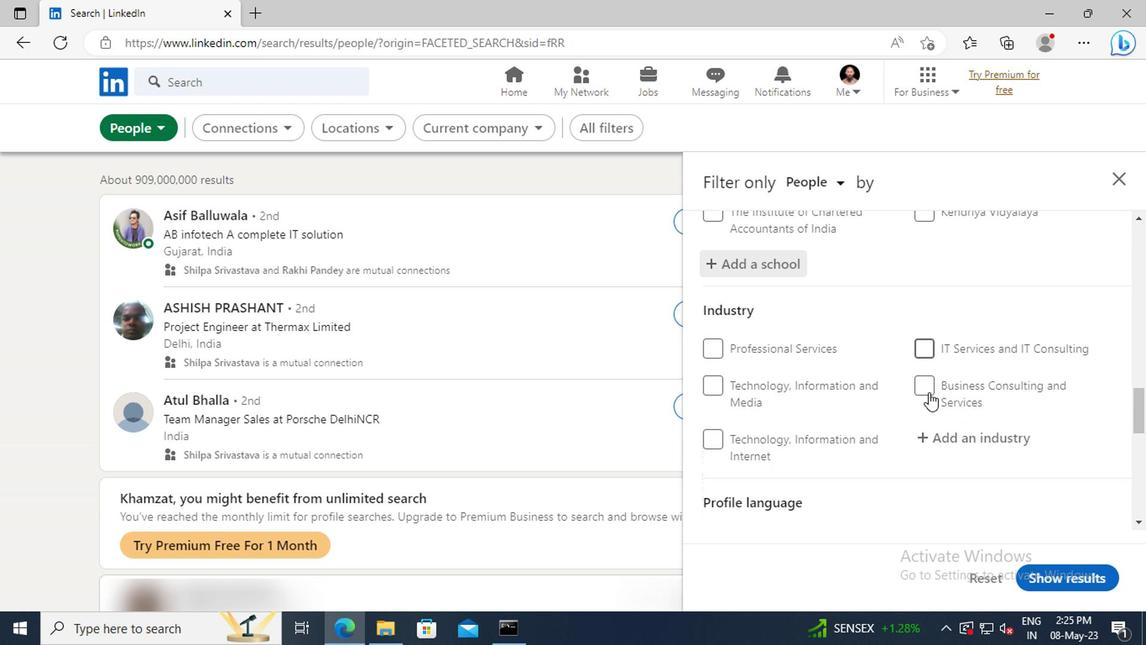 
Action: Mouse moved to (781, 398)
Screenshot: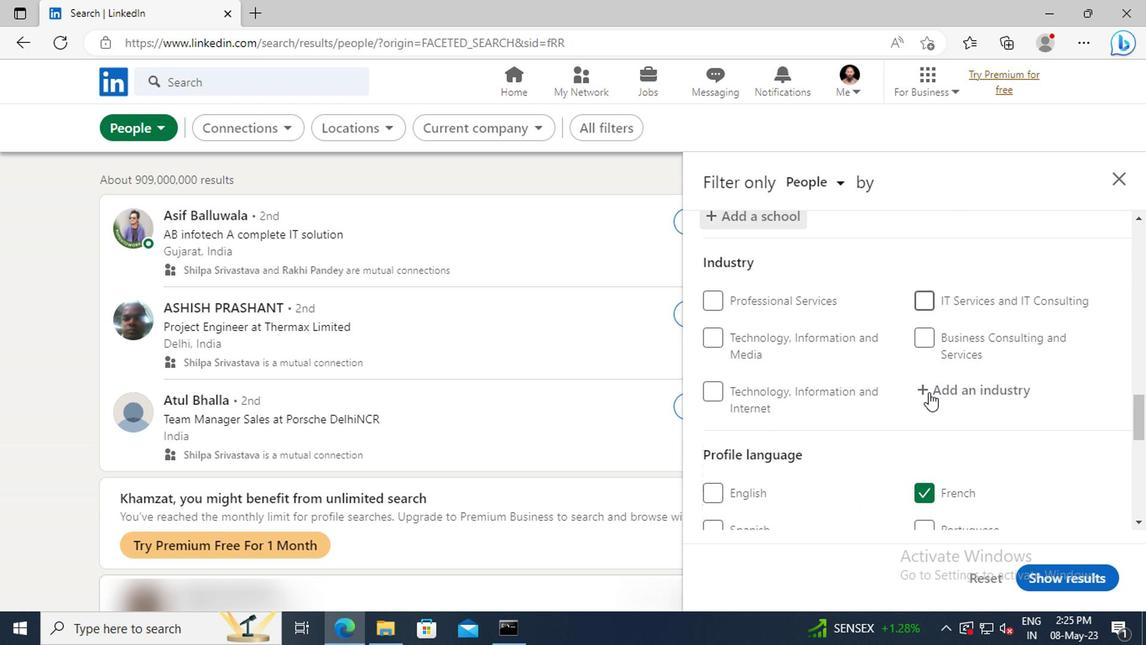
Action: Mouse pressed left at (781, 398)
Screenshot: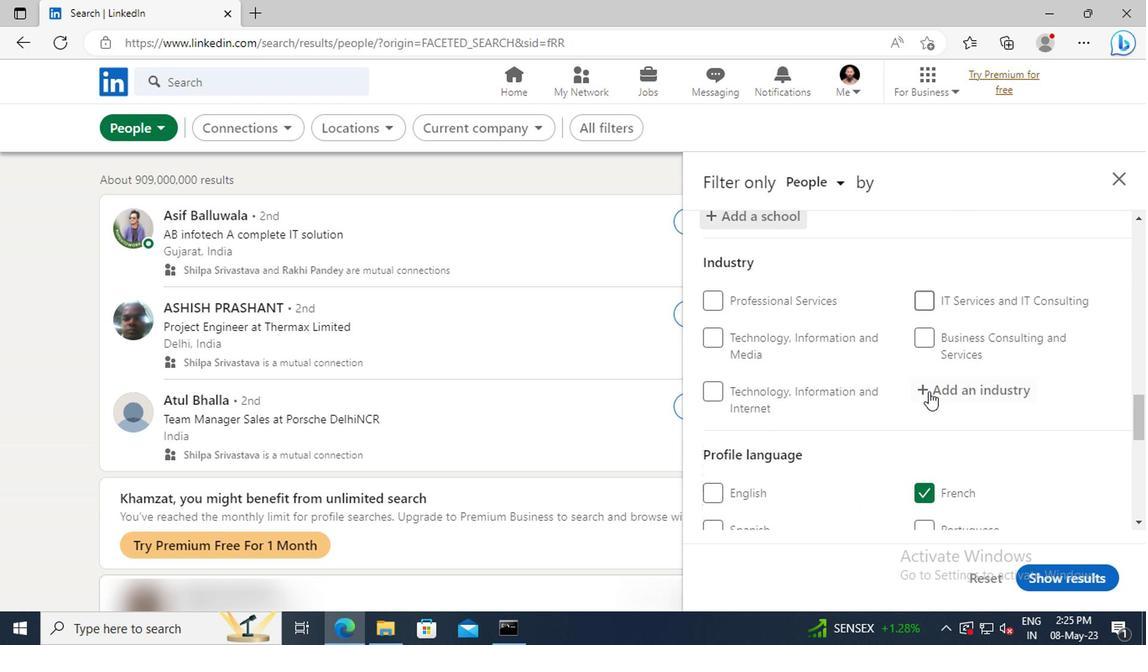 
Action: Key pressed <Key.shift>PLASTICS<Key.space>
Screenshot: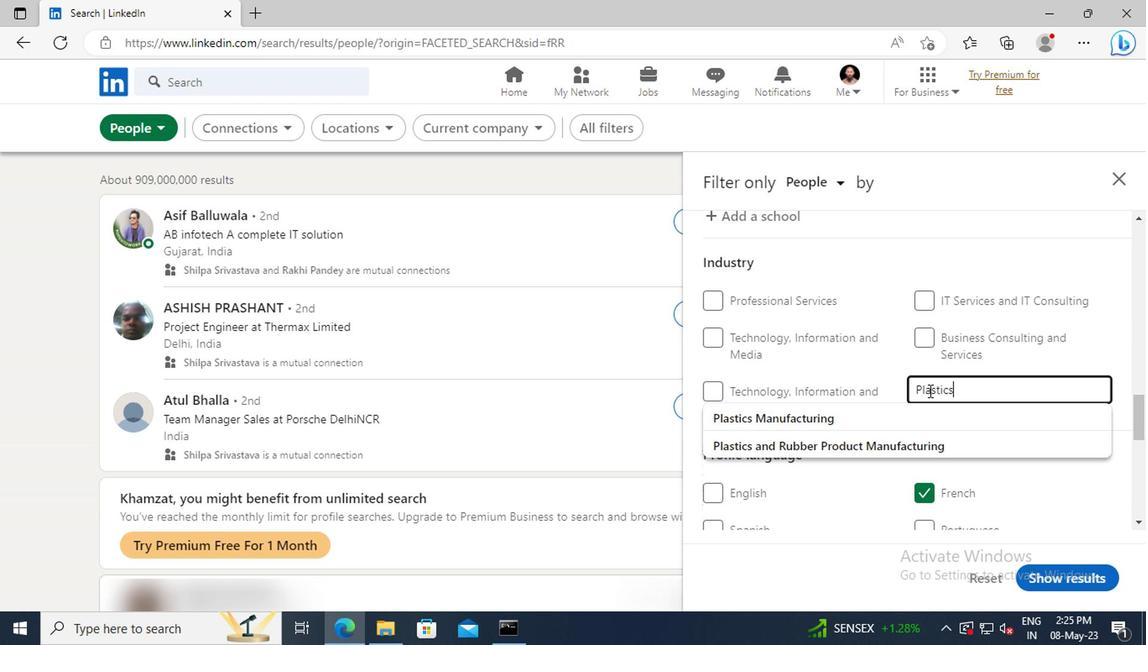 
Action: Mouse moved to (787, 413)
Screenshot: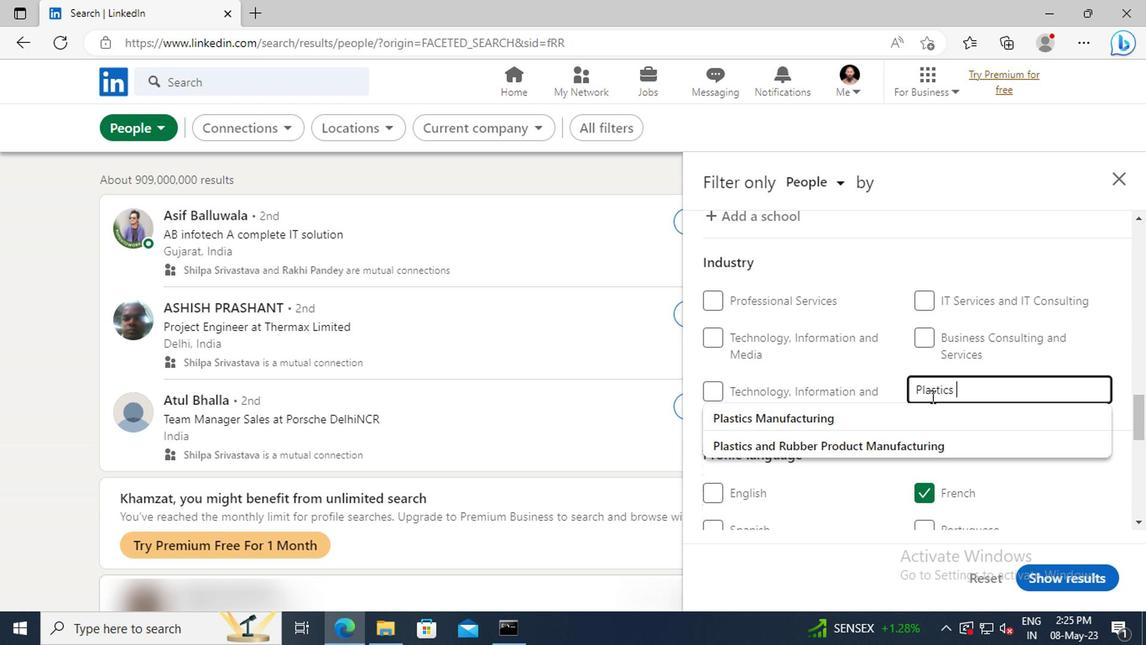 
Action: Mouse pressed left at (787, 413)
Screenshot: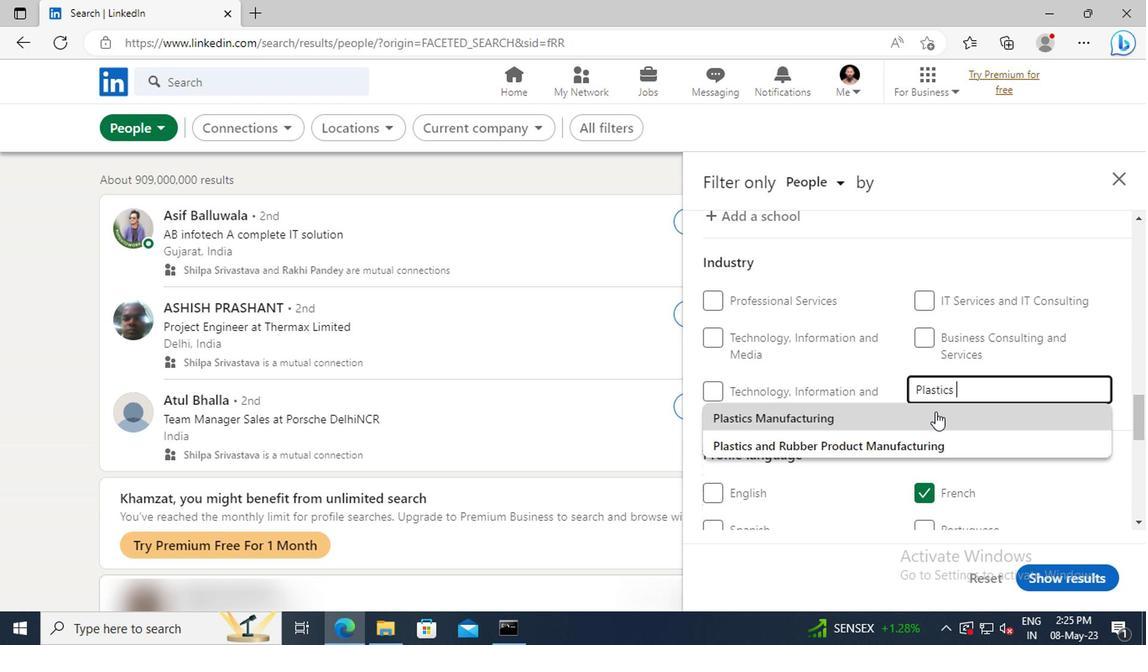 
Action: Mouse scrolled (787, 413) with delta (0, 0)
Screenshot: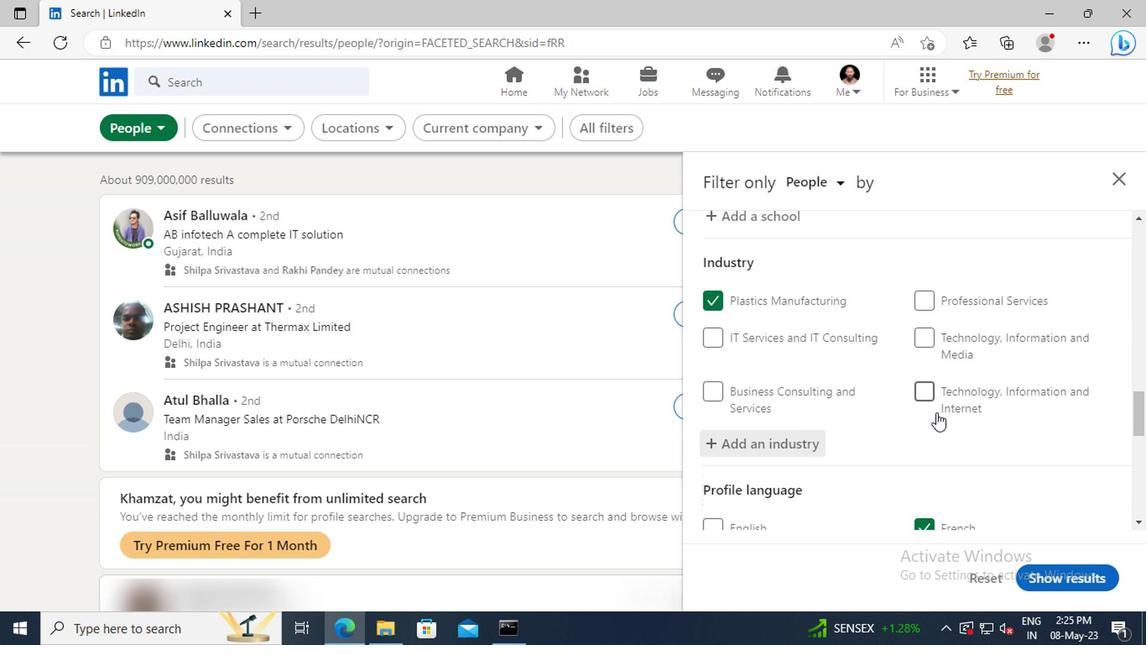 
Action: Mouse scrolled (787, 413) with delta (0, 0)
Screenshot: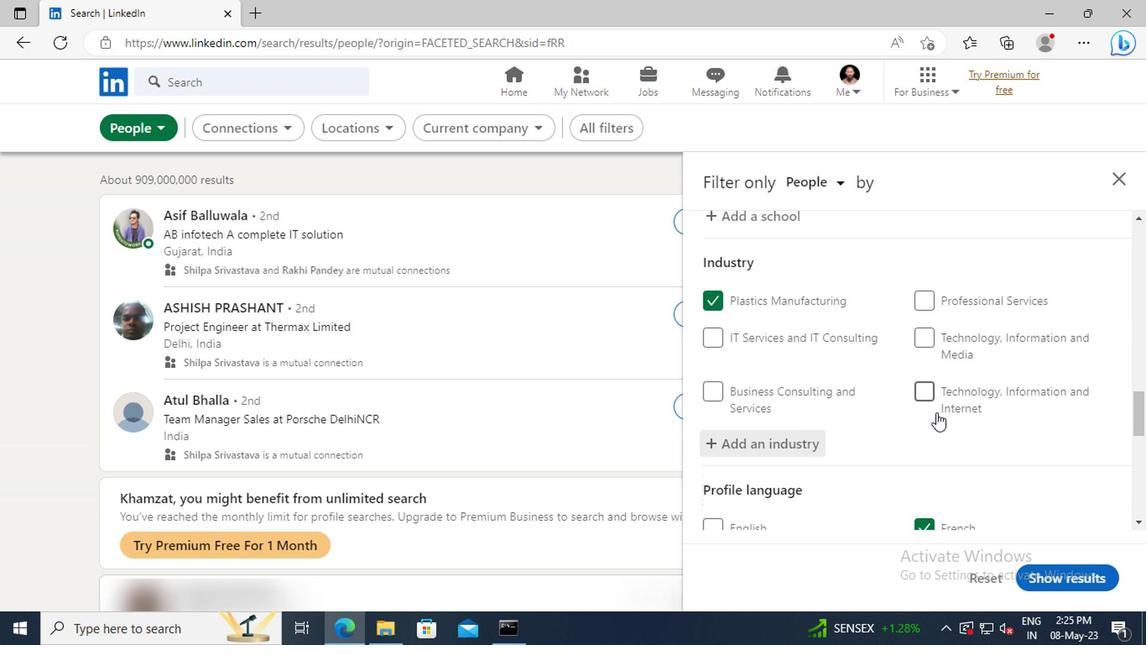
Action: Mouse moved to (786, 410)
Screenshot: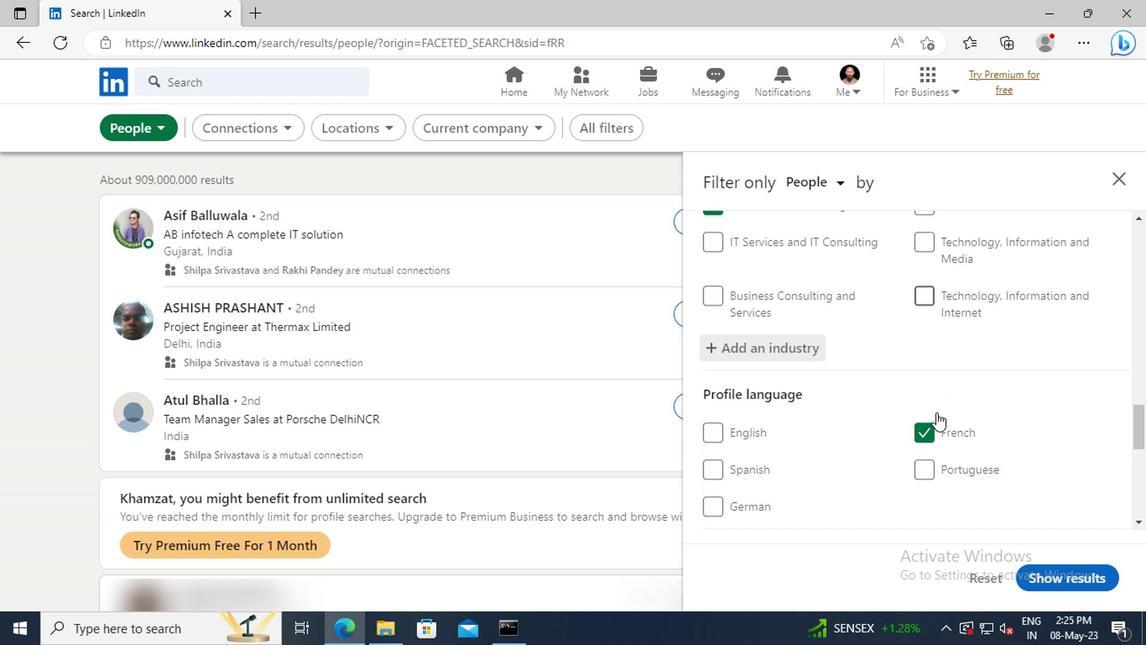 
Action: Mouse scrolled (786, 409) with delta (0, 0)
Screenshot: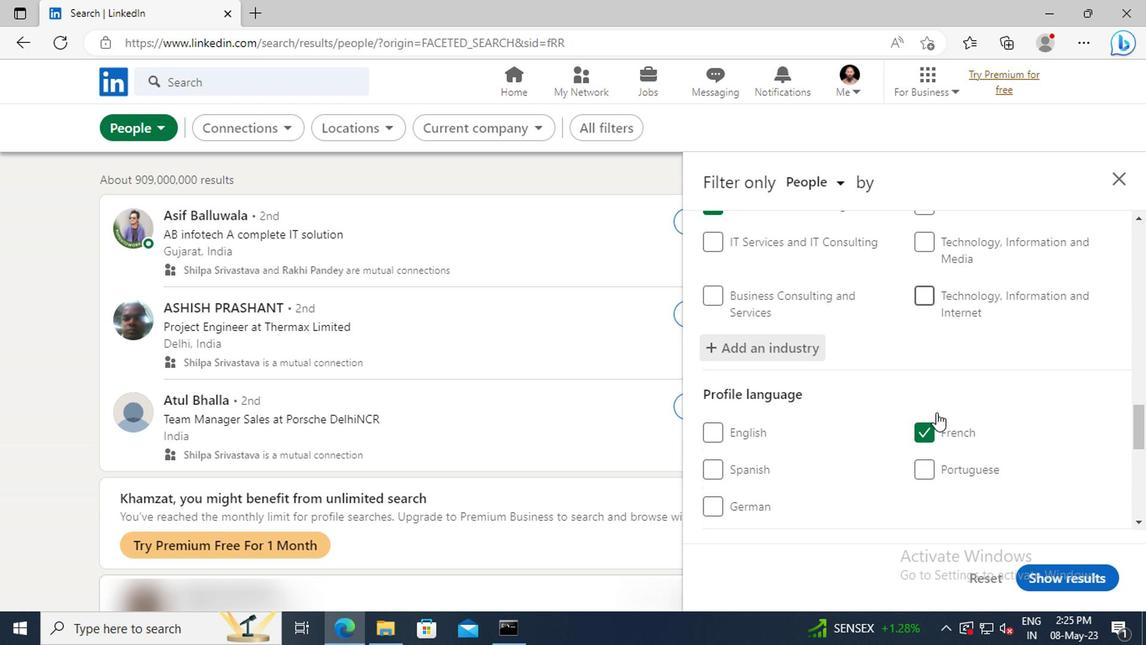 
Action: Mouse moved to (784, 406)
Screenshot: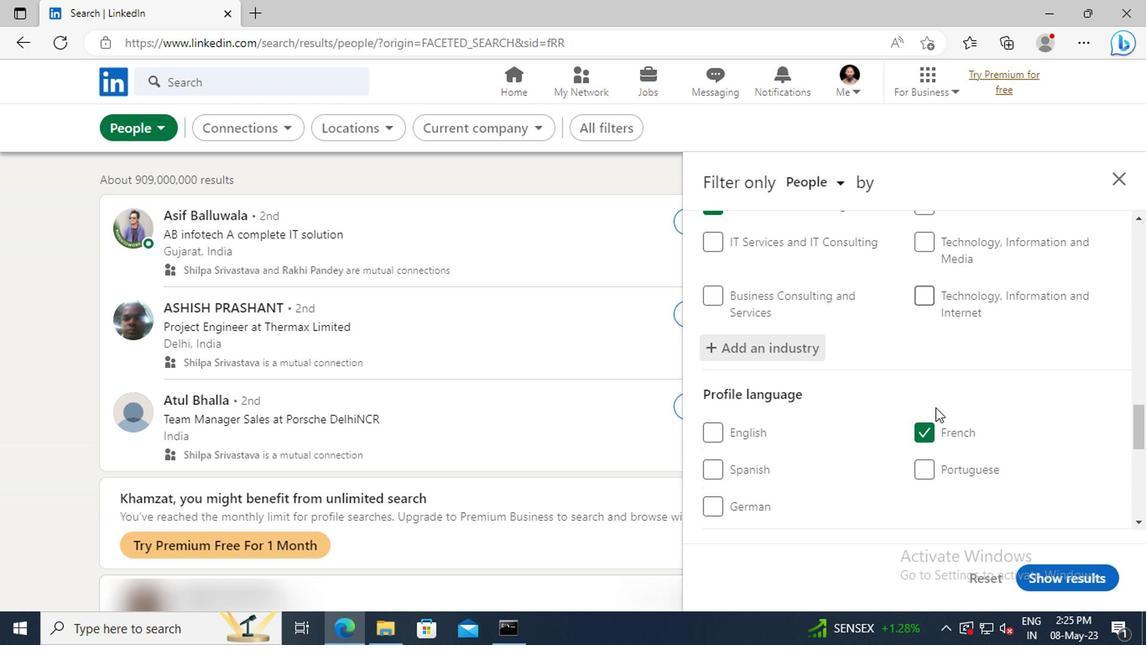 
Action: Mouse scrolled (784, 406) with delta (0, 0)
Screenshot: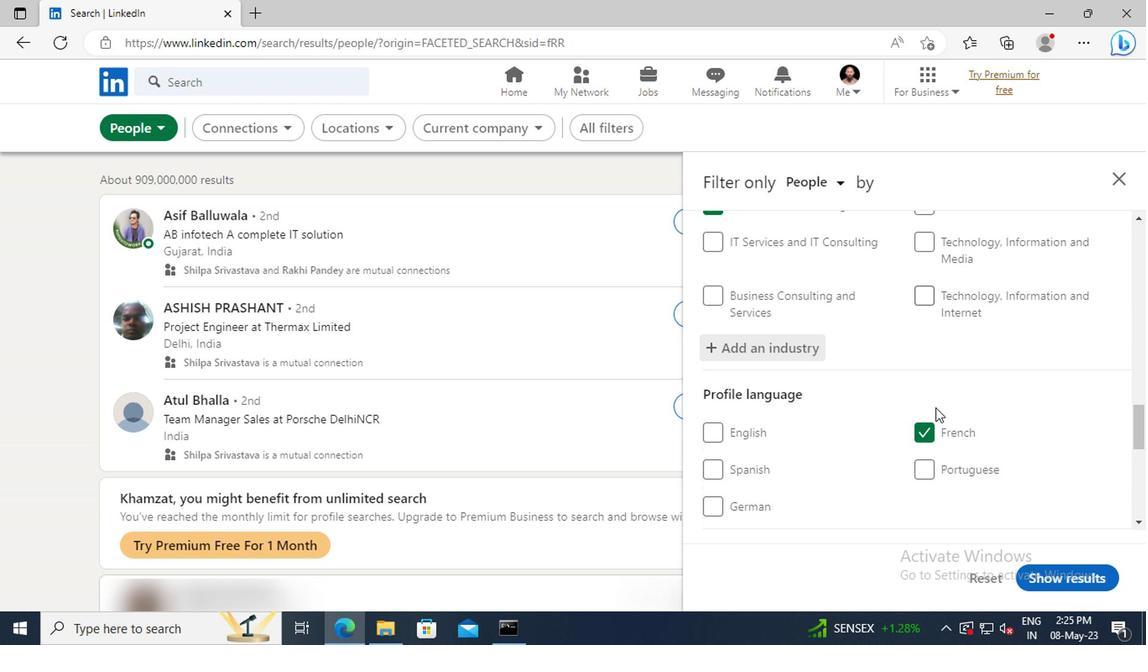 
Action: Mouse moved to (779, 384)
Screenshot: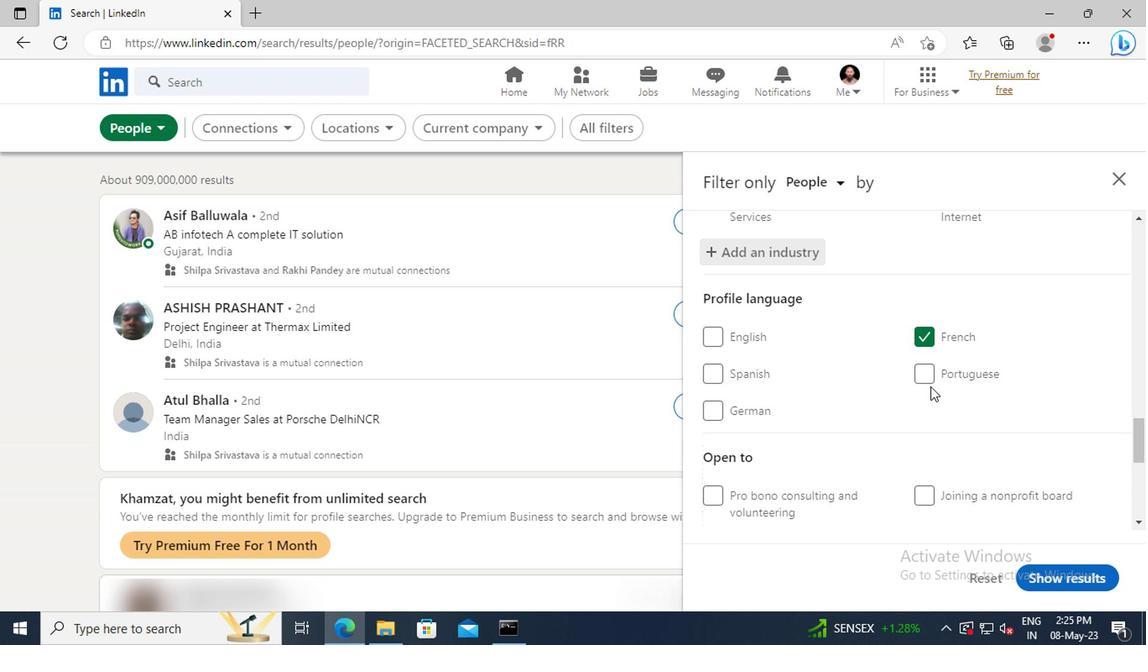 
Action: Mouse scrolled (779, 383) with delta (0, 0)
Screenshot: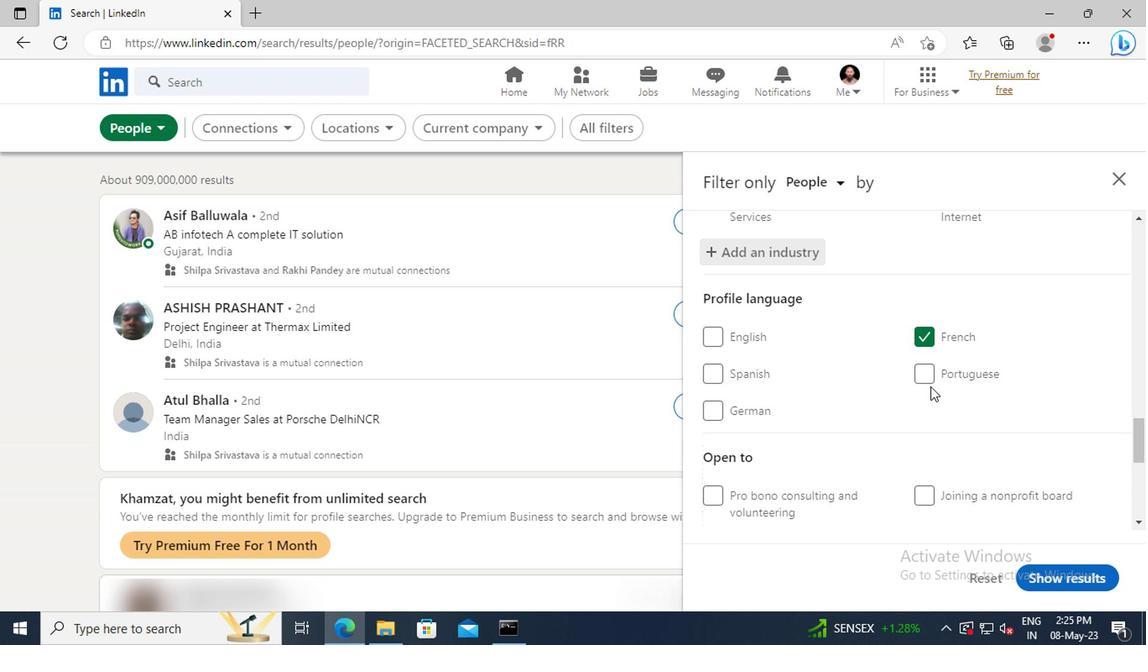 
Action: Mouse moved to (778, 380)
Screenshot: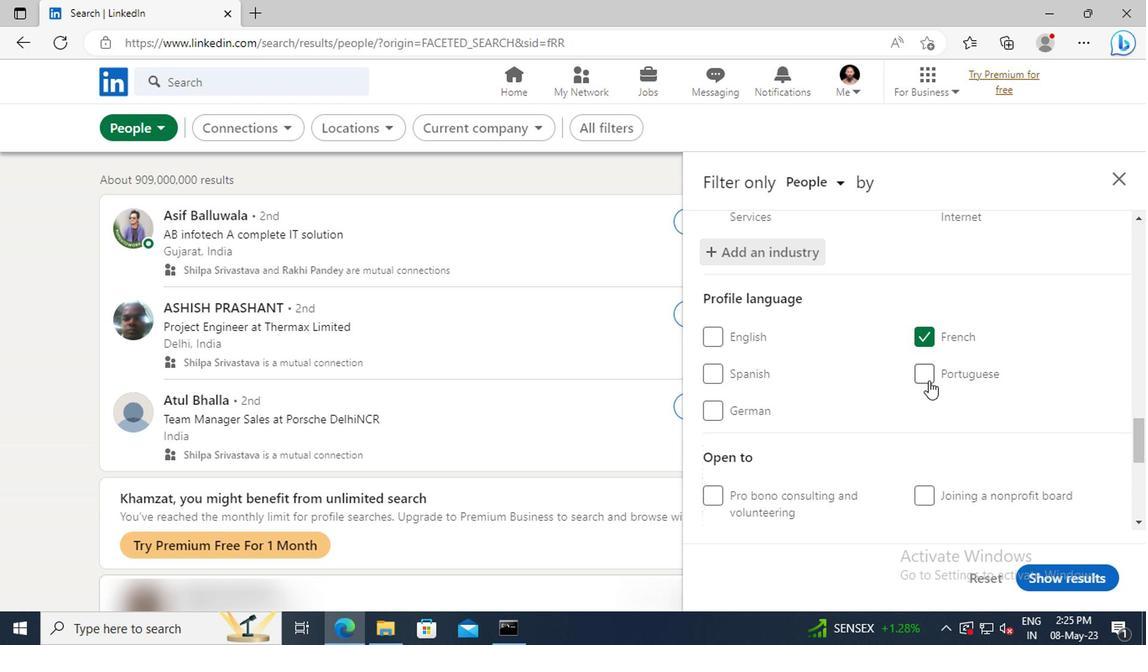 
Action: Mouse scrolled (778, 379) with delta (0, 0)
Screenshot: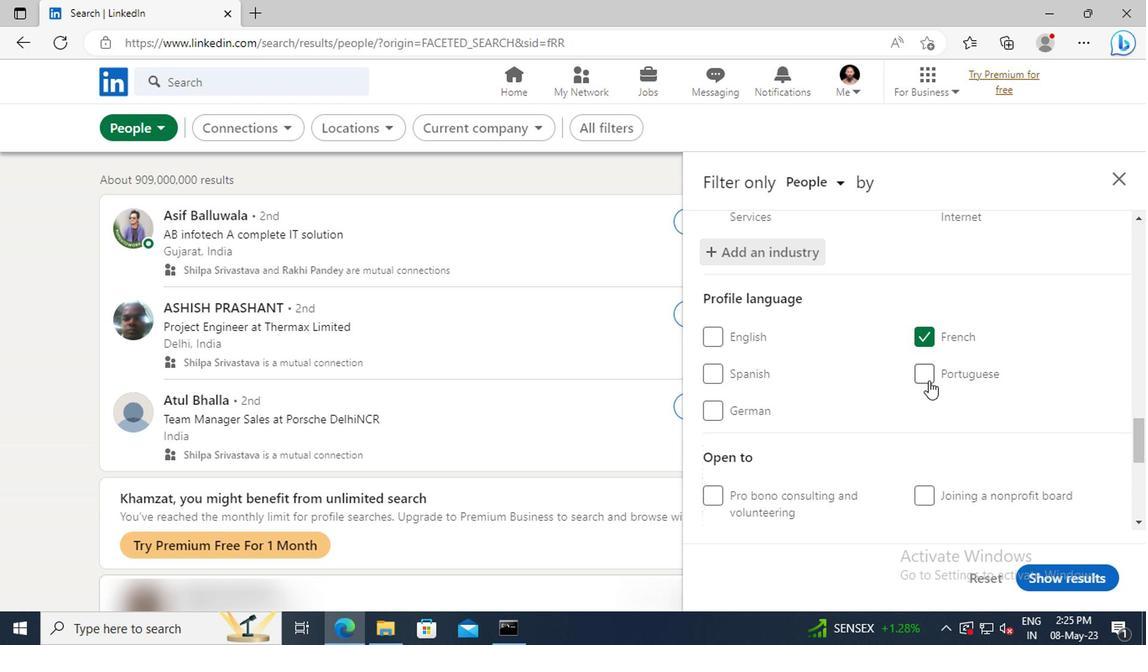 
Action: Mouse moved to (777, 376)
Screenshot: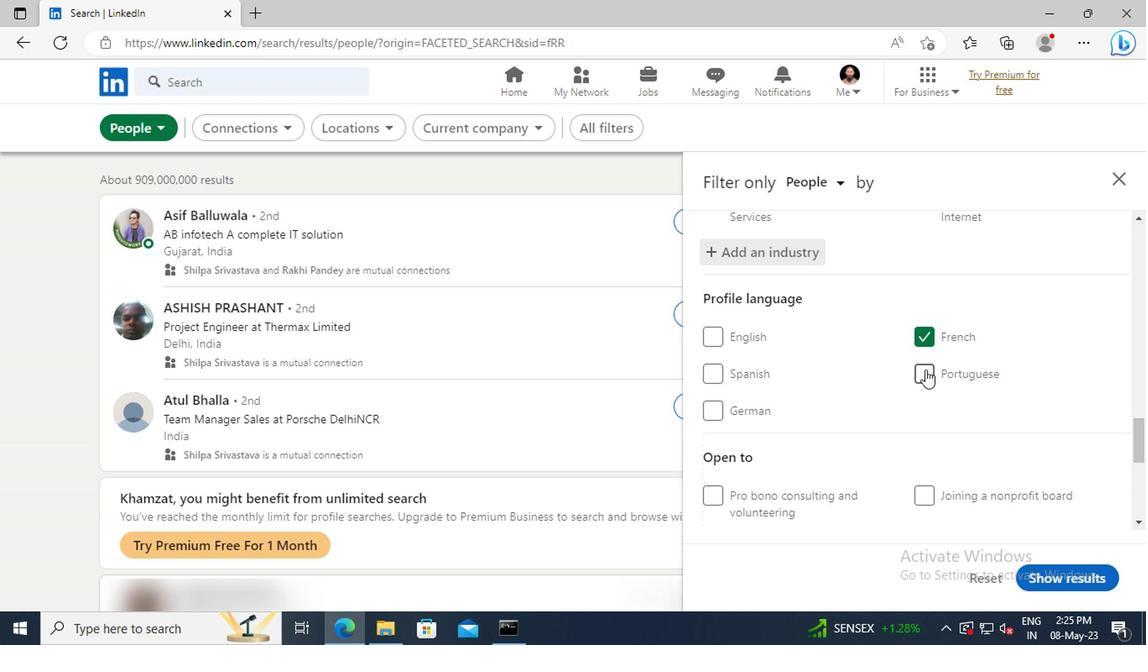 
Action: Mouse scrolled (777, 376) with delta (0, 0)
Screenshot: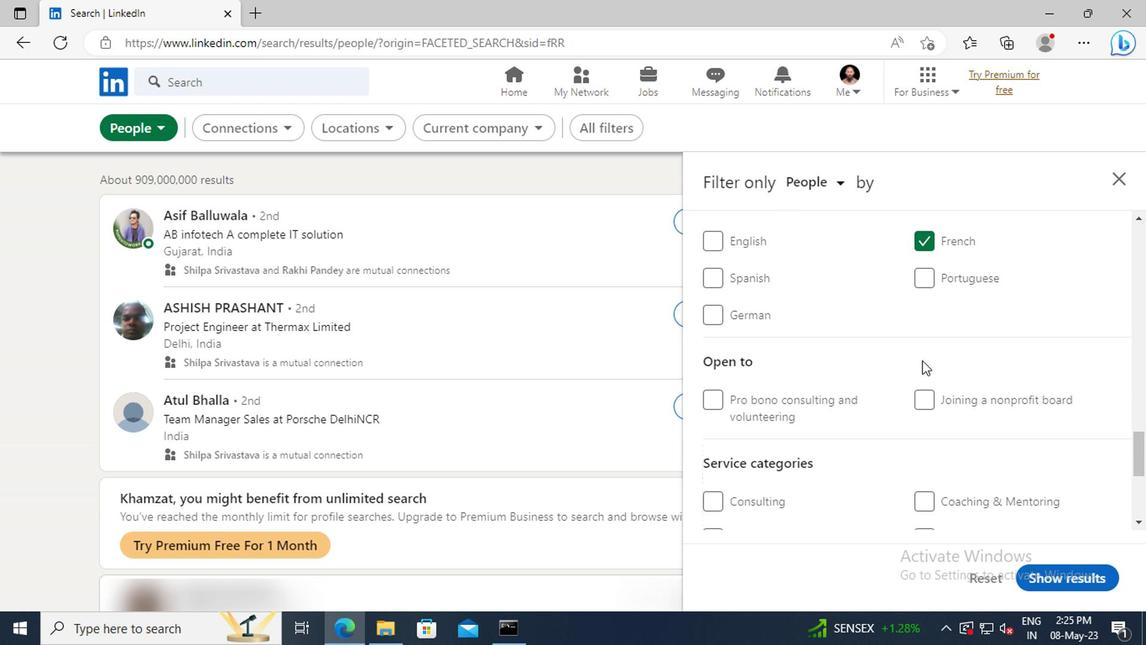 
Action: Mouse scrolled (777, 376) with delta (0, 0)
Screenshot: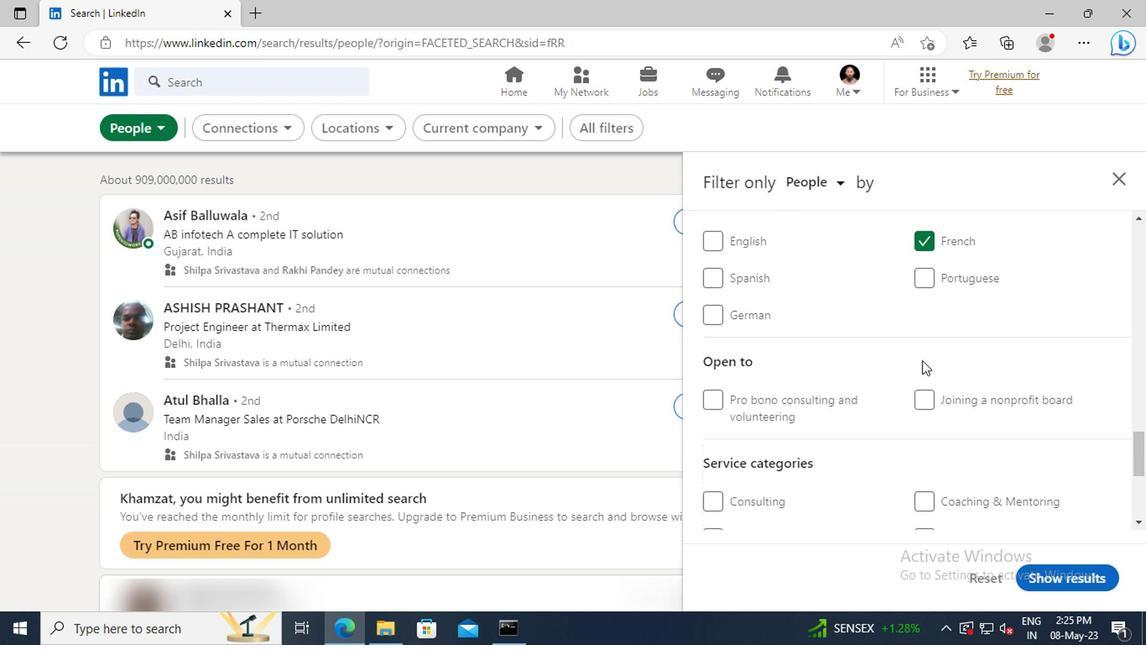 
Action: Mouse scrolled (777, 376) with delta (0, 0)
Screenshot: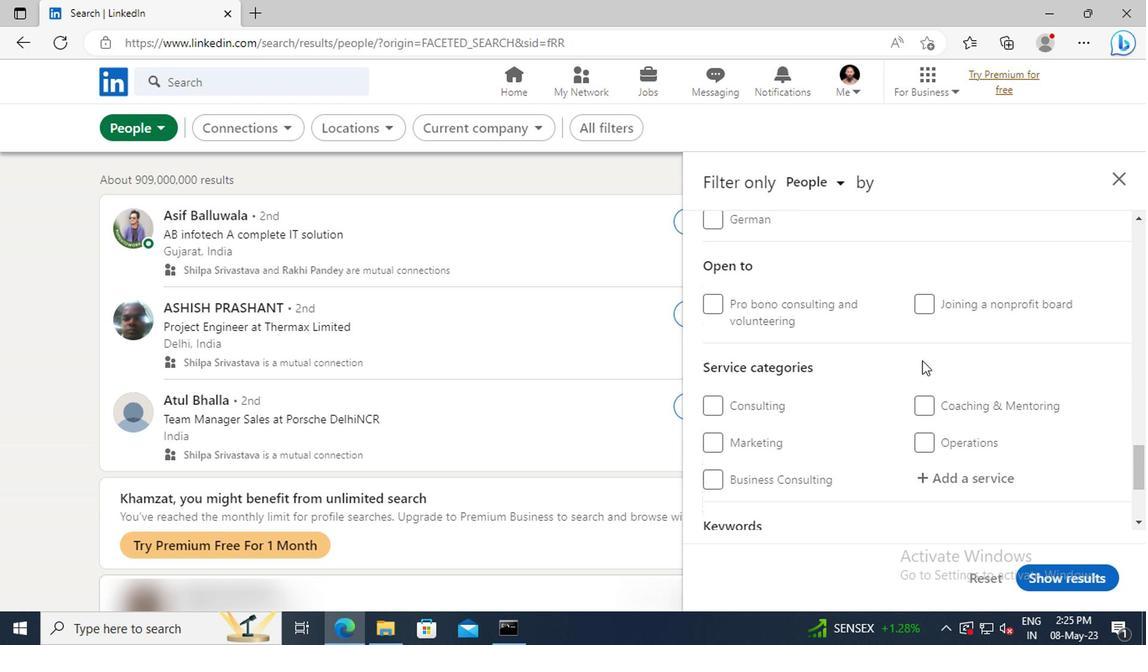 
Action: Mouse scrolled (777, 376) with delta (0, 0)
Screenshot: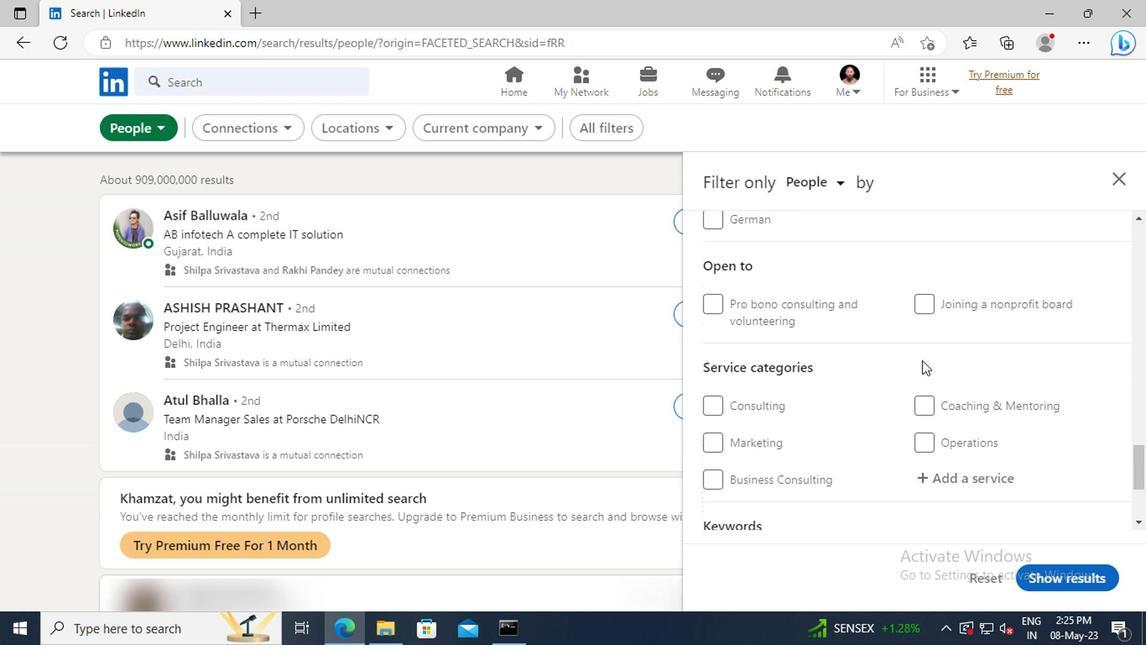 
Action: Mouse moved to (779, 386)
Screenshot: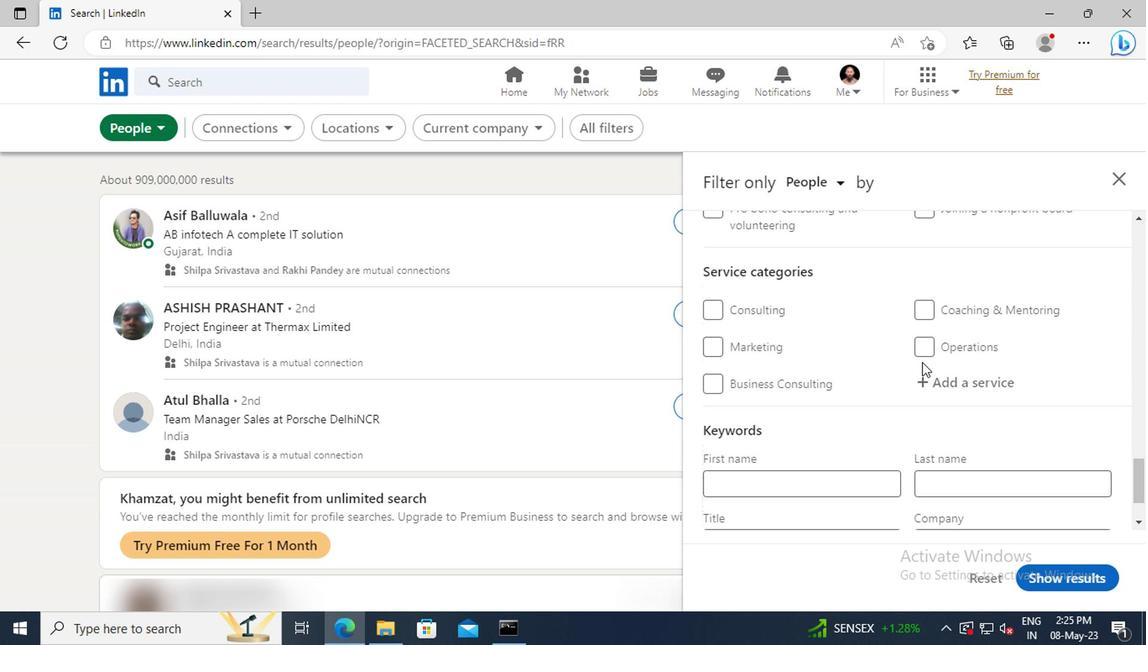 
Action: Mouse pressed left at (779, 386)
Screenshot: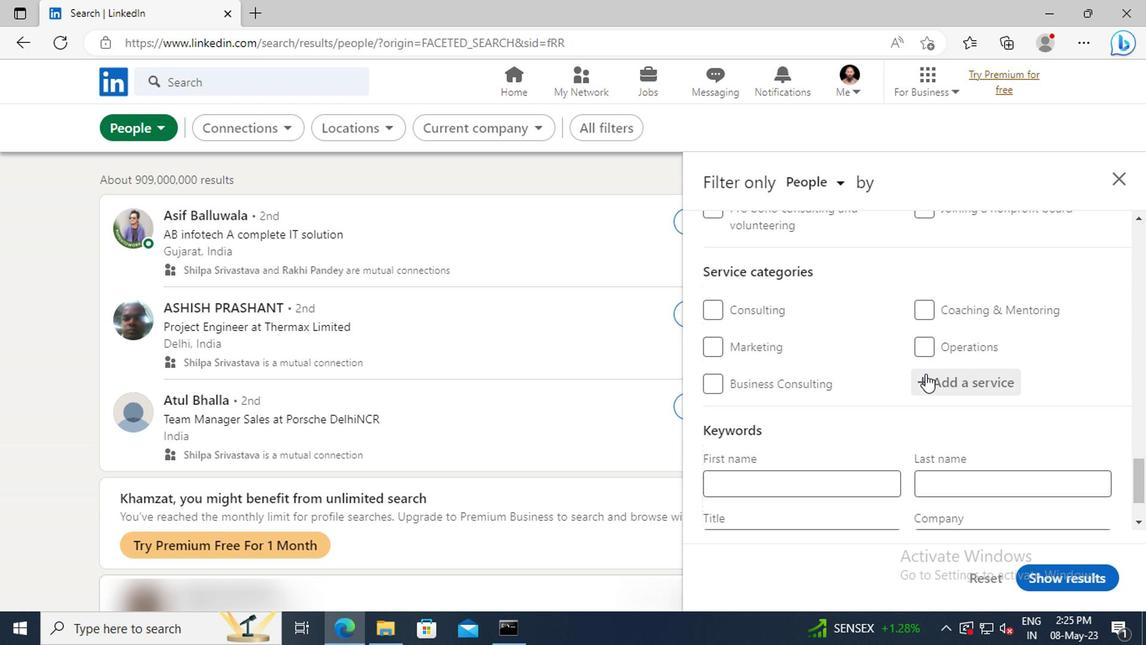 
Action: Key pressed <Key.shift>C
Screenshot: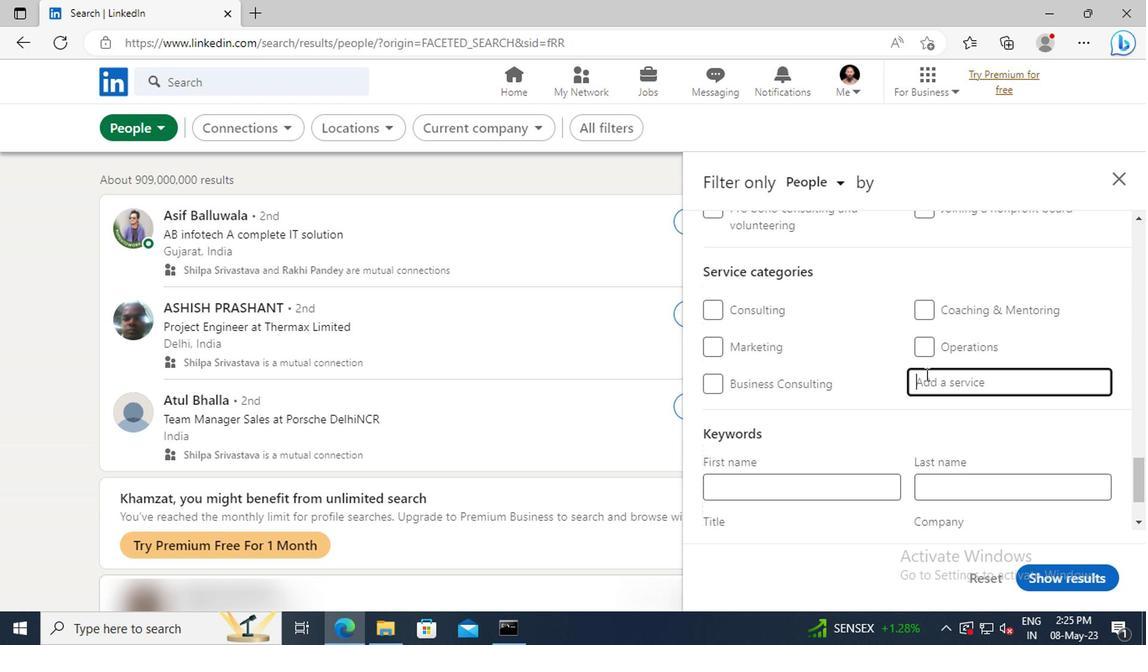 
Action: Mouse moved to (783, 388)
Screenshot: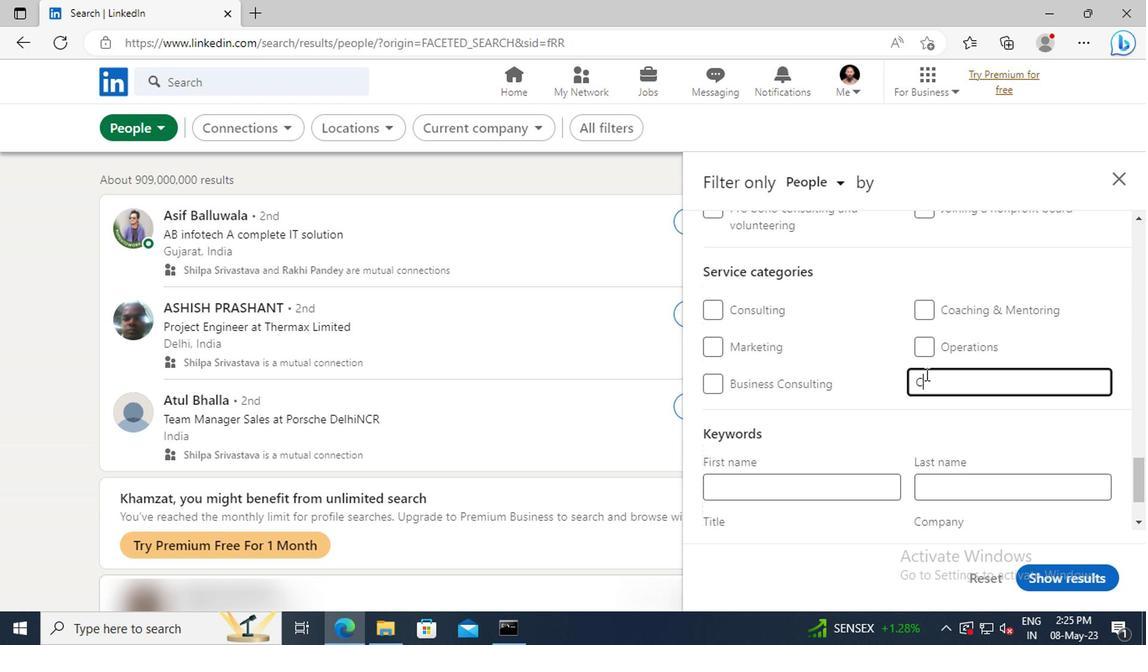 
Action: Key pressed OPY
Screenshot: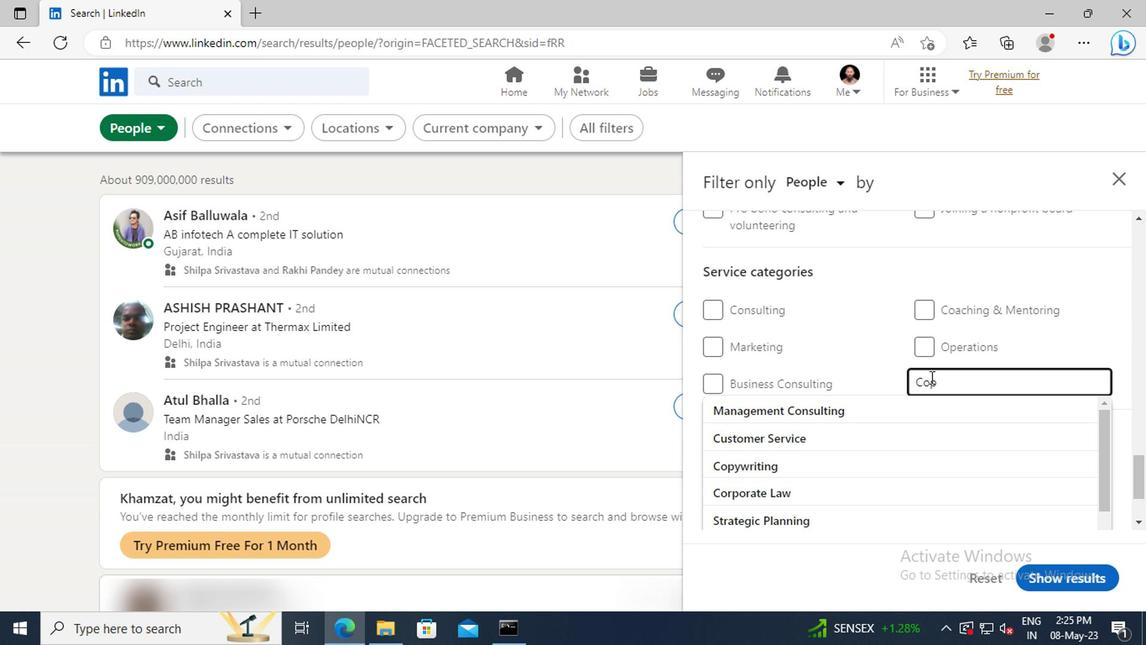 
Action: Mouse moved to (783, 410)
Screenshot: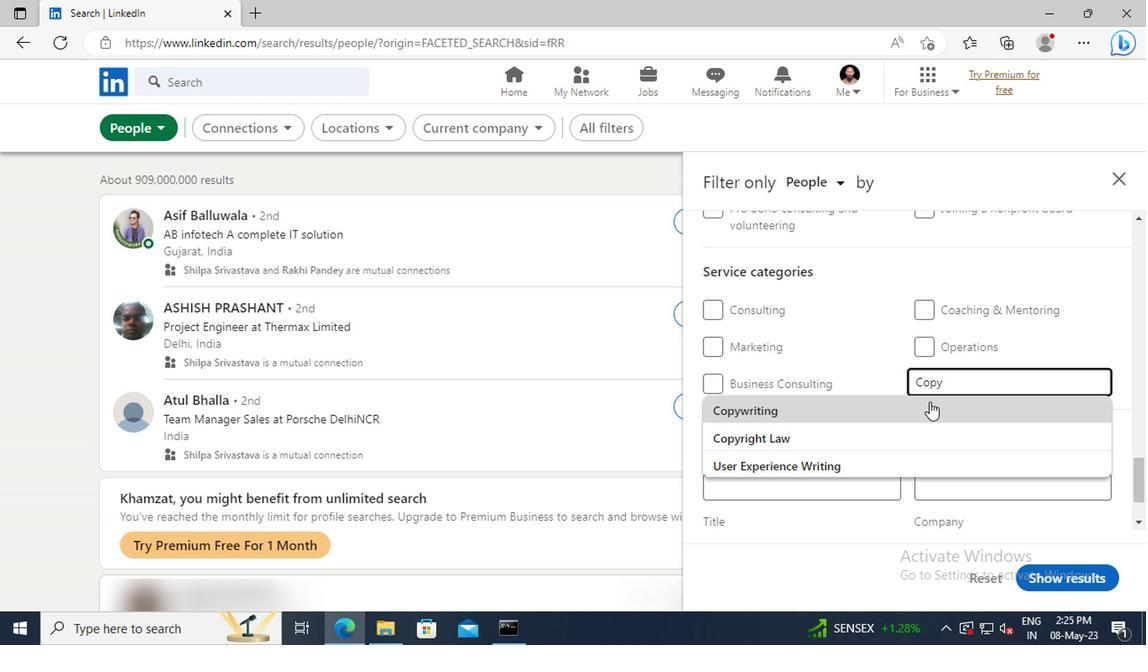 
Action: Mouse pressed left at (783, 410)
Screenshot: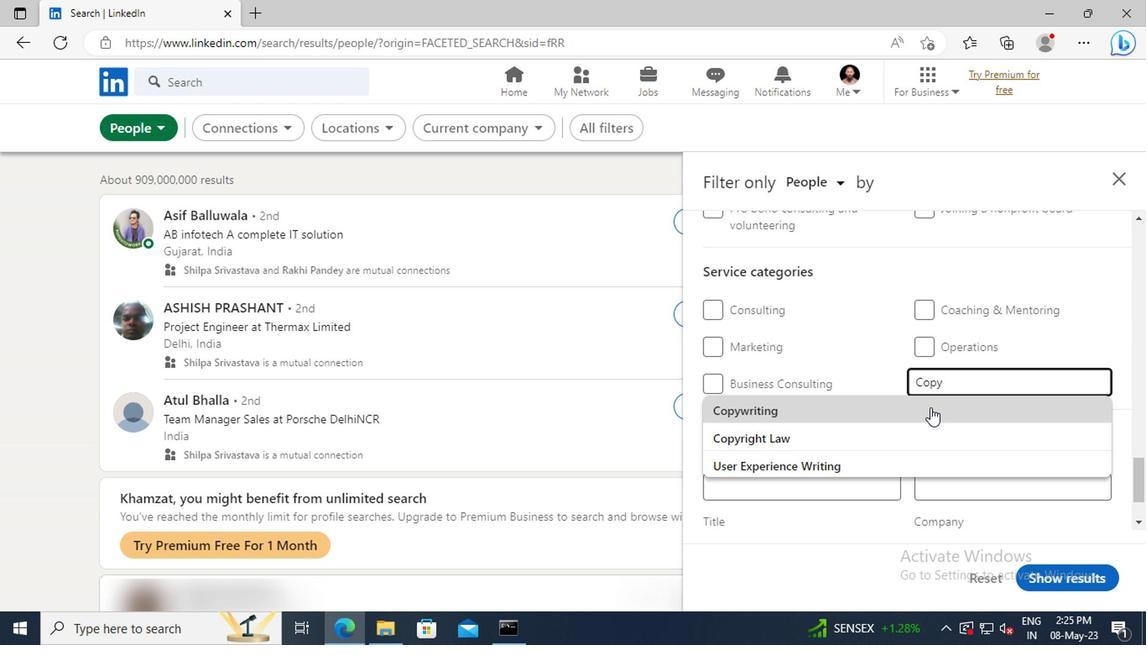 
Action: Mouse scrolled (783, 409) with delta (0, 0)
Screenshot: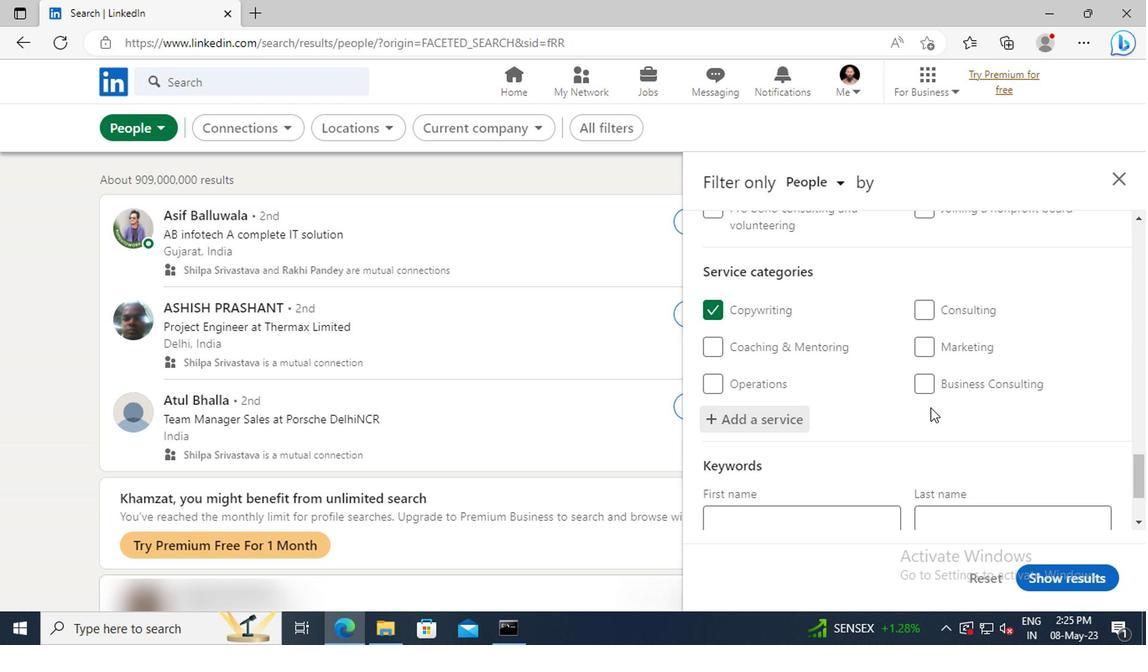 
Action: Mouse scrolled (783, 409) with delta (0, 0)
Screenshot: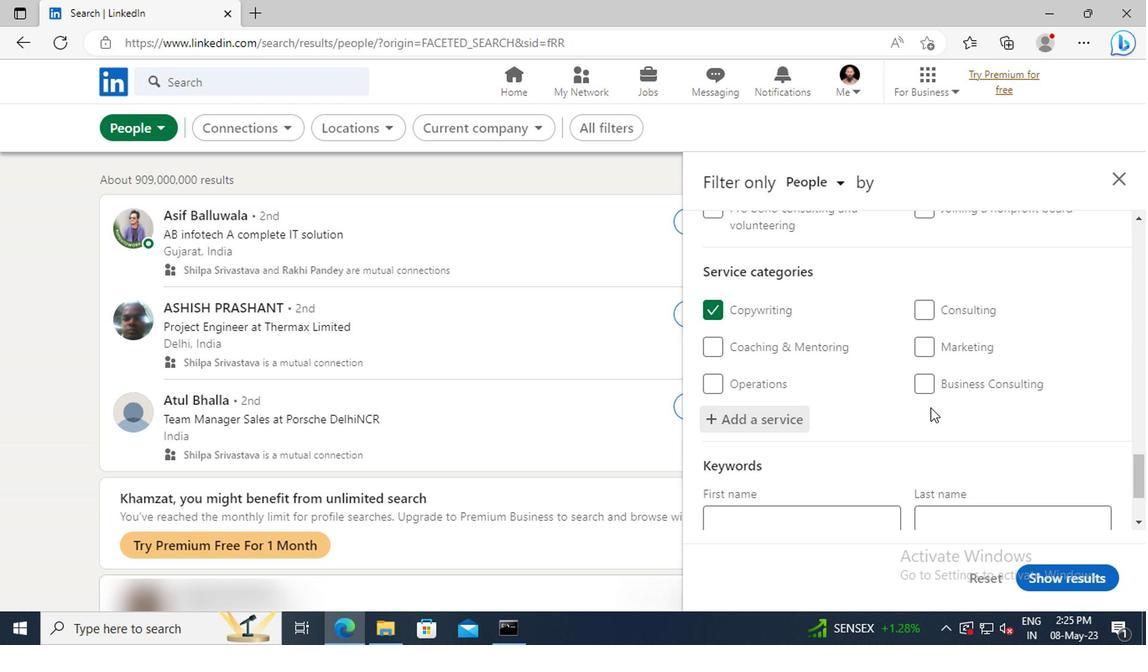 
Action: Mouse scrolled (783, 409) with delta (0, 0)
Screenshot: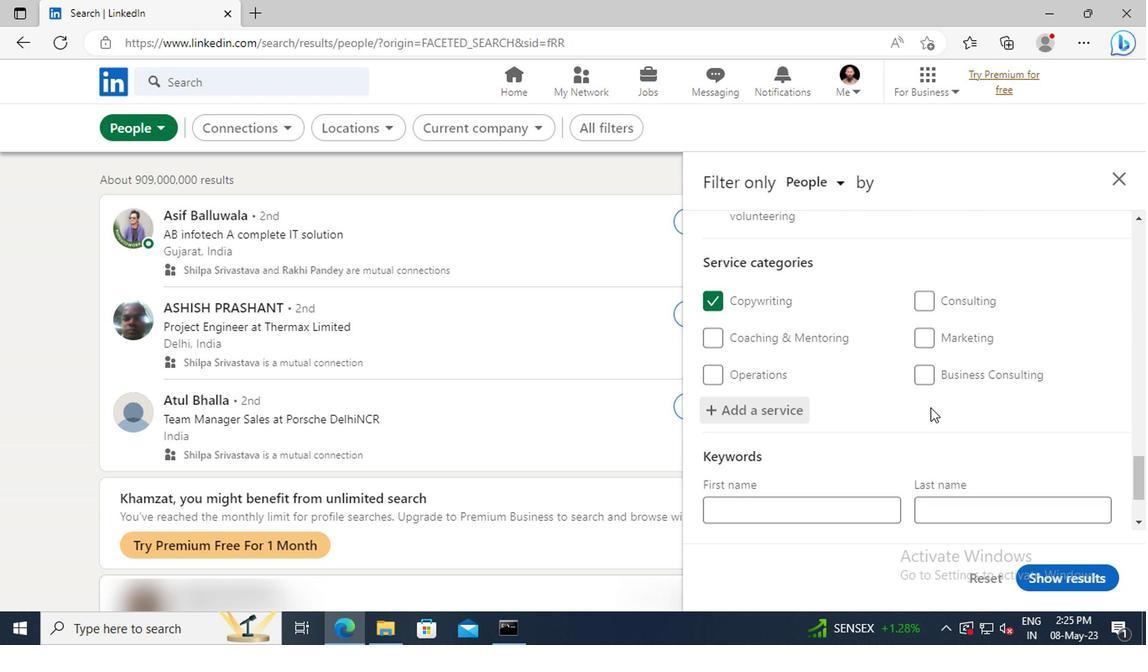 
Action: Mouse scrolled (783, 409) with delta (0, 0)
Screenshot: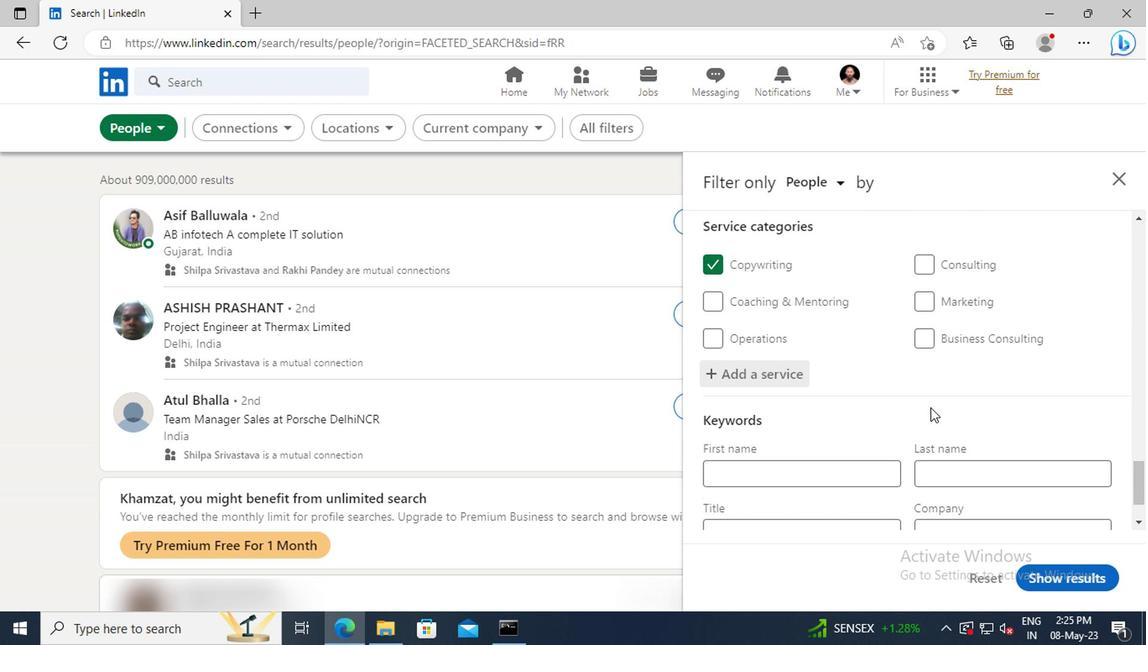 
Action: Mouse moved to (728, 442)
Screenshot: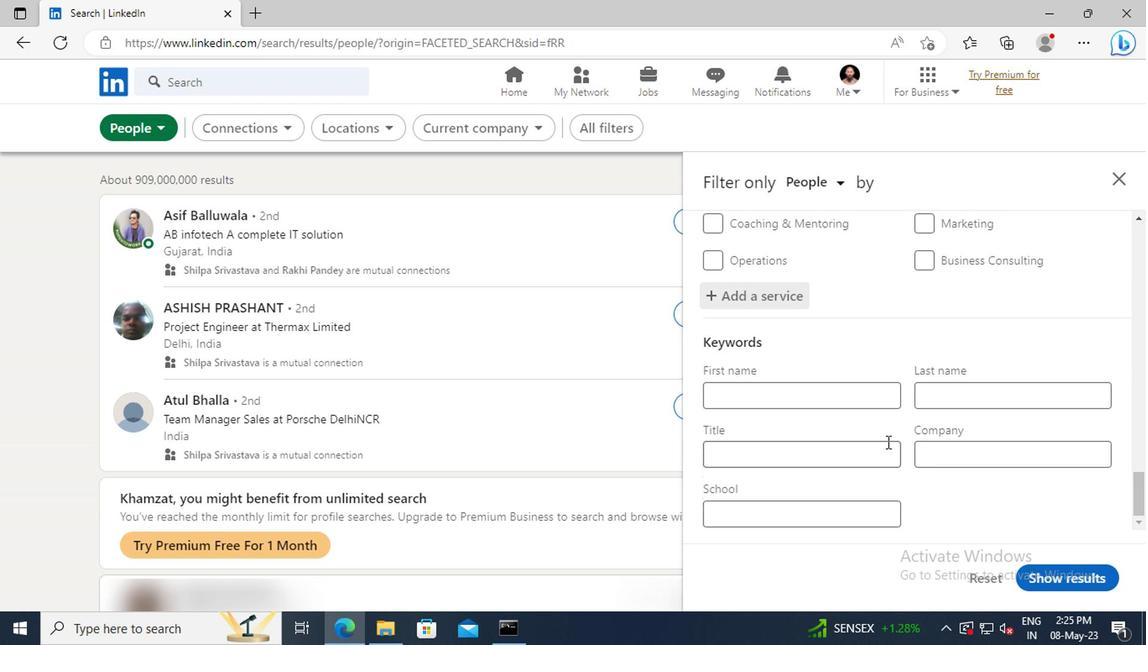 
Action: Mouse pressed left at (728, 442)
Screenshot: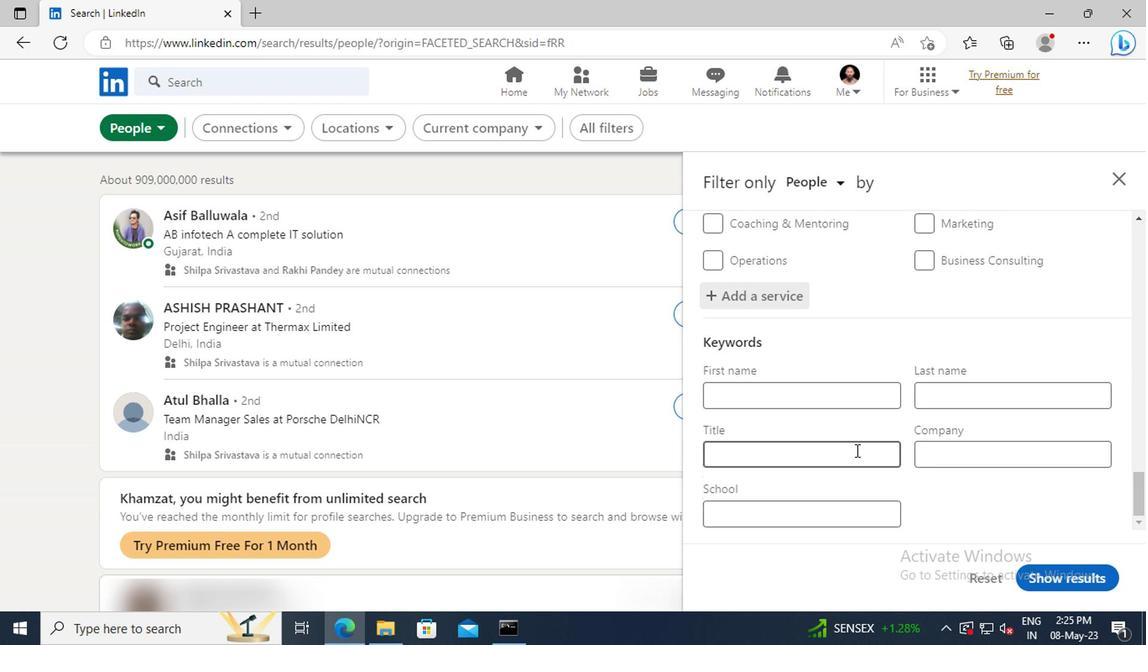 
Action: Key pressed <Key.shift>SAFETY<Key.space><Key.shift>ENGINEER<Key.enter>
Screenshot: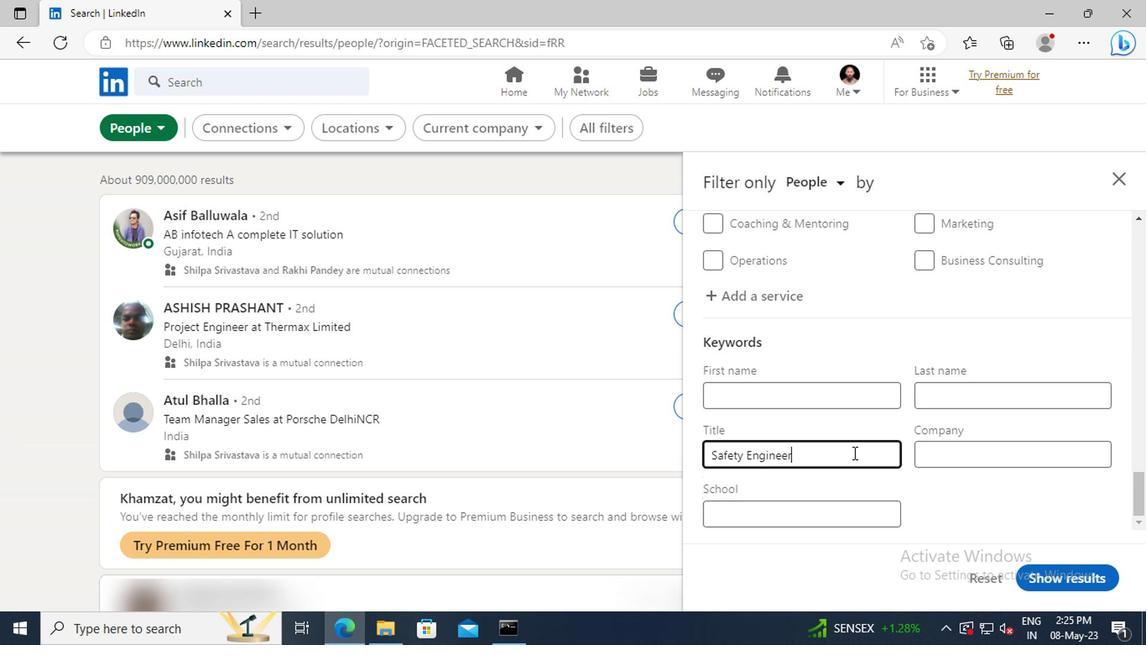 
Action: Mouse moved to (861, 528)
Screenshot: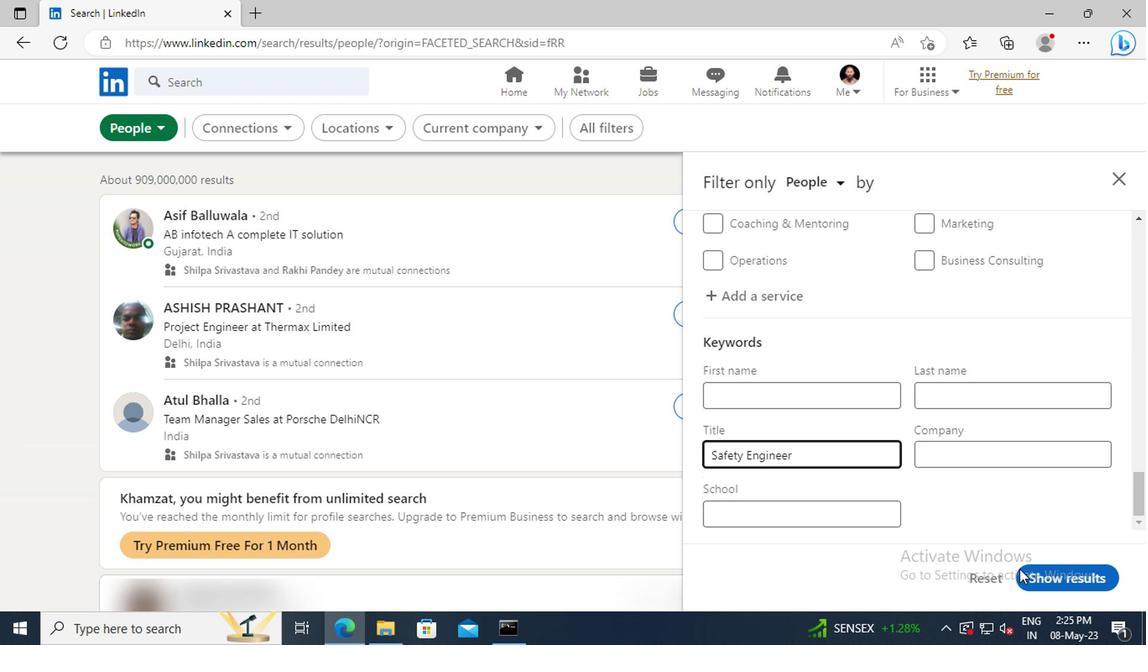 
Action: Mouse pressed left at (861, 528)
Screenshot: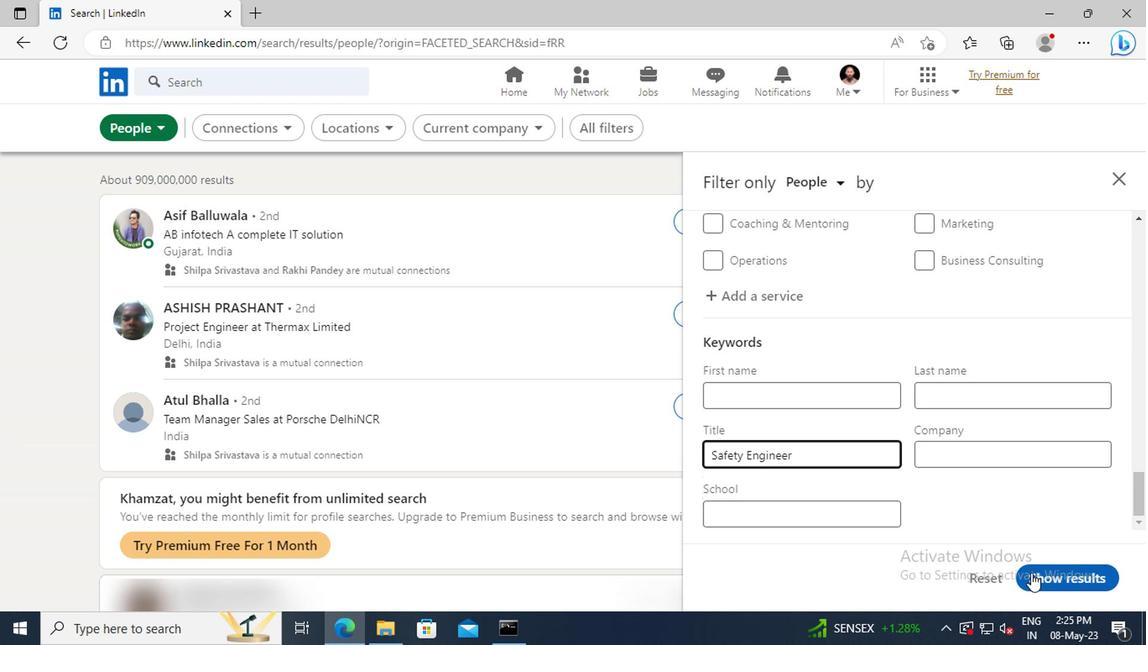 
